Task: Find connections with filter location Pago Pago with filter topic #startupswith filter profile language Spanish with filter current company Swiss Re with filter school Lal Bahadur Shastri Institute of Management with filter industry Retail Office Supplies and Gifts with filter service category Labor and Employment Law with filter keywords title Over the Phone Interpreter
Action: Mouse moved to (622, 121)
Screenshot: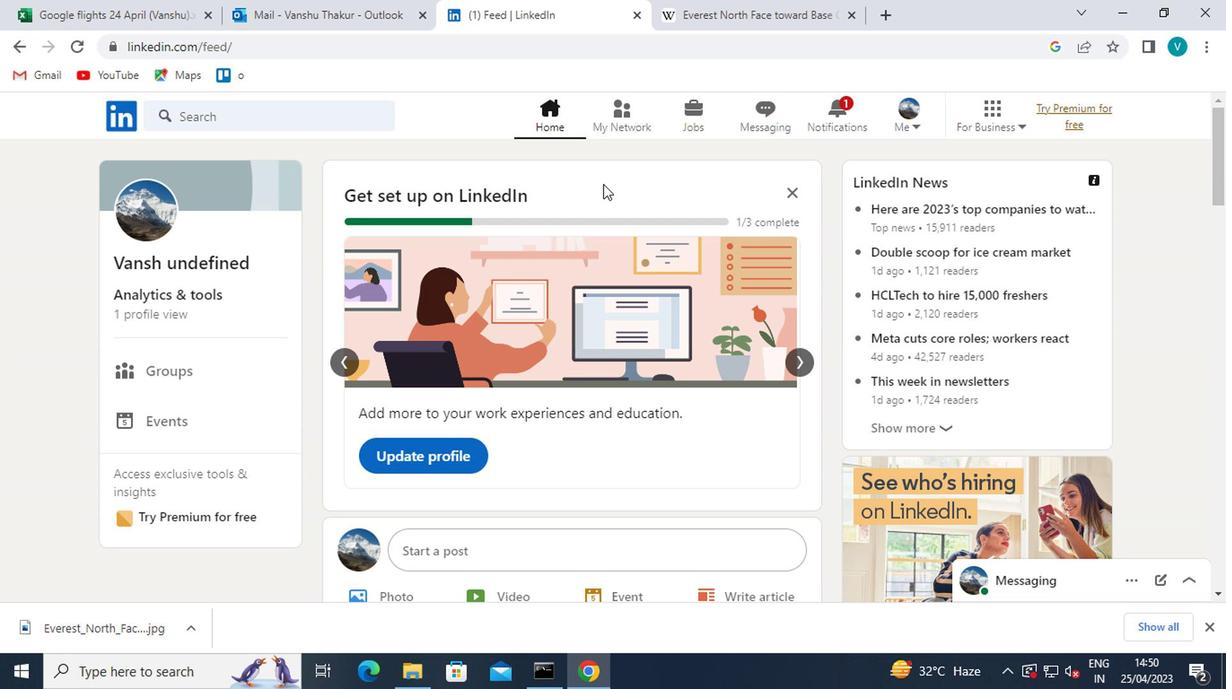 
Action: Mouse pressed left at (622, 121)
Screenshot: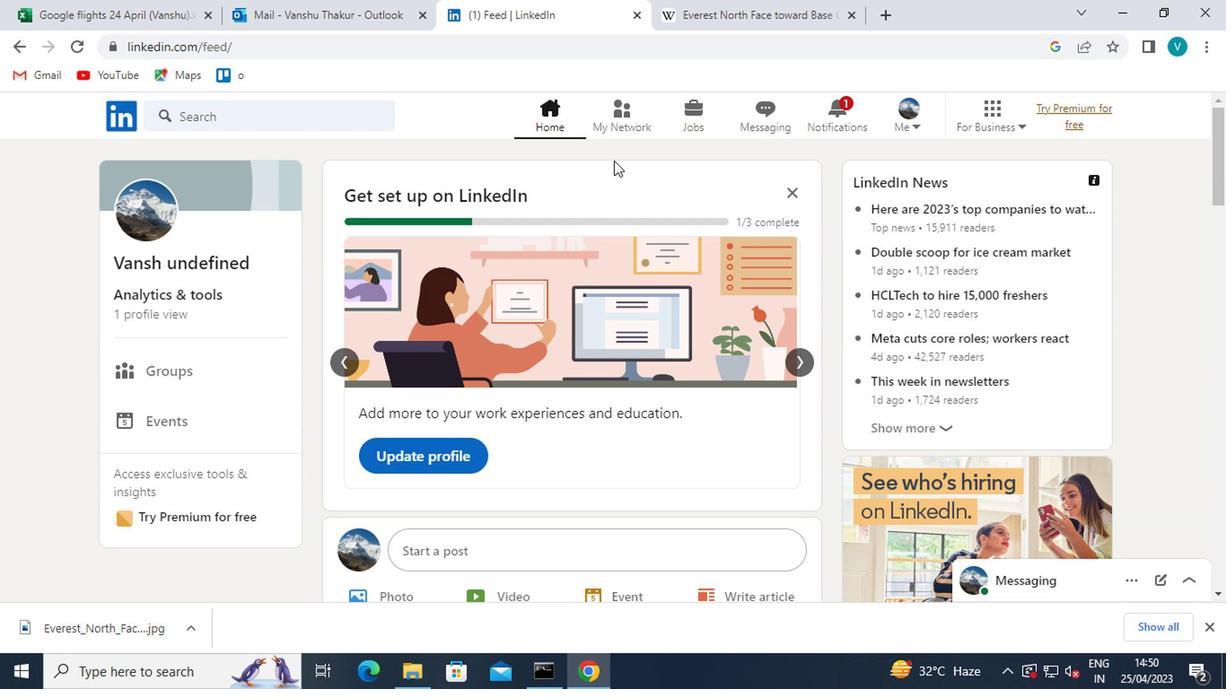 
Action: Mouse moved to (207, 215)
Screenshot: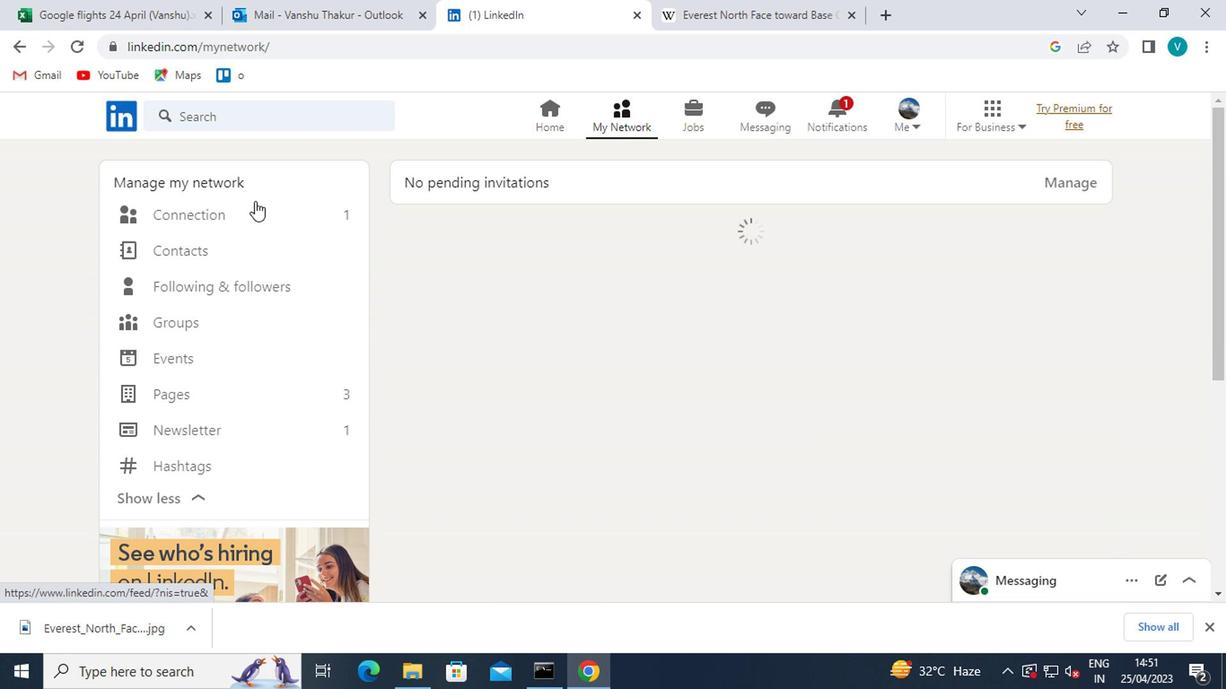 
Action: Mouse pressed left at (207, 215)
Screenshot: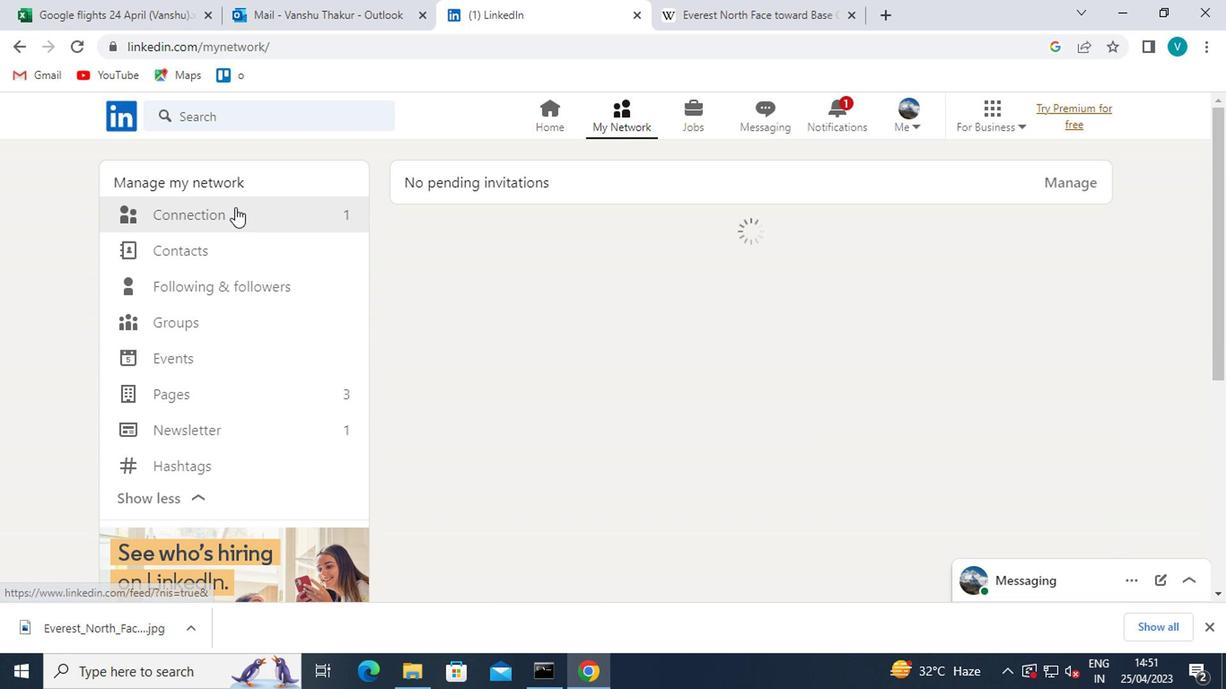 
Action: Mouse moved to (759, 217)
Screenshot: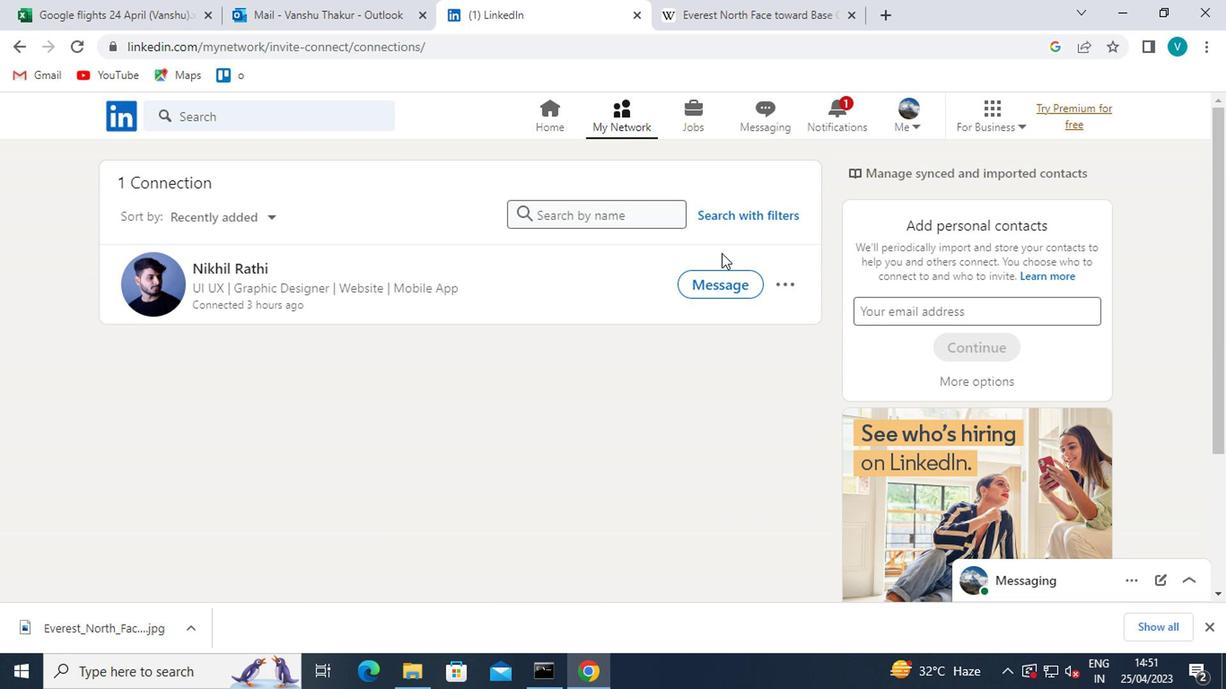 
Action: Mouse pressed left at (759, 217)
Screenshot: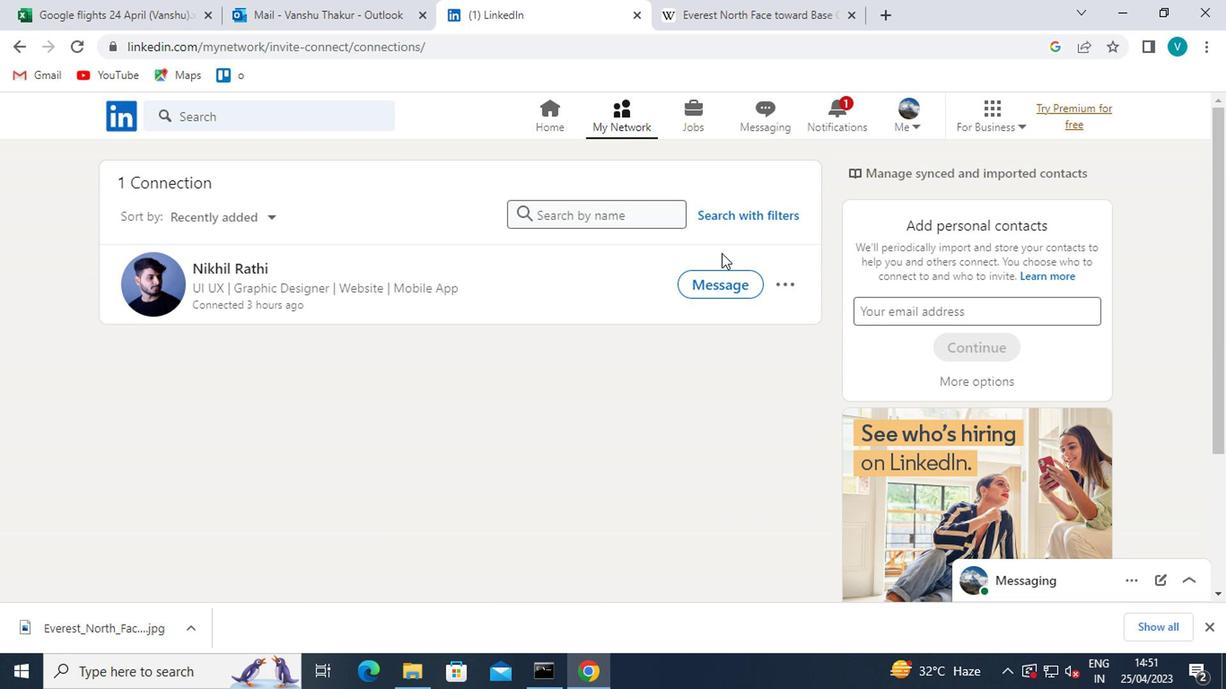 
Action: Mouse moved to (597, 166)
Screenshot: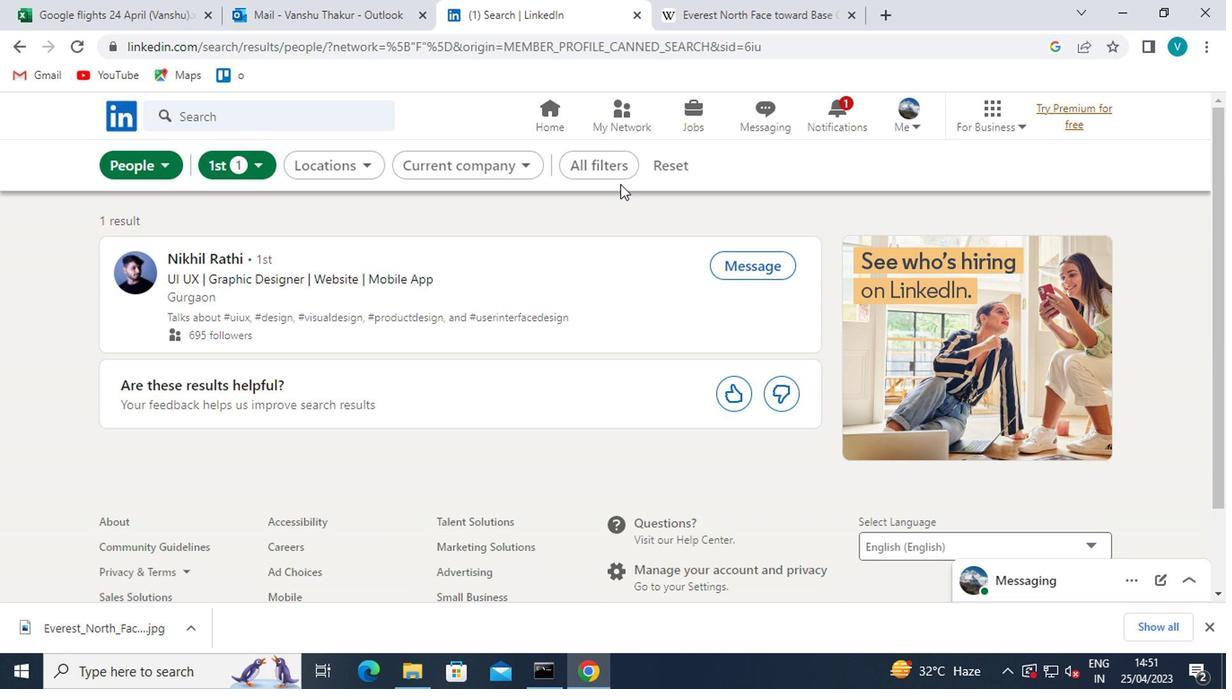 
Action: Mouse pressed left at (597, 166)
Screenshot: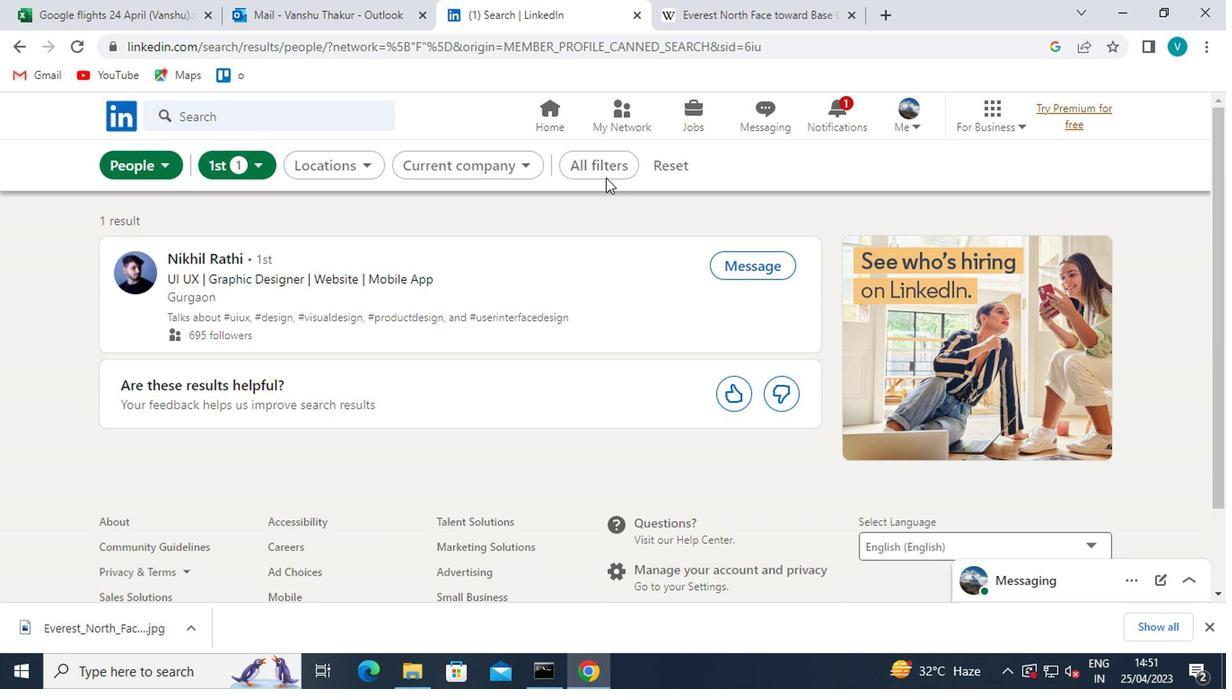 
Action: Mouse moved to (821, 367)
Screenshot: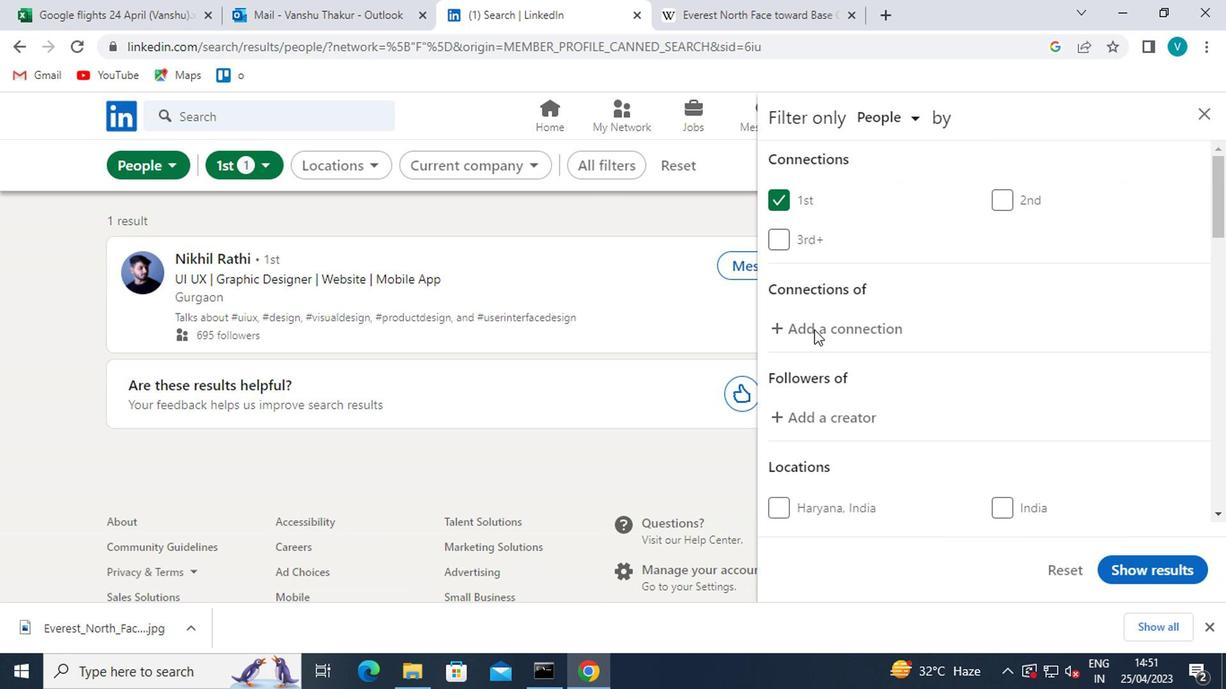
Action: Mouse scrolled (821, 367) with delta (0, 0)
Screenshot: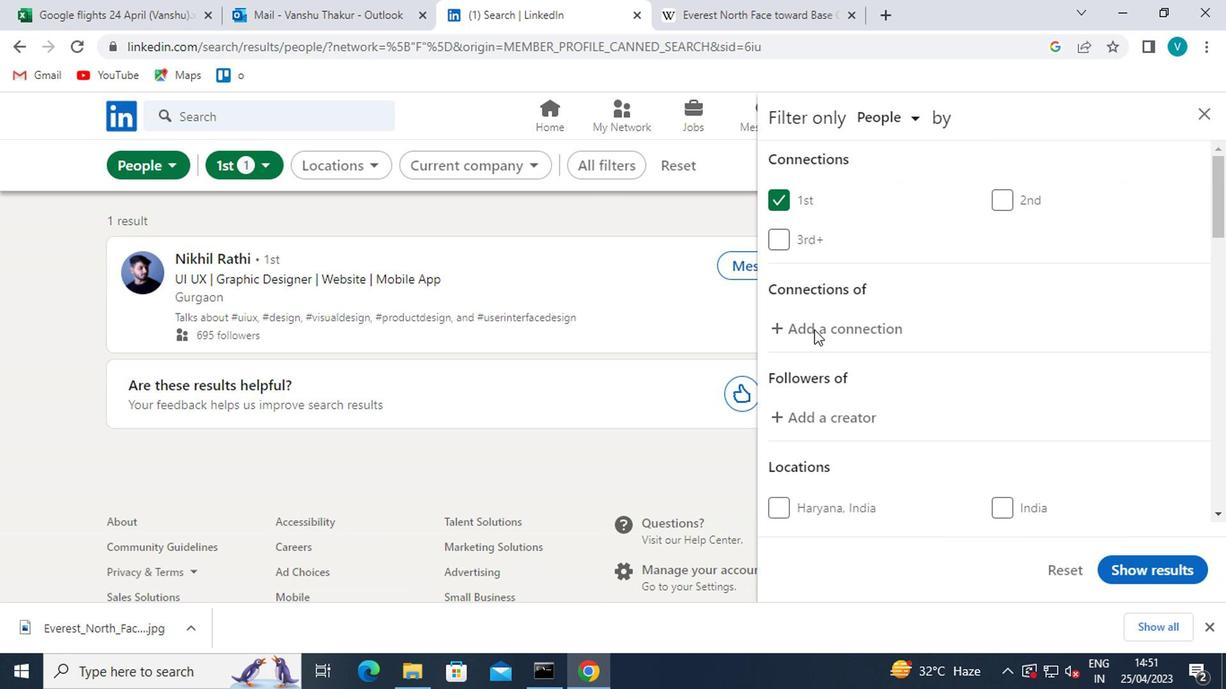 
Action: Mouse moved to (821, 369)
Screenshot: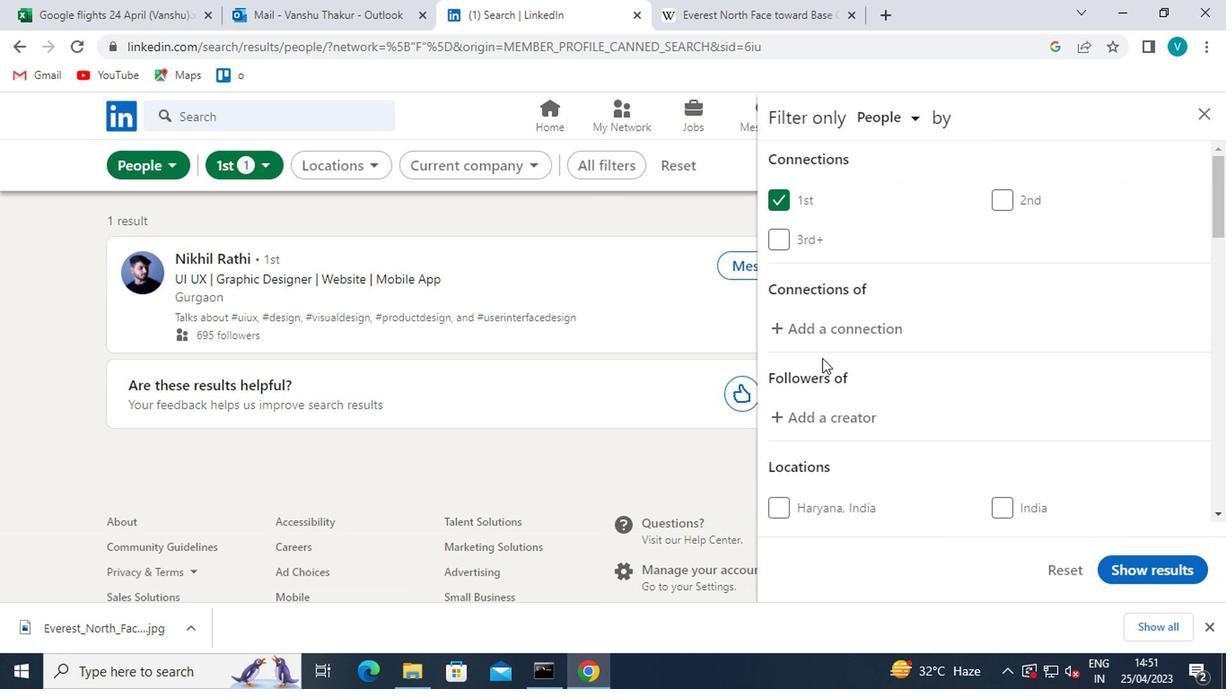 
Action: Mouse scrolled (821, 368) with delta (0, -1)
Screenshot: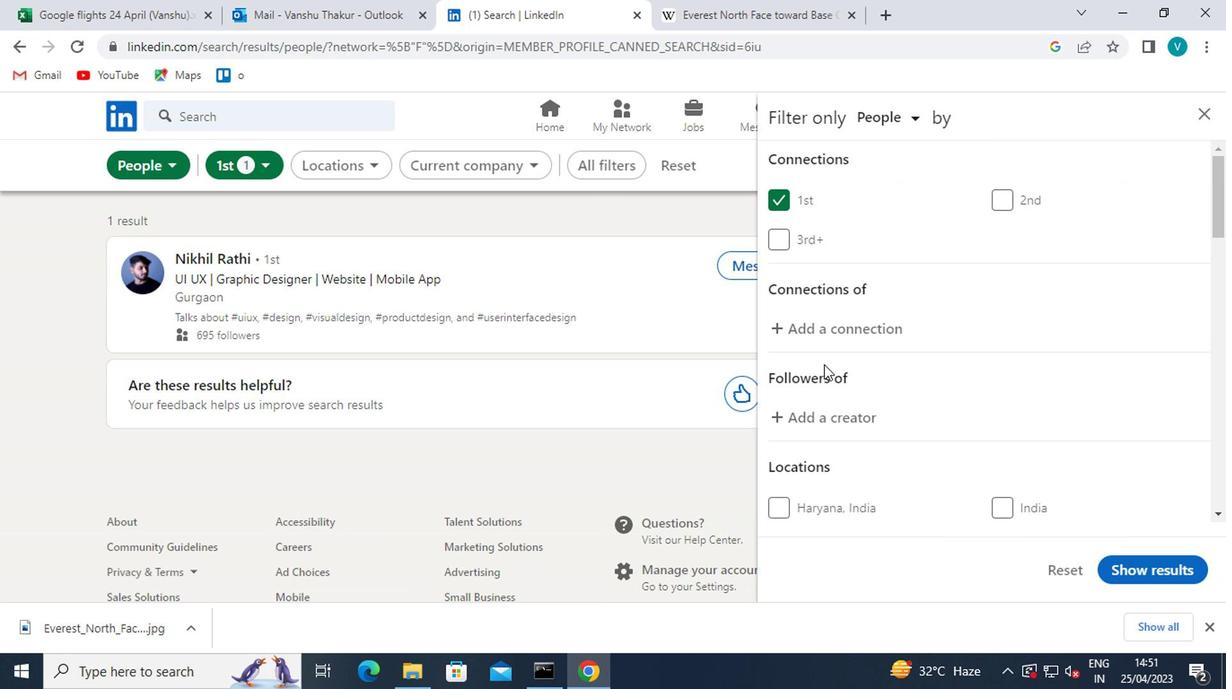 
Action: Mouse moved to (821, 398)
Screenshot: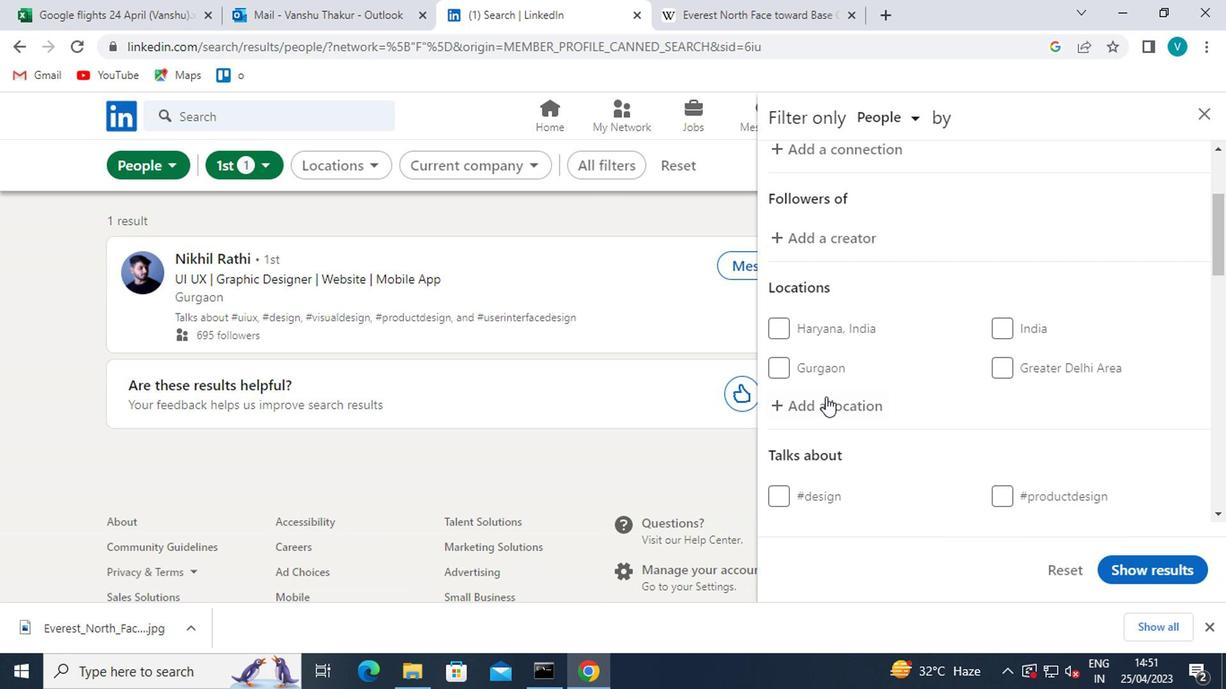 
Action: Mouse pressed left at (821, 398)
Screenshot: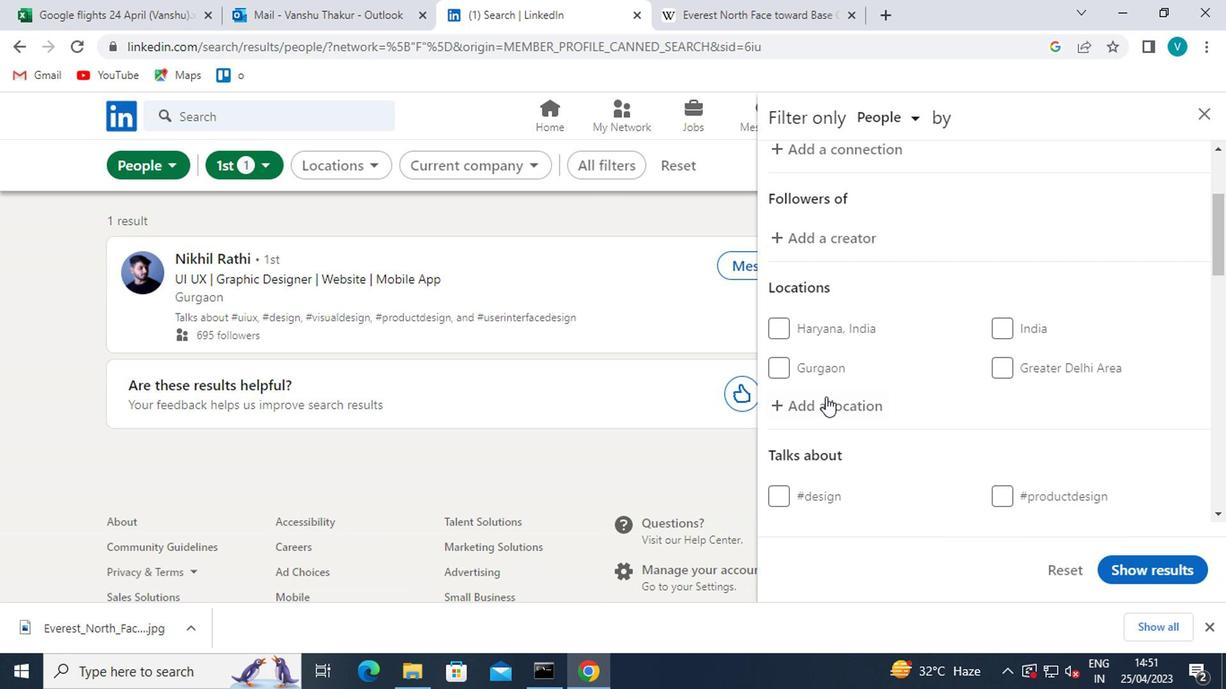 
Action: Mouse moved to (821, 399)
Screenshot: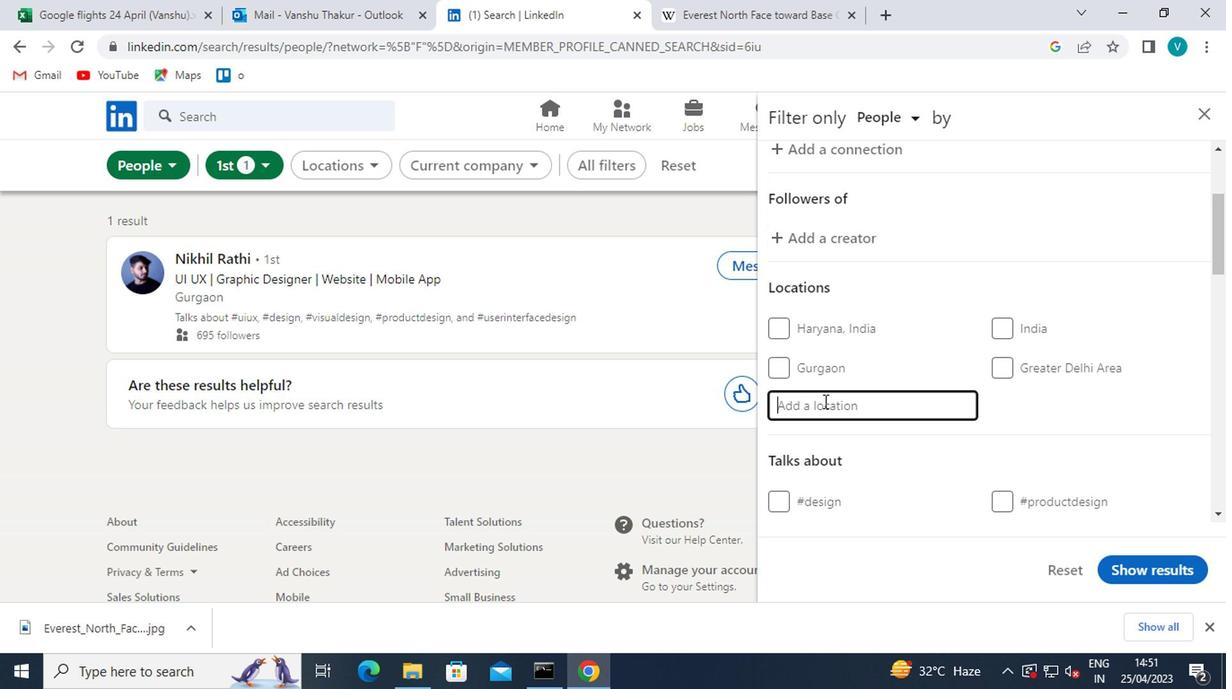 
Action: Key pressed <Key.shift>PAGO<Key.space><Key.shift>P
Screenshot: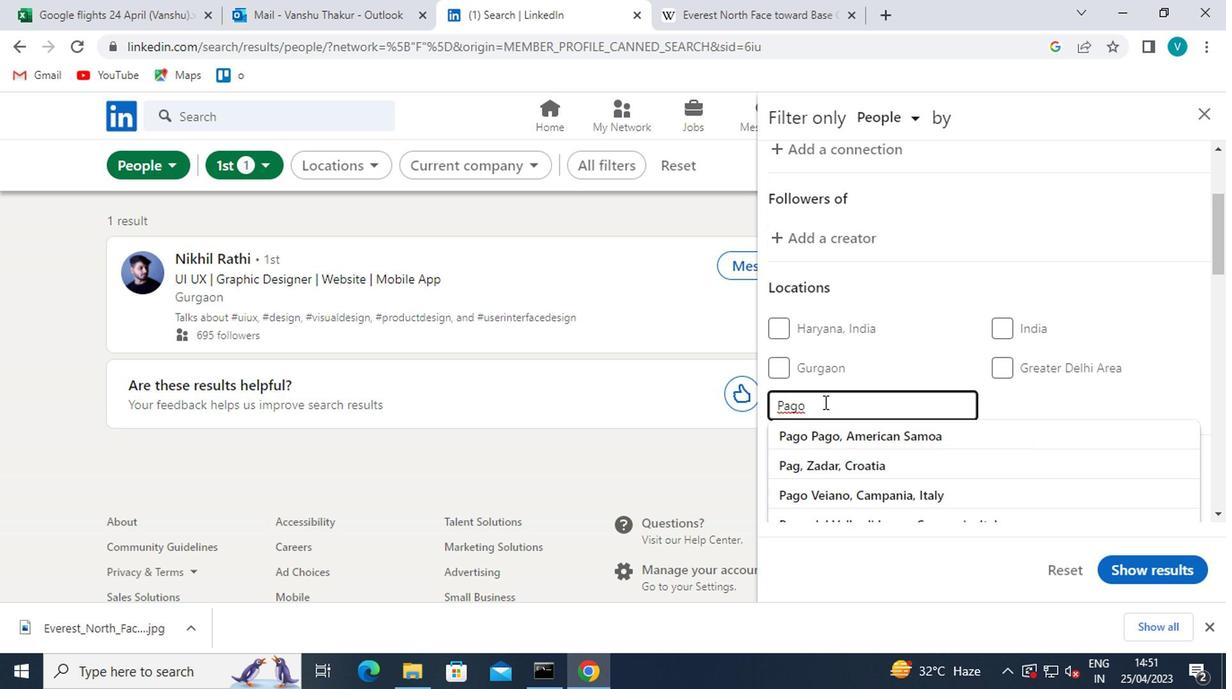 
Action: Mouse moved to (846, 425)
Screenshot: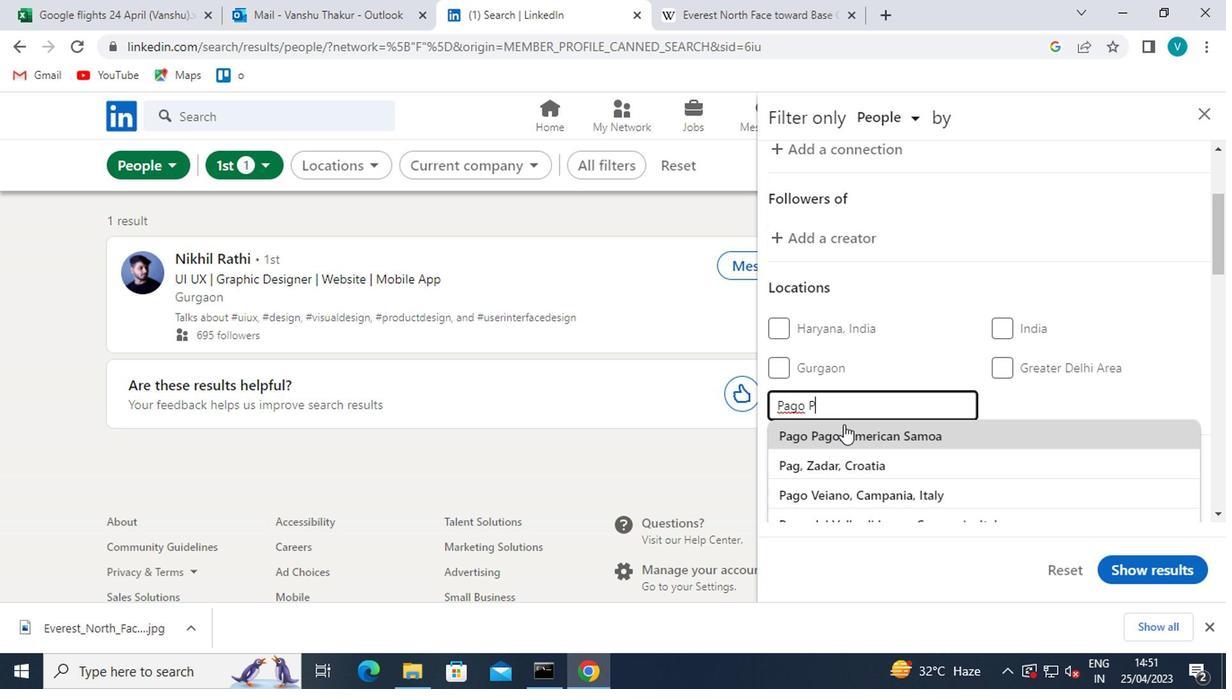 
Action: Mouse pressed left at (846, 425)
Screenshot: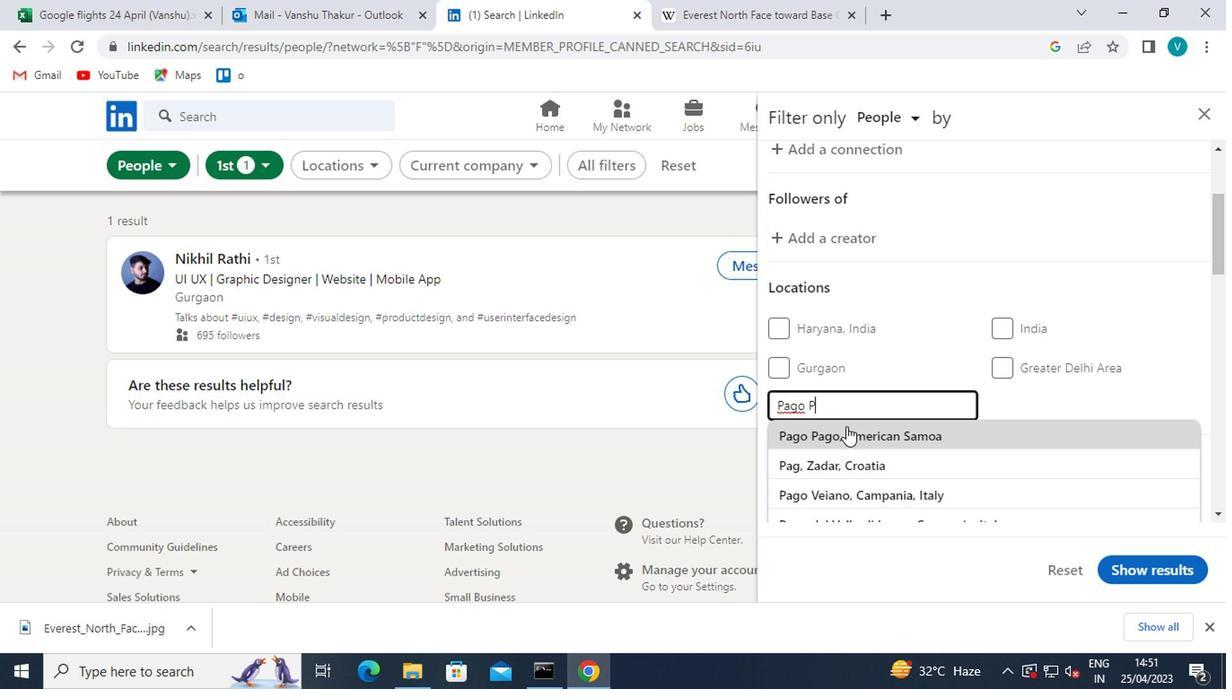 
Action: Mouse scrolled (846, 424) with delta (0, -1)
Screenshot: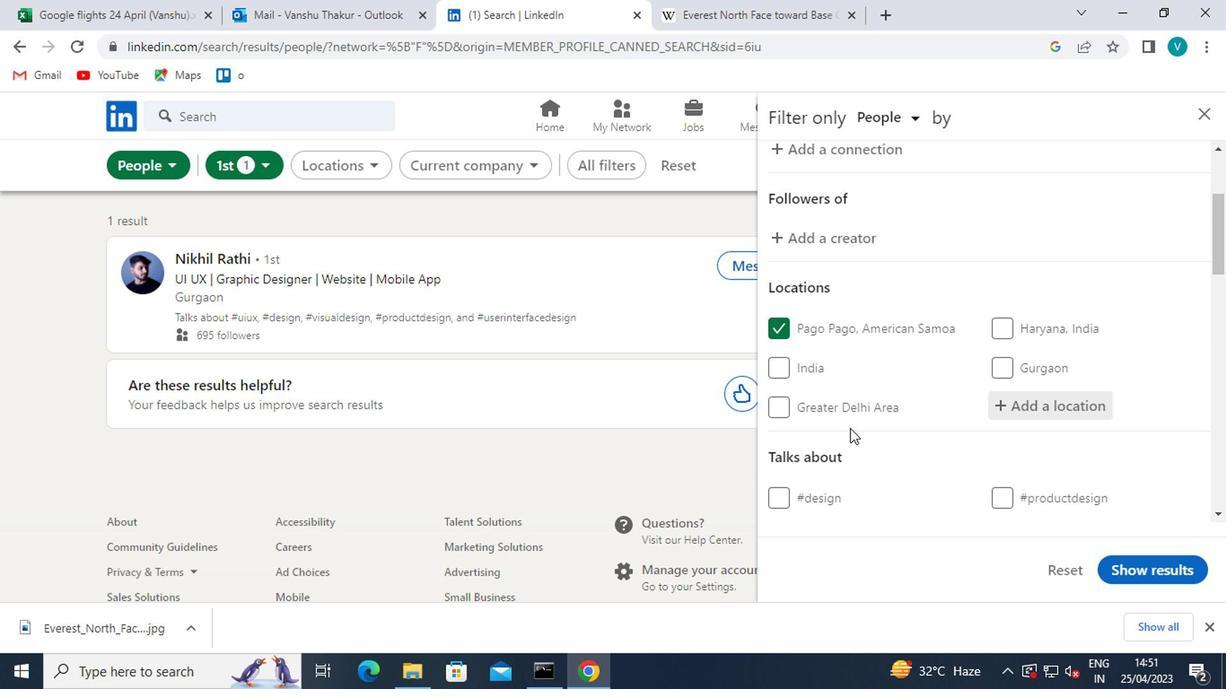 
Action: Mouse moved to (851, 427)
Screenshot: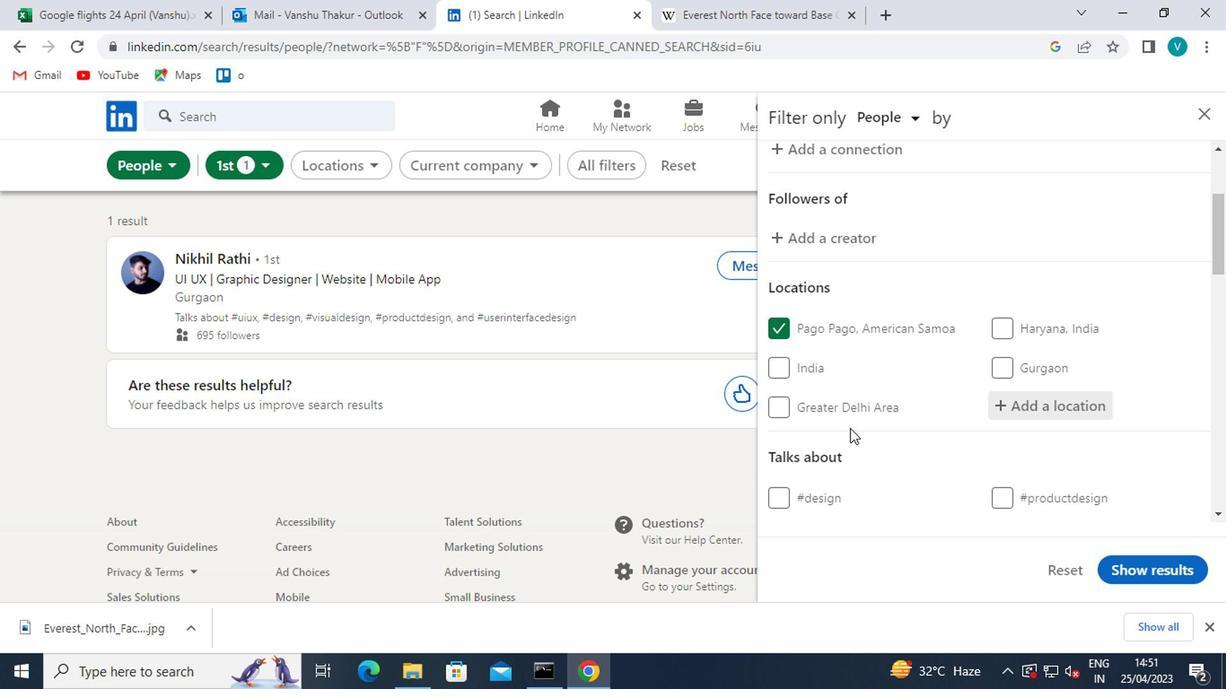 
Action: Mouse scrolled (851, 427) with delta (0, 0)
Screenshot: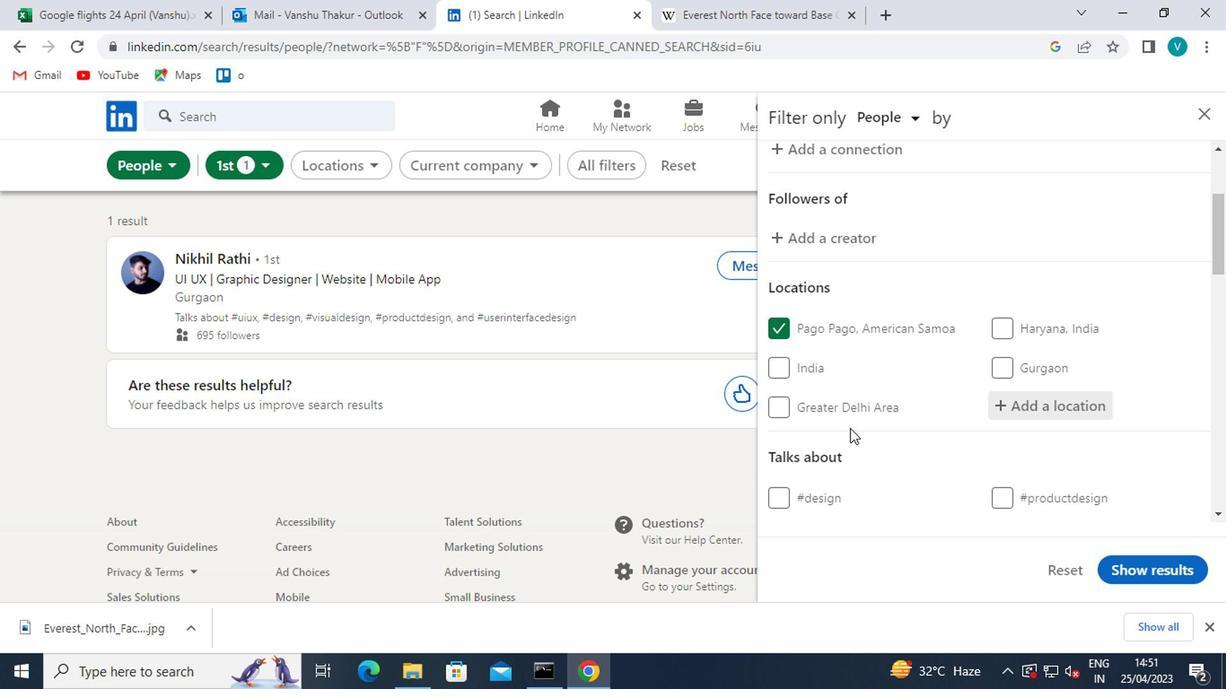 
Action: Mouse moved to (1079, 406)
Screenshot: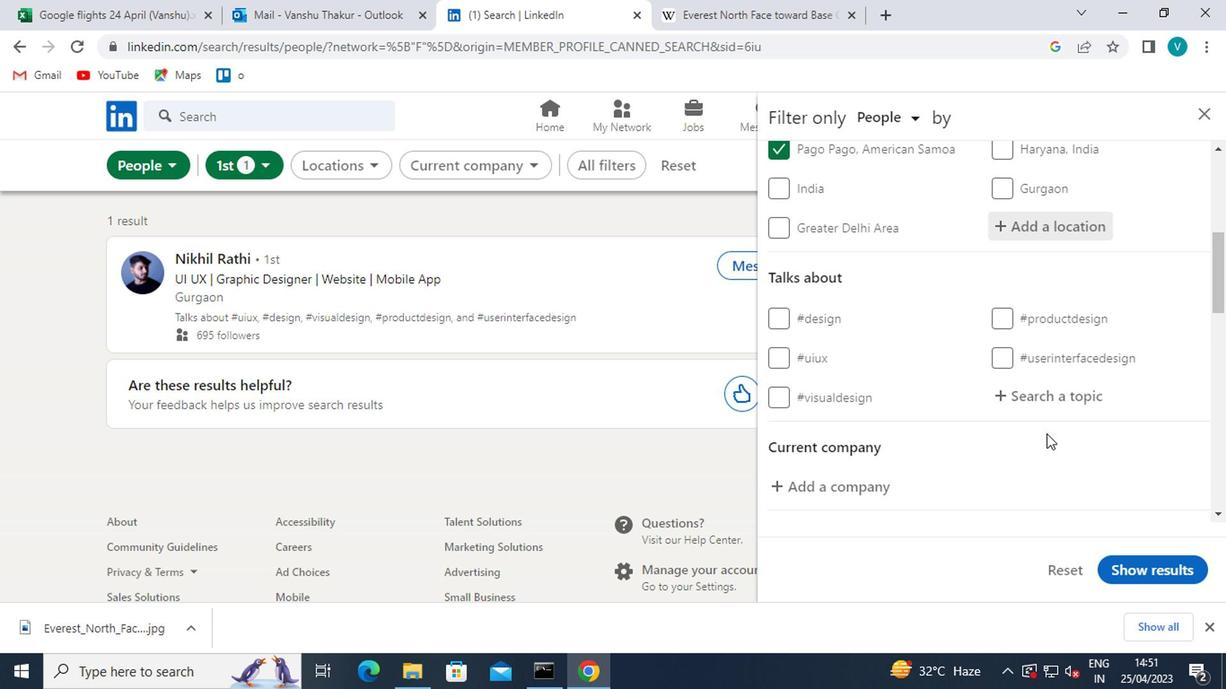 
Action: Mouse pressed left at (1079, 406)
Screenshot: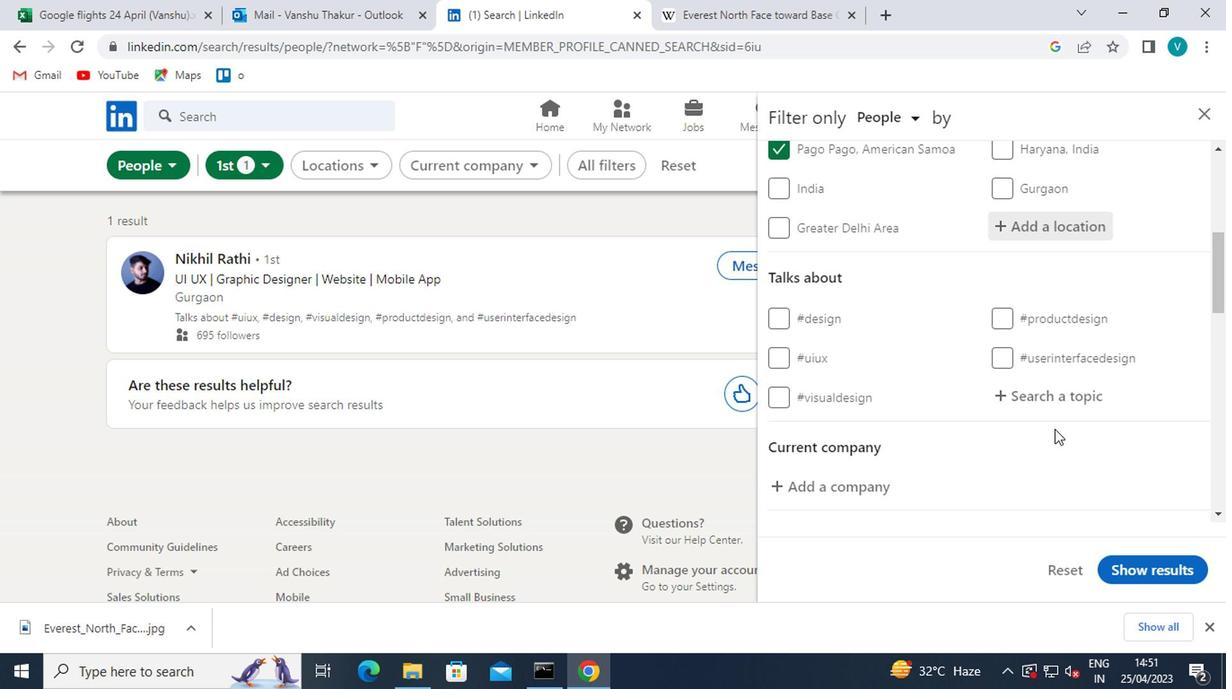 
Action: Mouse moved to (1074, 397)
Screenshot: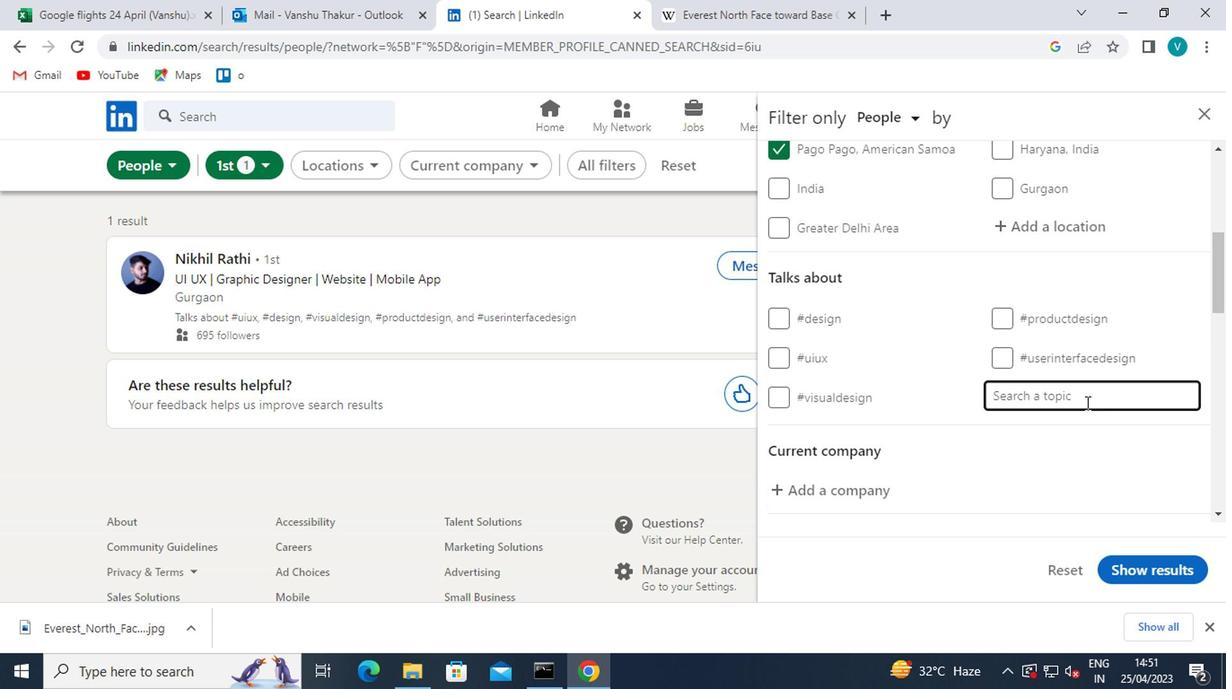 
Action: Key pressed <Key.shift>#
Screenshot: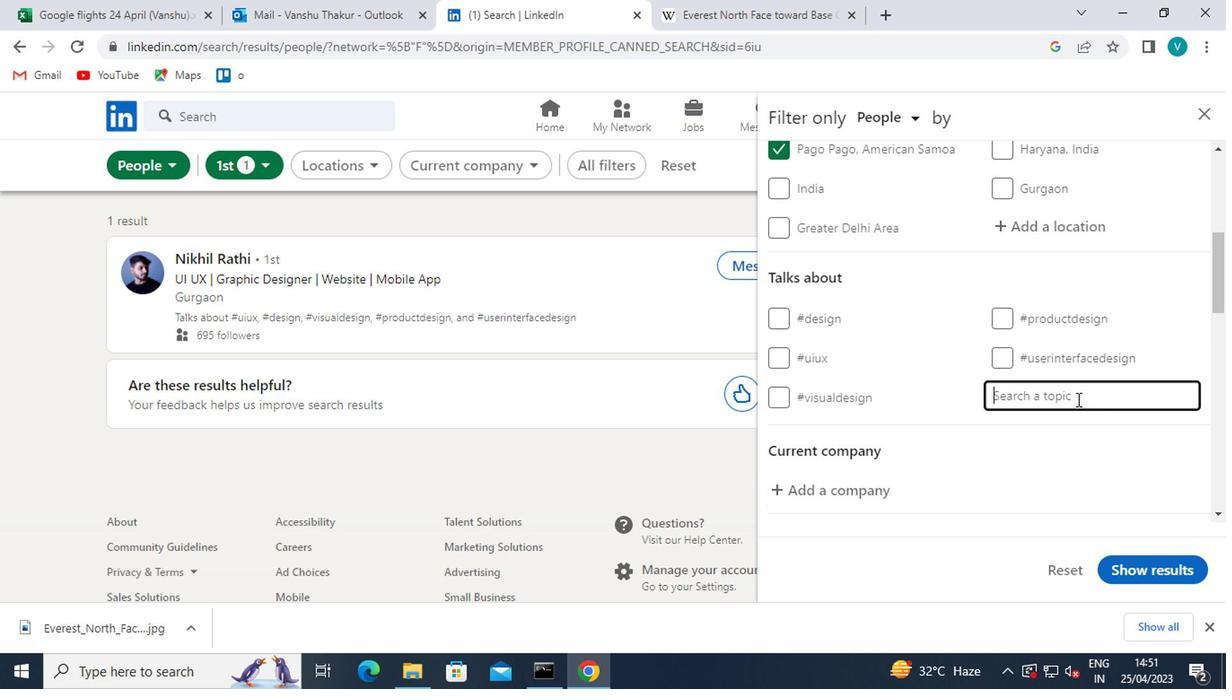 
Action: Mouse moved to (1073, 395)
Screenshot: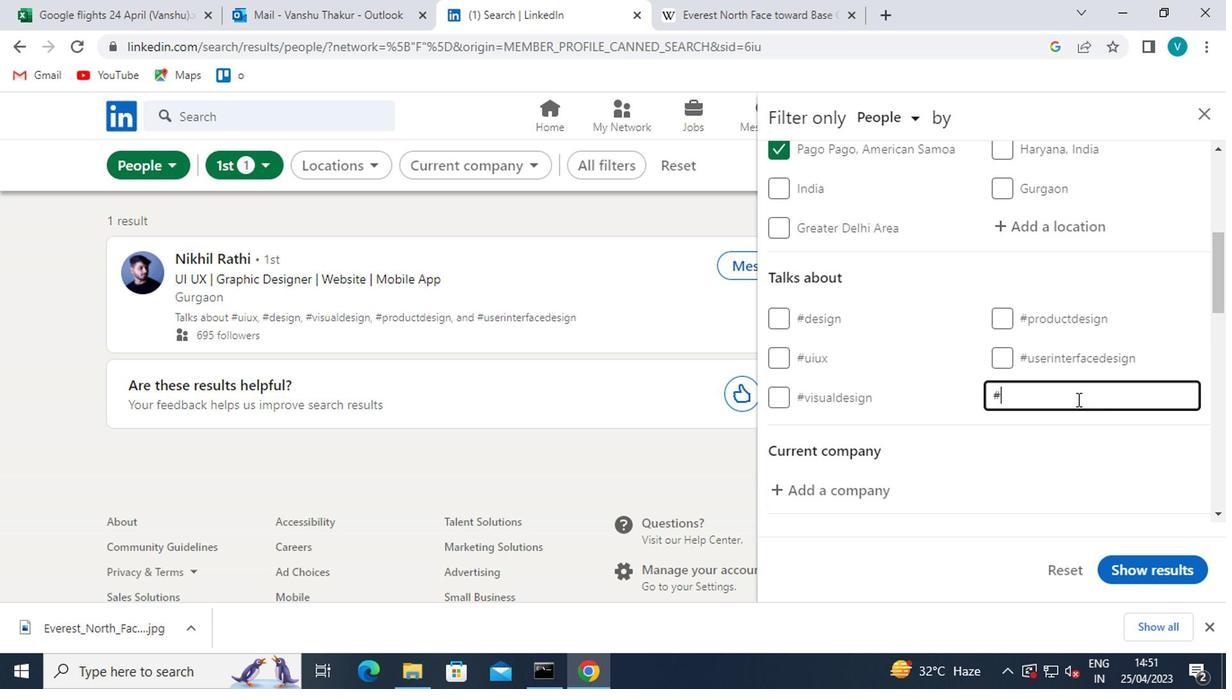 
Action: Key pressed STARTUPS
Screenshot: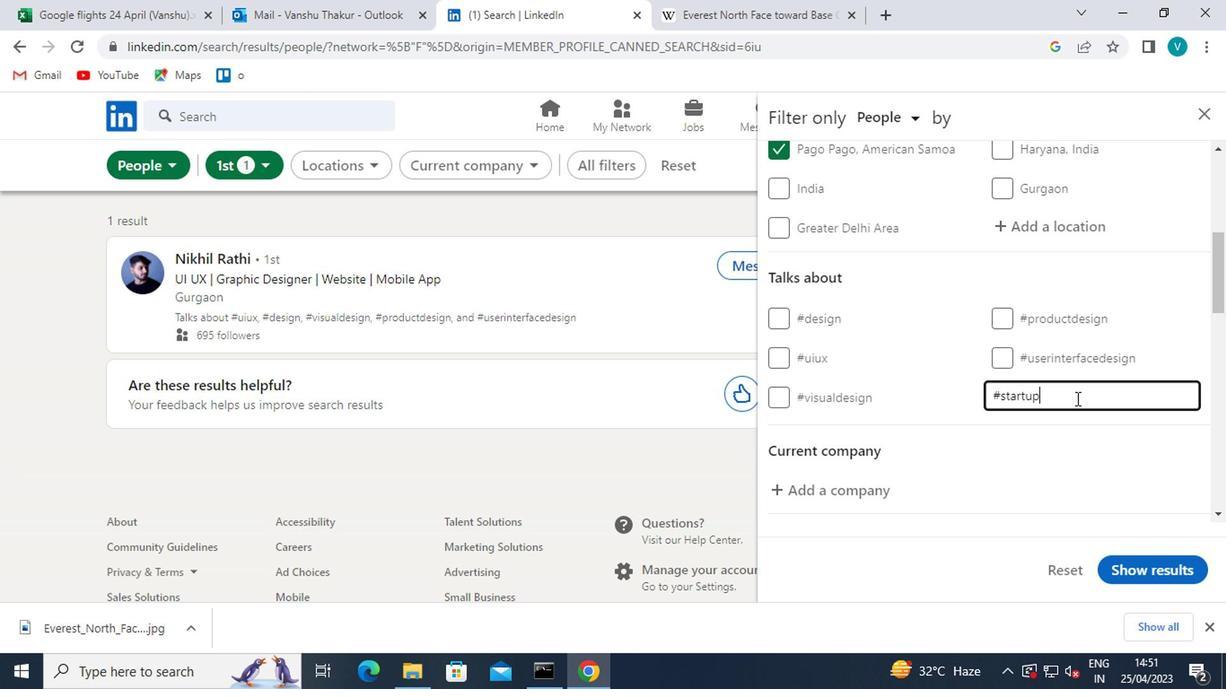 
Action: Mouse moved to (1062, 432)
Screenshot: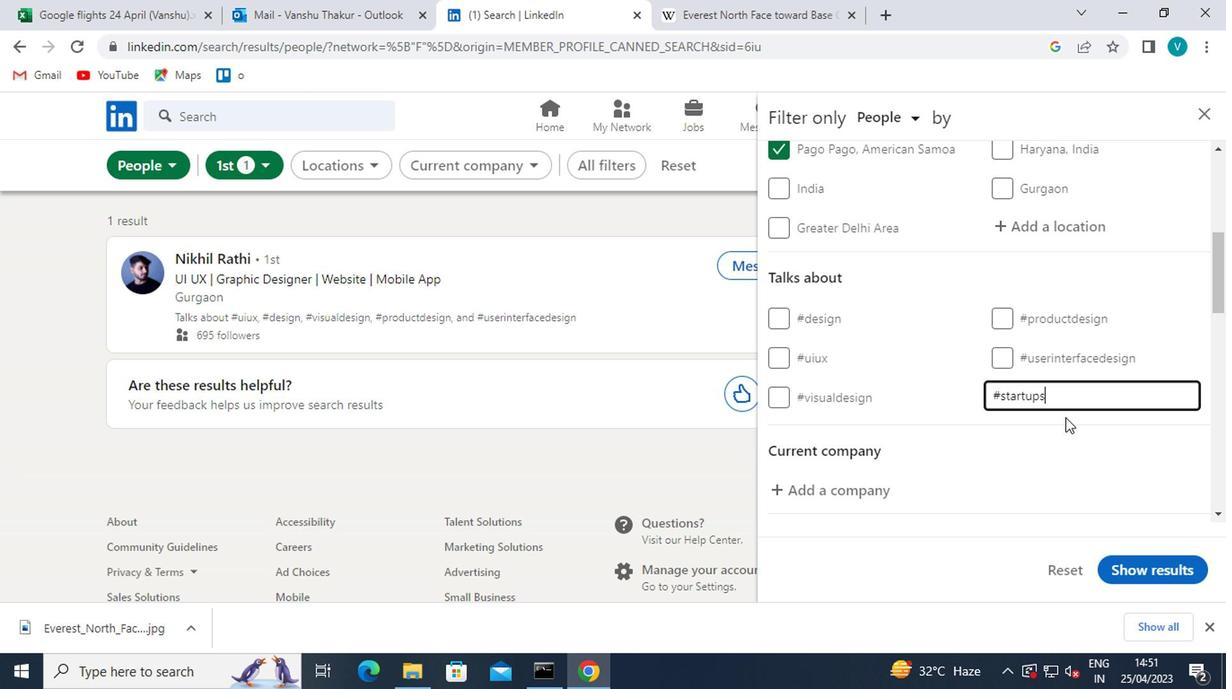 
Action: Mouse pressed left at (1062, 432)
Screenshot: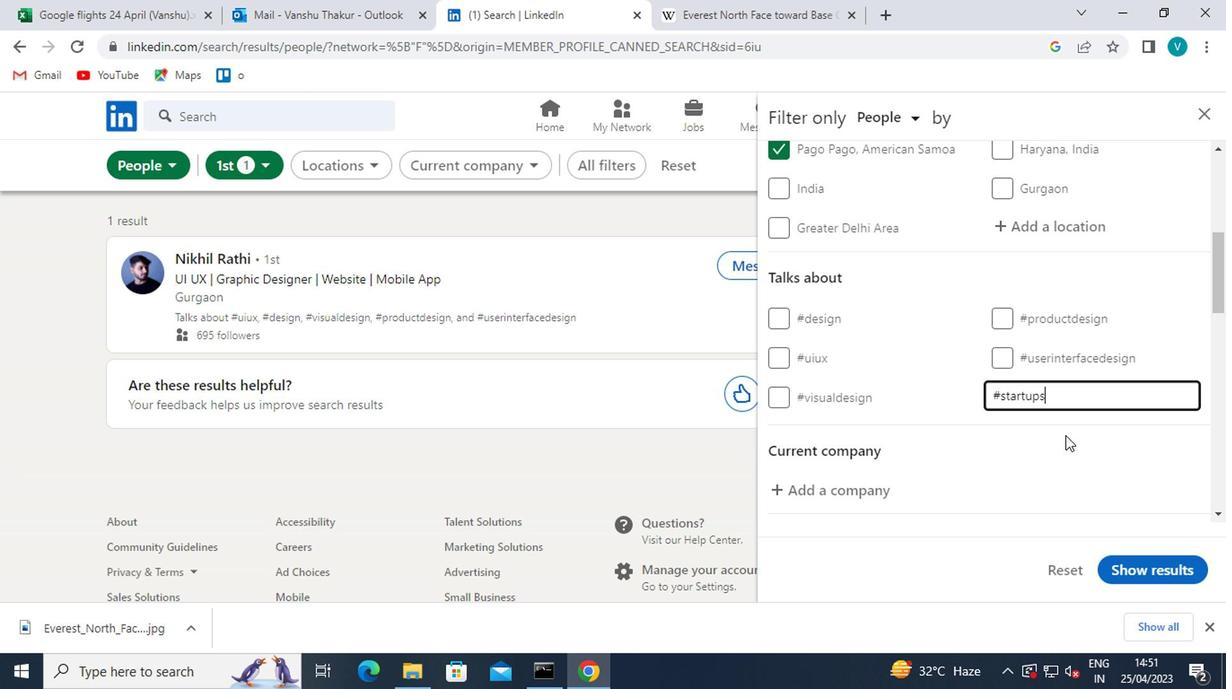 
Action: Mouse scrolled (1062, 431) with delta (0, -1)
Screenshot: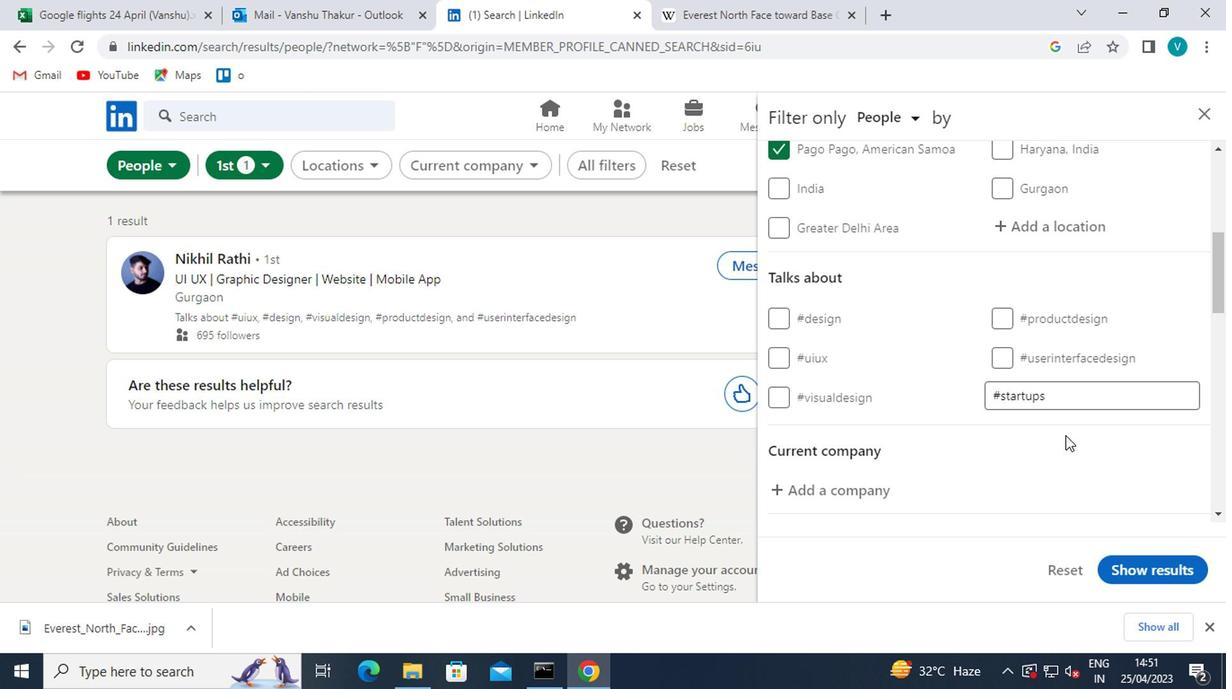 
Action: Mouse scrolled (1062, 431) with delta (0, -1)
Screenshot: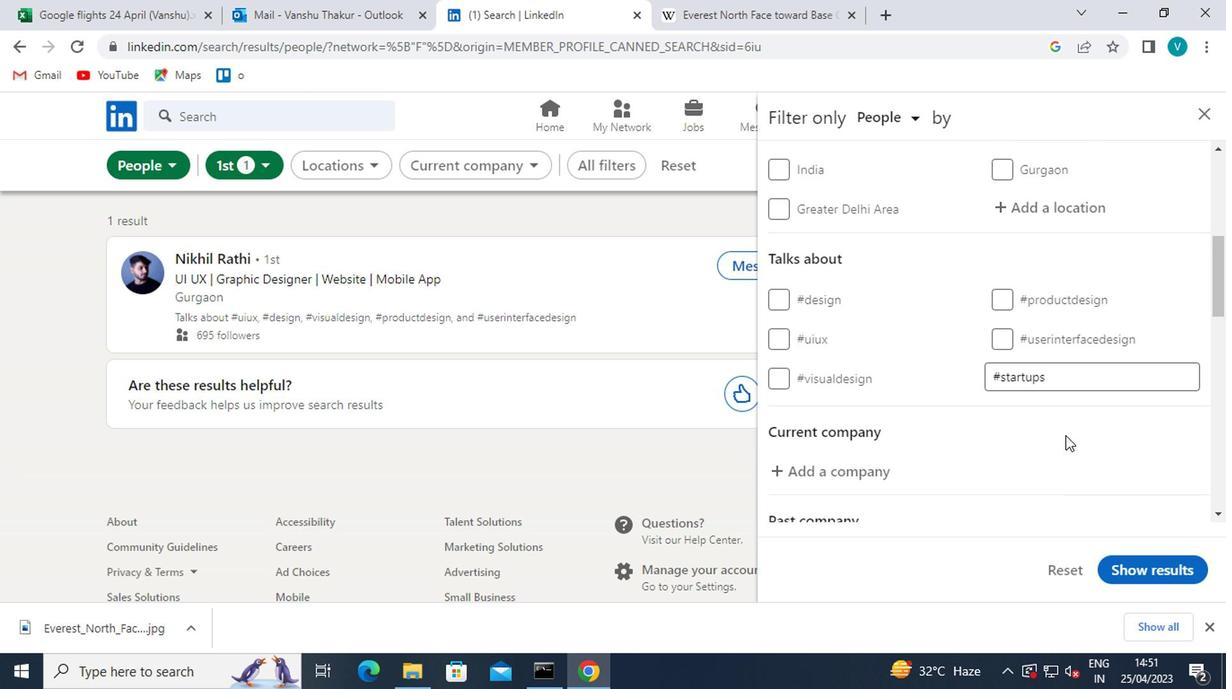 
Action: Mouse scrolled (1062, 431) with delta (0, -1)
Screenshot: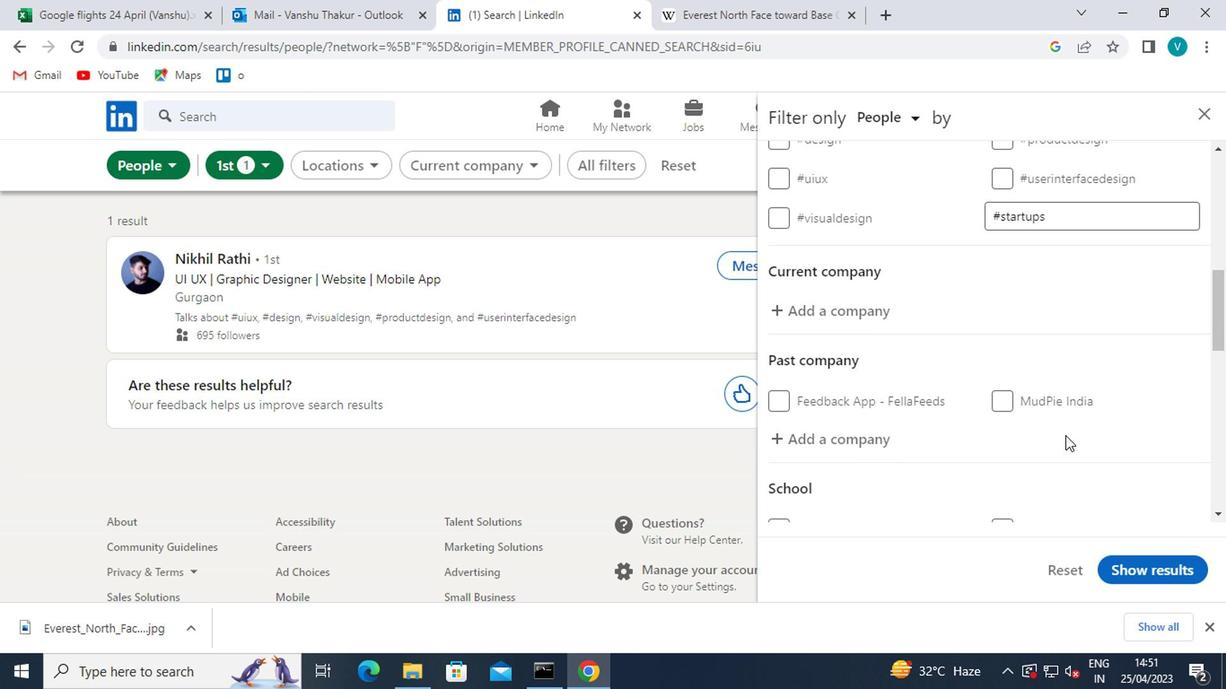 
Action: Mouse scrolled (1062, 431) with delta (0, -1)
Screenshot: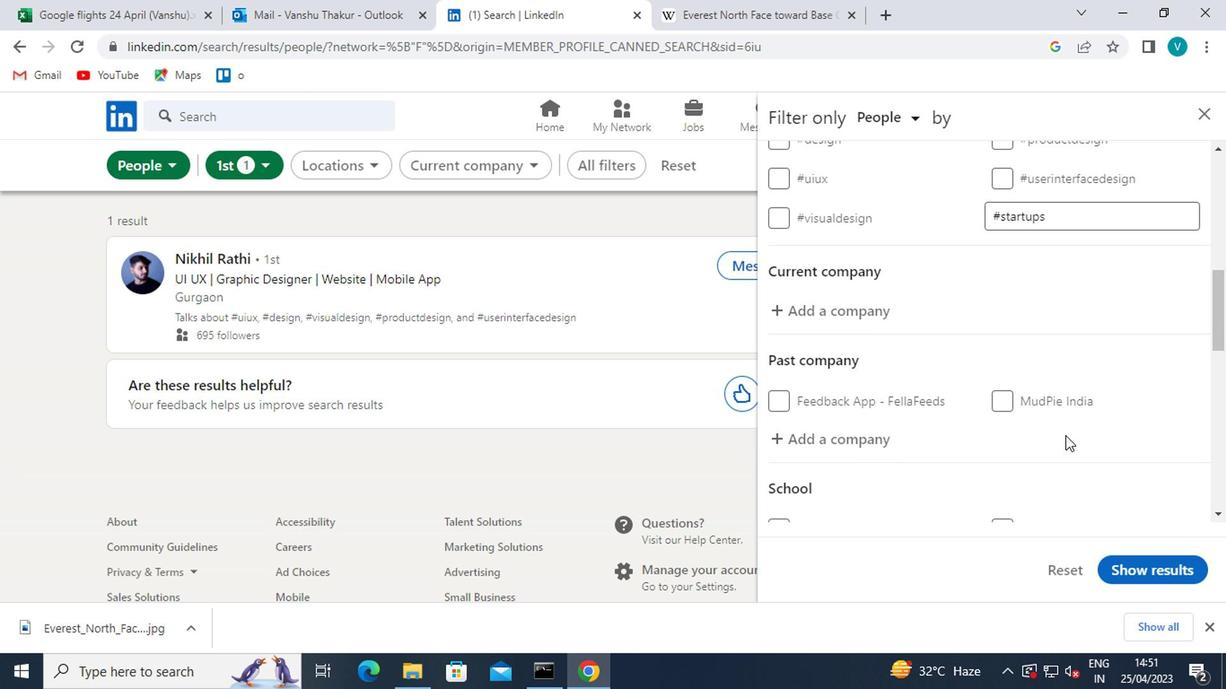 
Action: Mouse scrolled (1062, 432) with delta (0, 0)
Screenshot: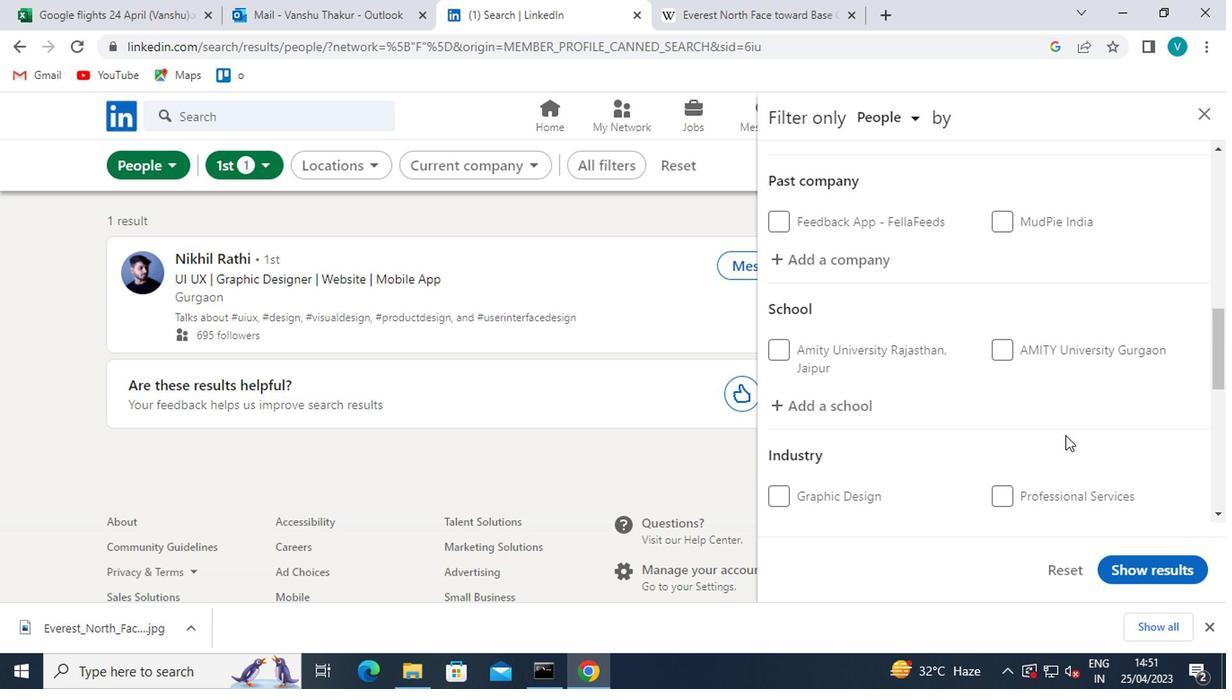
Action: Mouse scrolled (1062, 432) with delta (0, 0)
Screenshot: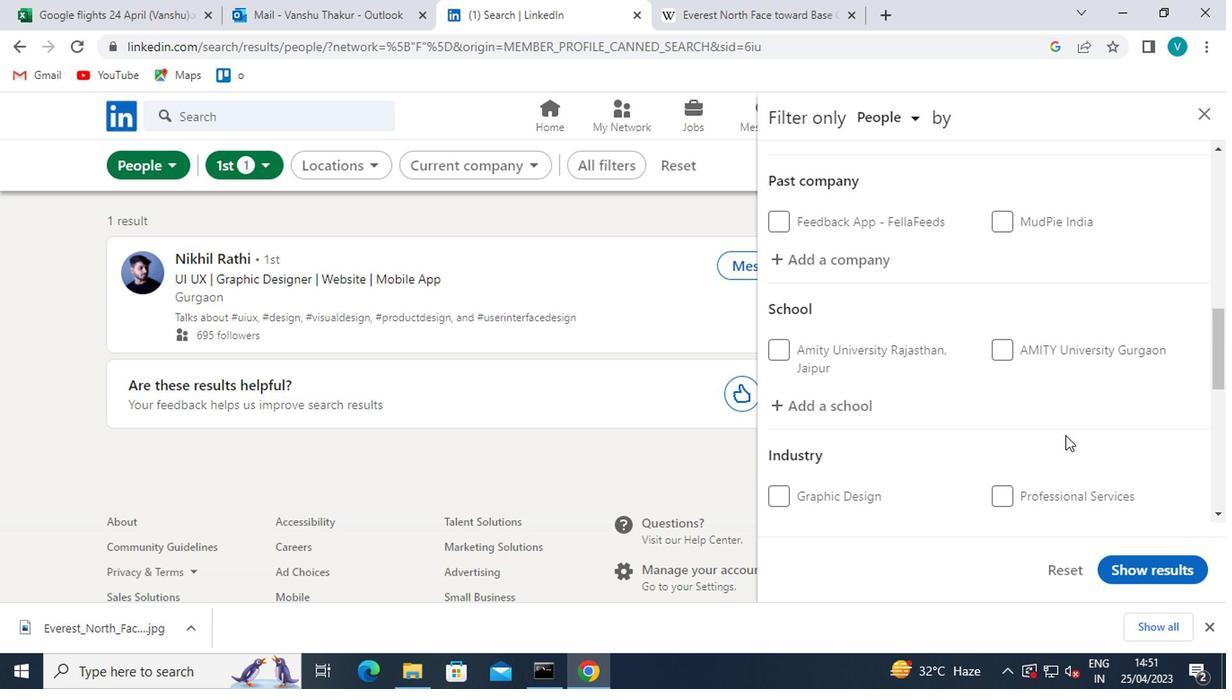 
Action: Mouse scrolled (1062, 431) with delta (0, -1)
Screenshot: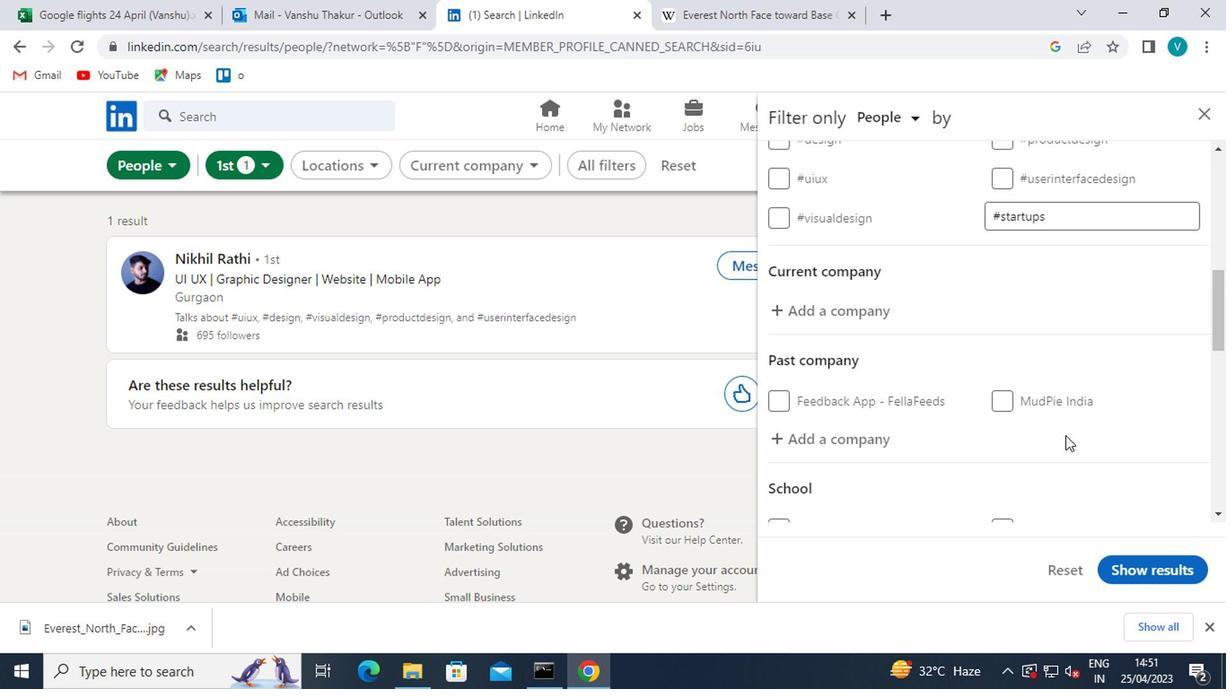 
Action: Mouse scrolled (1062, 431) with delta (0, -1)
Screenshot: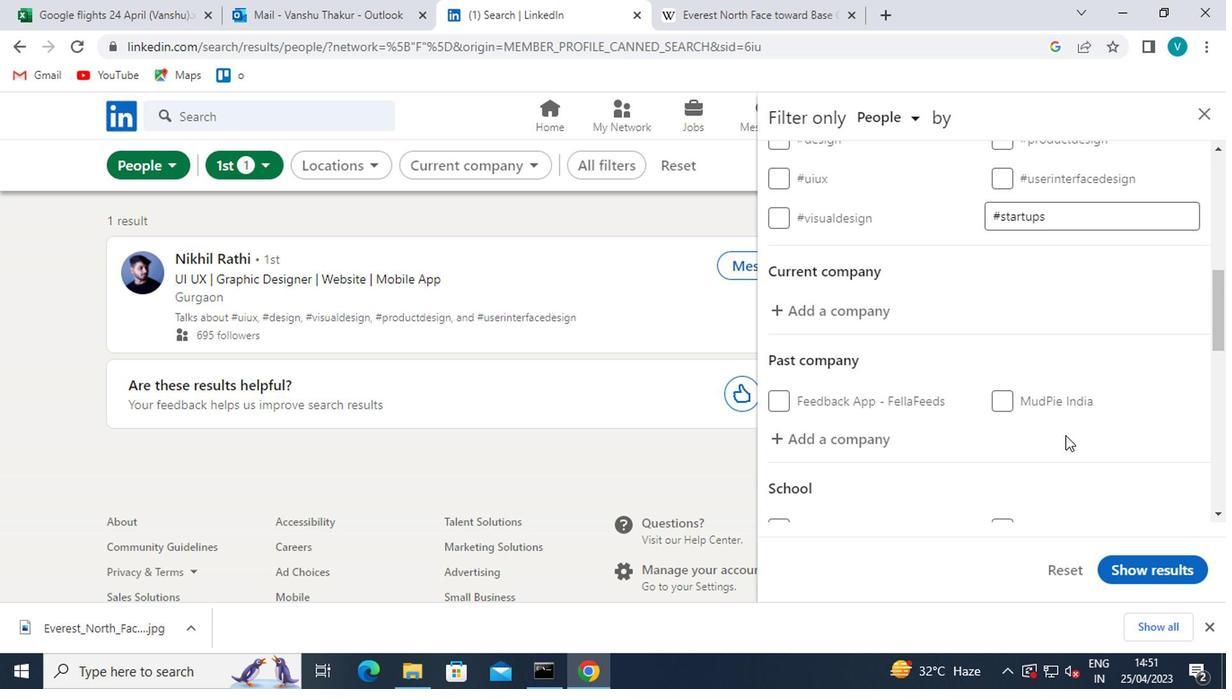 
Action: Mouse scrolled (1062, 431) with delta (0, -1)
Screenshot: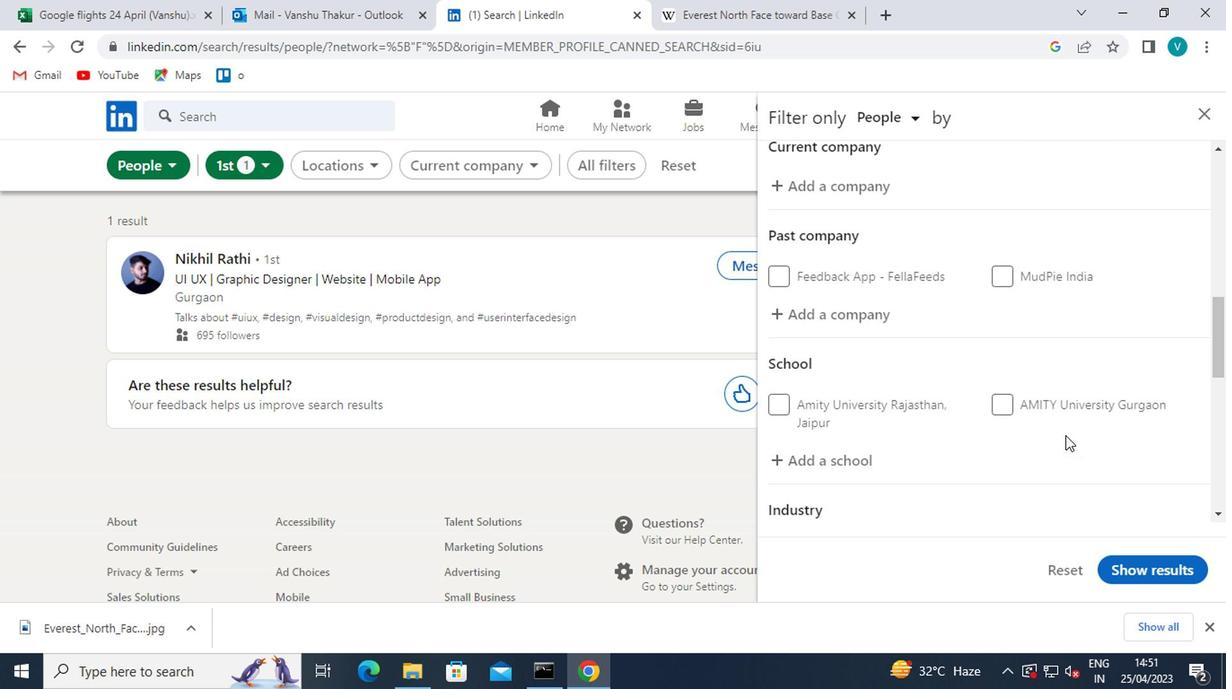 
Action: Mouse scrolled (1062, 431) with delta (0, -1)
Screenshot: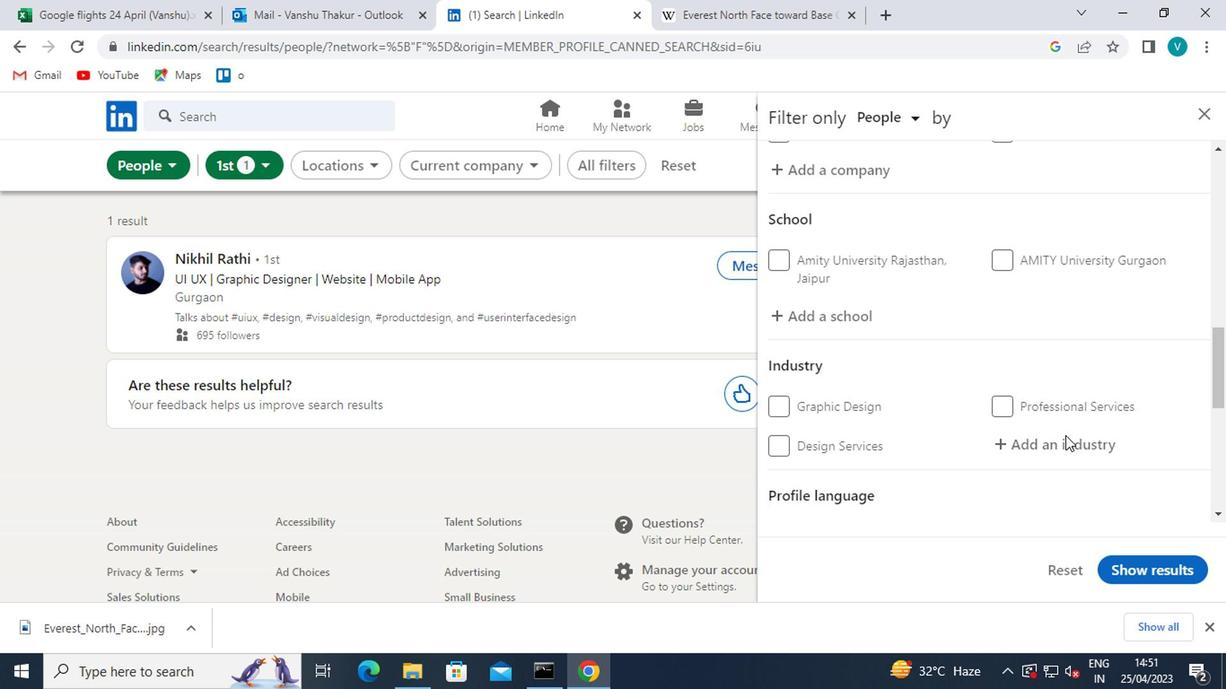 
Action: Mouse scrolled (1062, 432) with delta (0, 0)
Screenshot: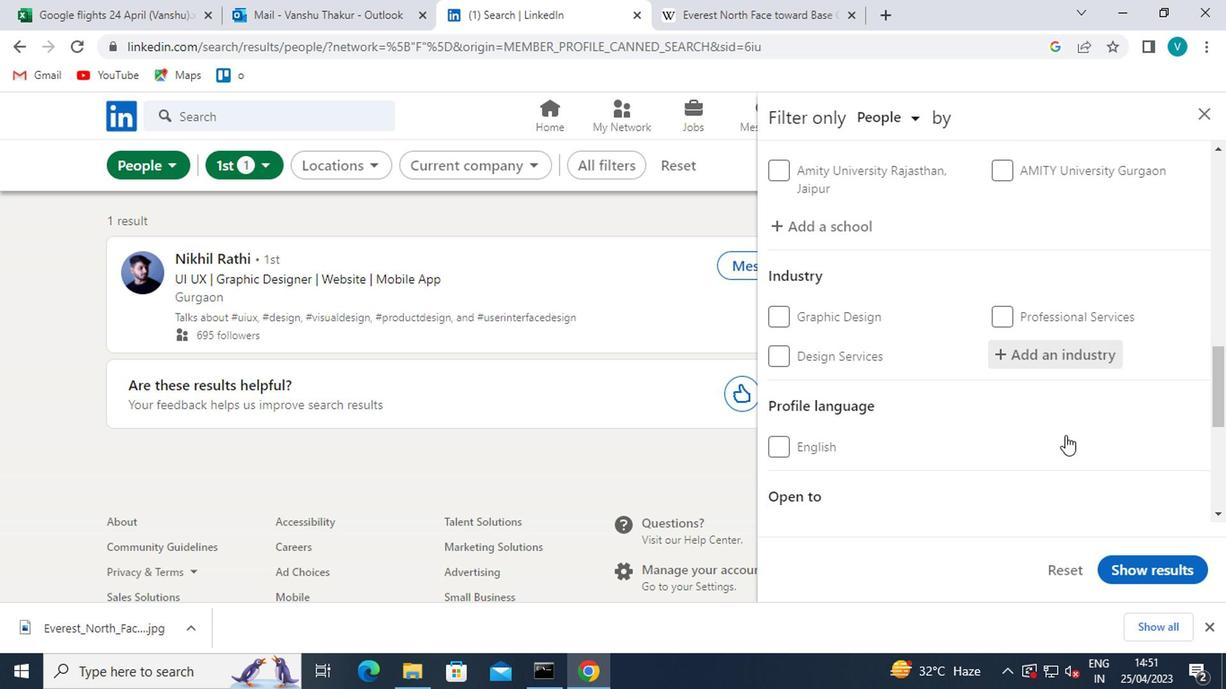 
Action: Mouse scrolled (1062, 432) with delta (0, 0)
Screenshot: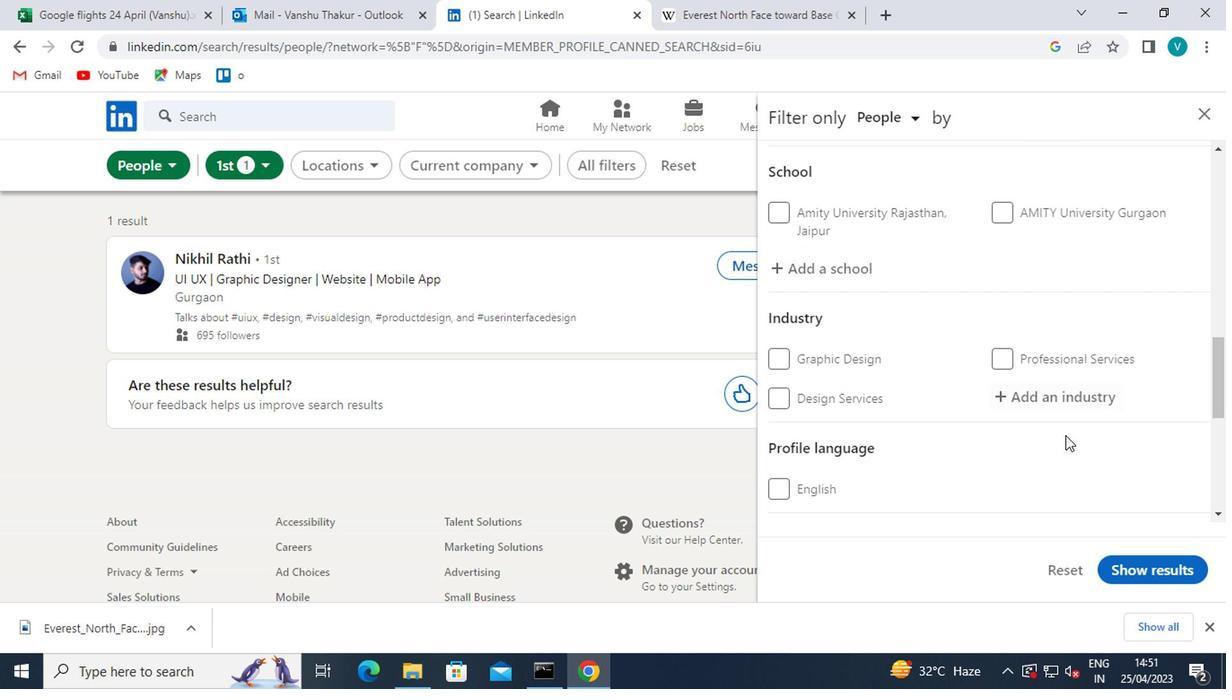 
Action: Mouse scrolled (1062, 432) with delta (0, 0)
Screenshot: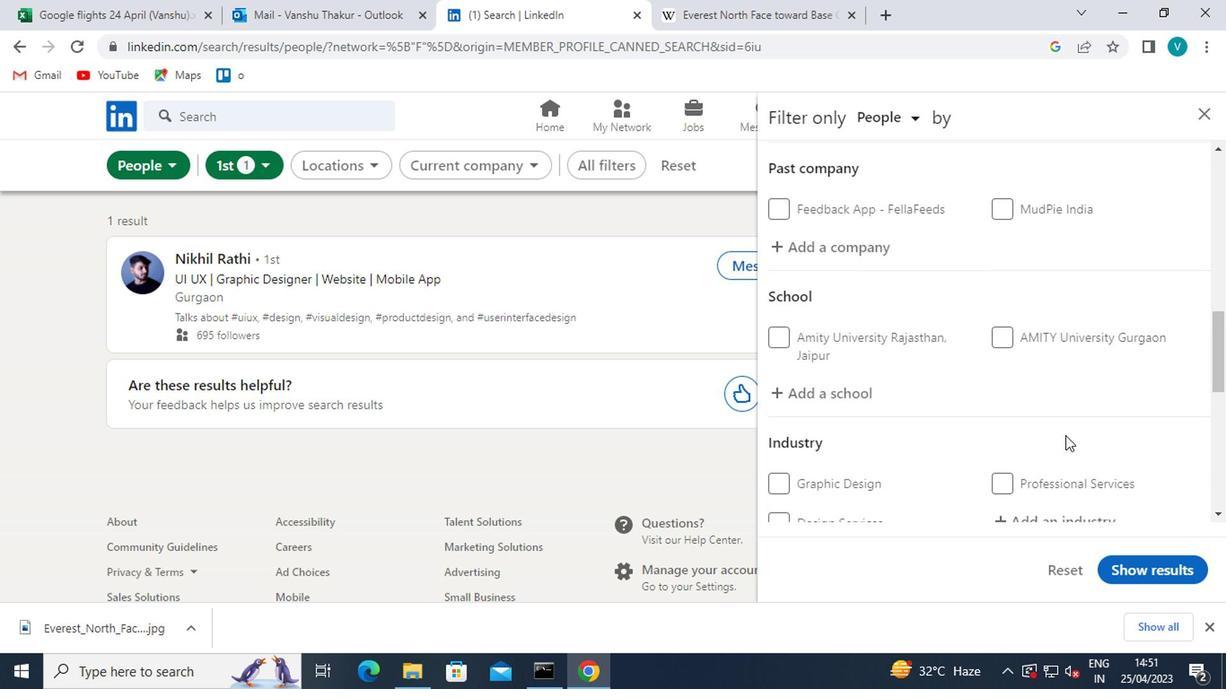 
Action: Mouse scrolled (1062, 432) with delta (0, 0)
Screenshot: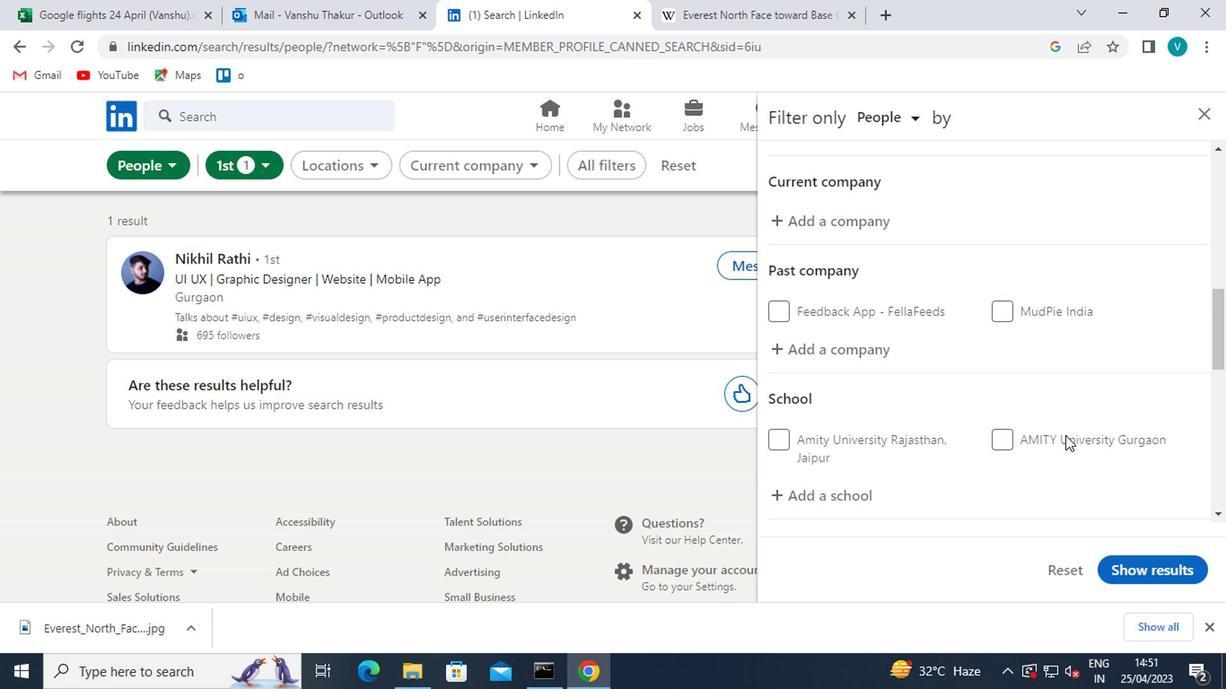 
Action: Mouse moved to (846, 314)
Screenshot: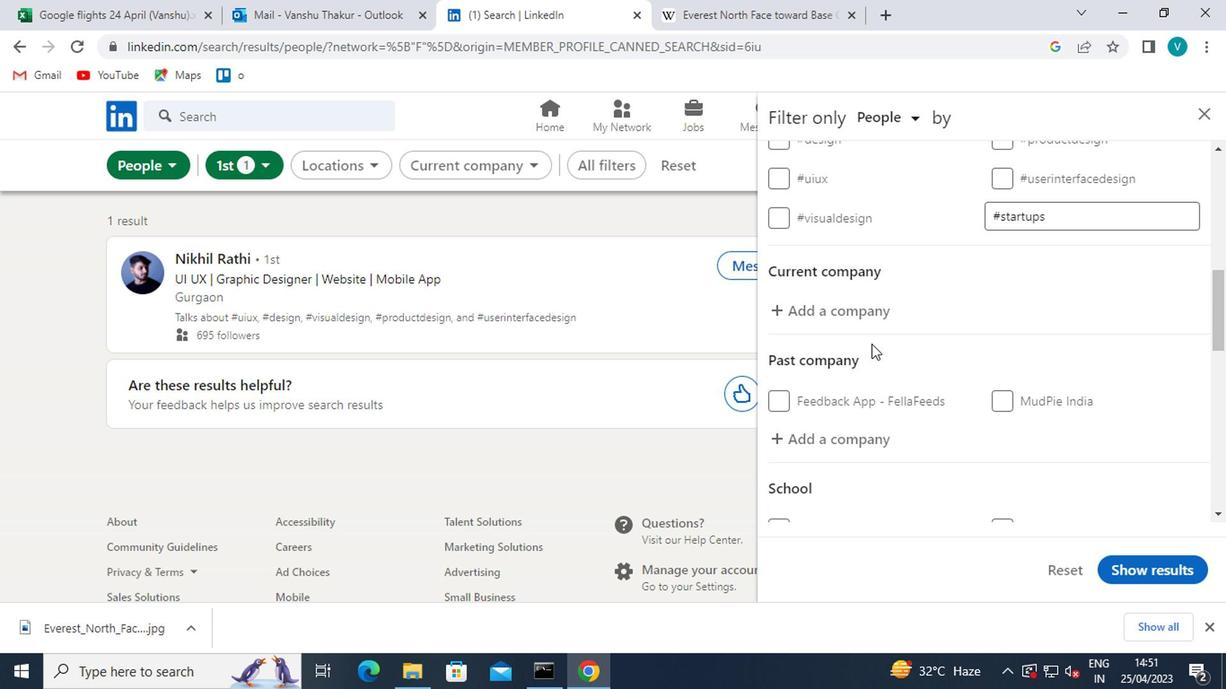 
Action: Mouse pressed left at (846, 314)
Screenshot: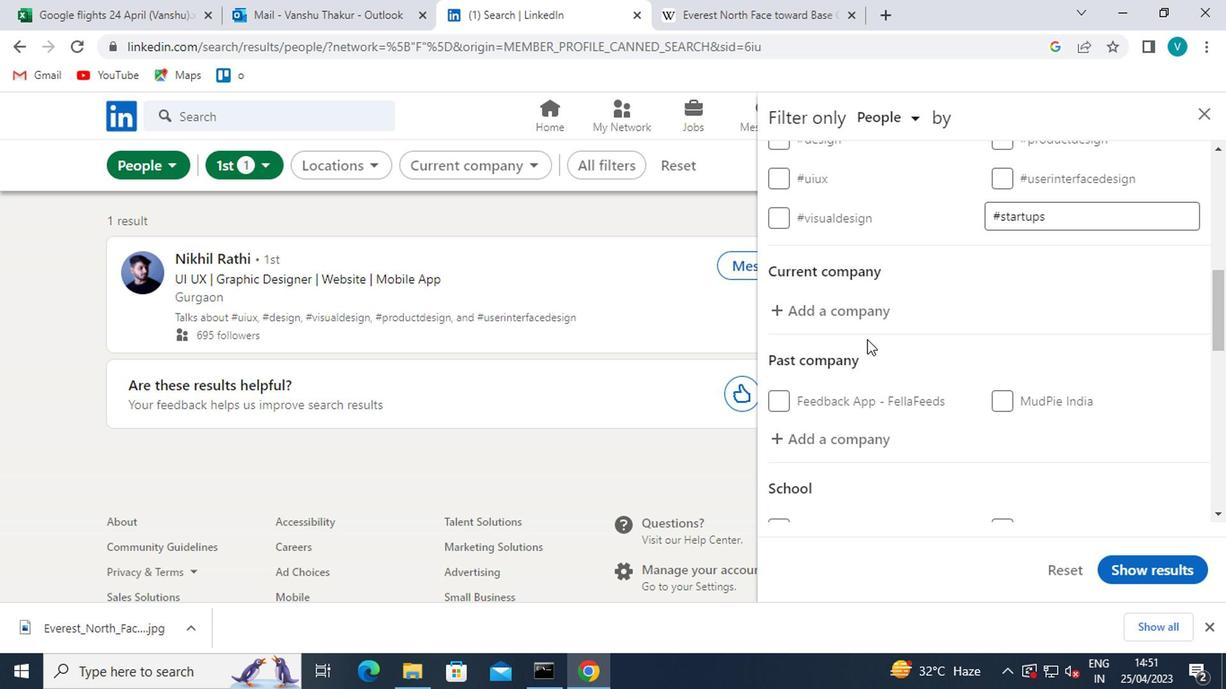 
Action: Key pressed <Key.shift>SWISS<Key.space><Key.shift>RE
Screenshot: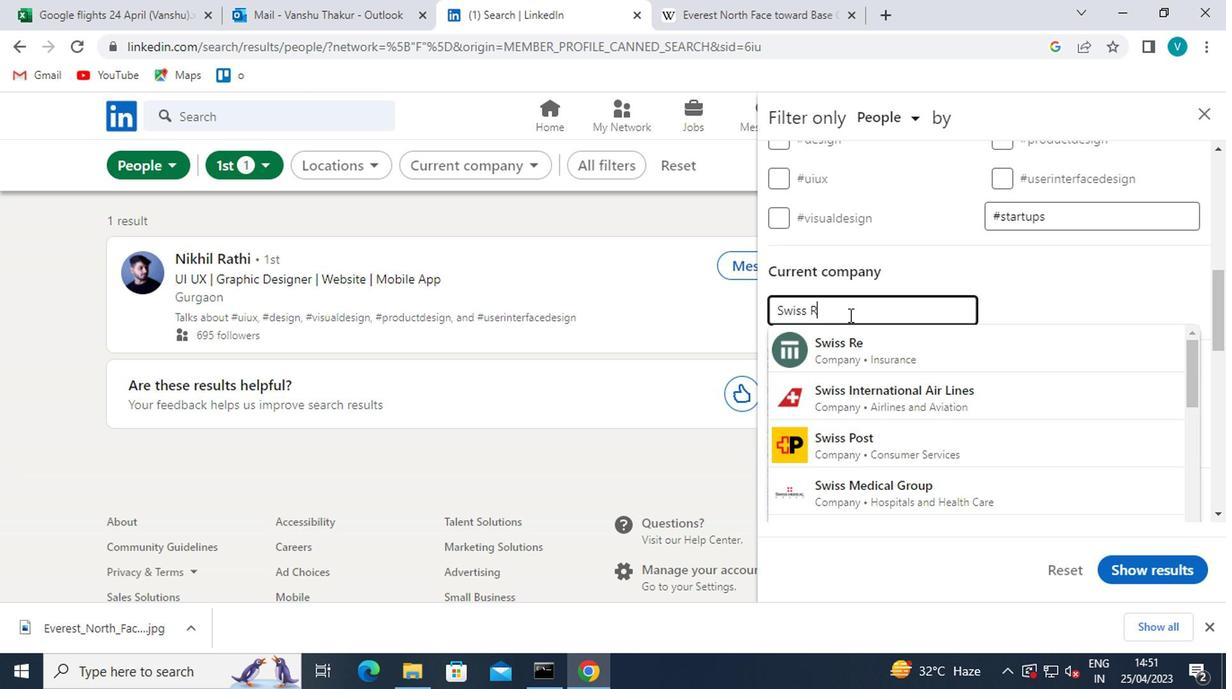 
Action: Mouse moved to (872, 342)
Screenshot: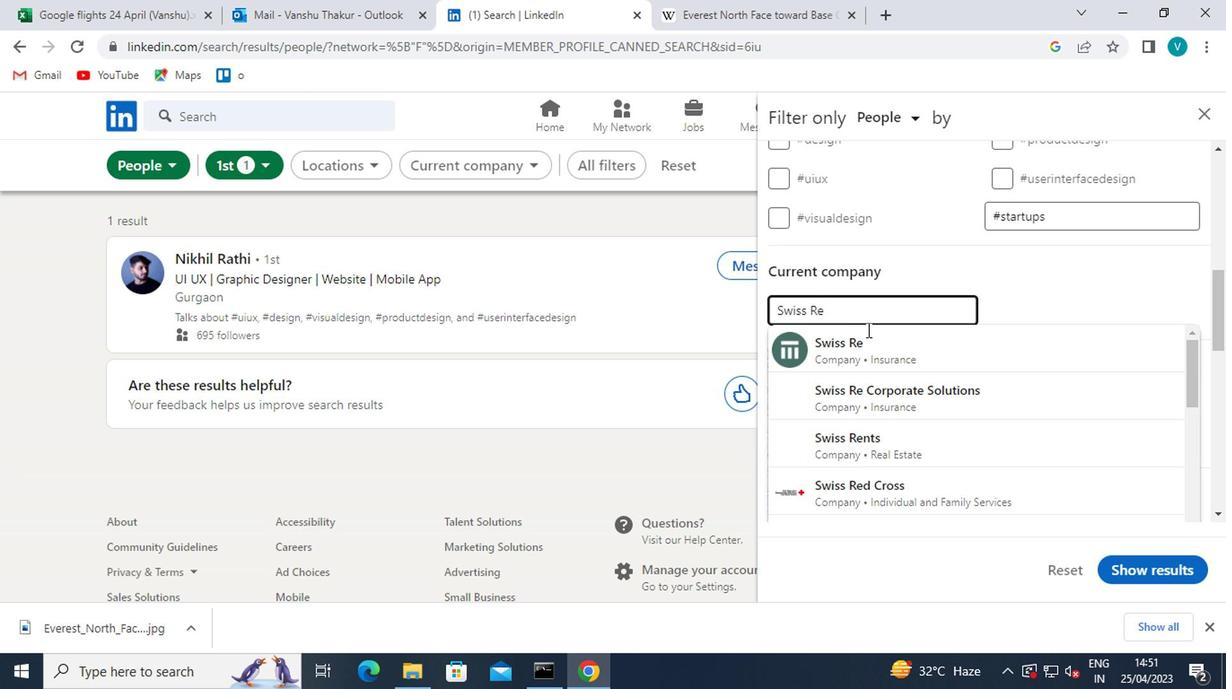 
Action: Mouse pressed left at (872, 342)
Screenshot: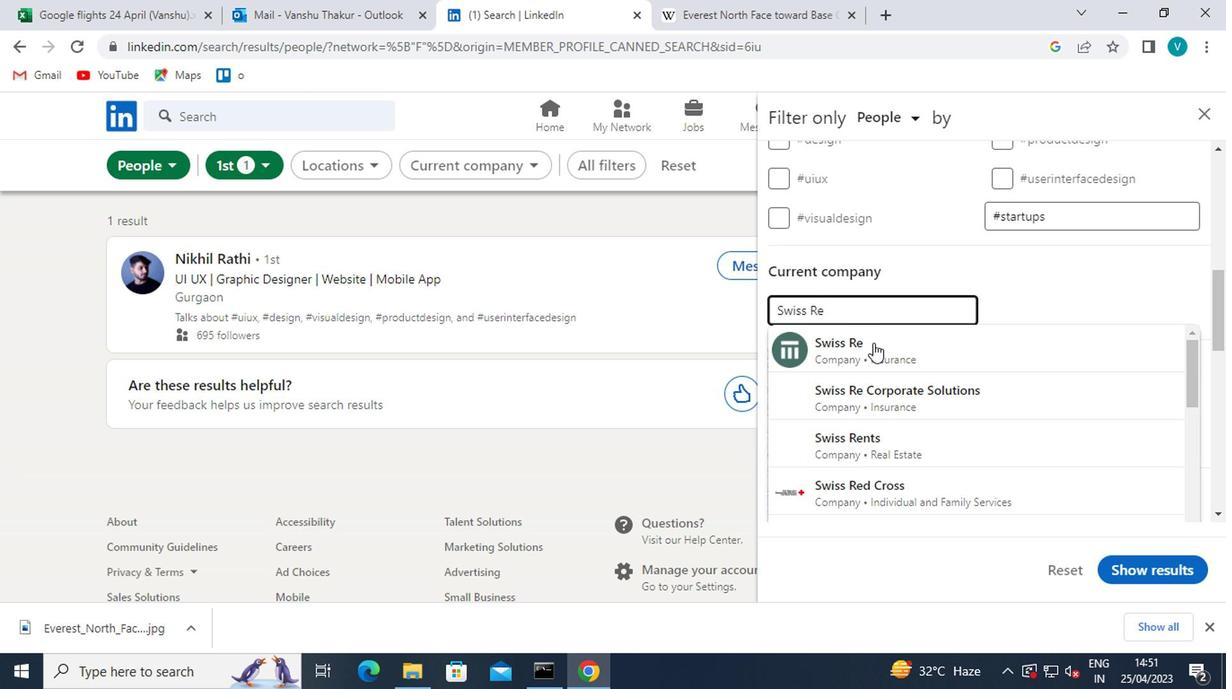 
Action: Mouse moved to (905, 351)
Screenshot: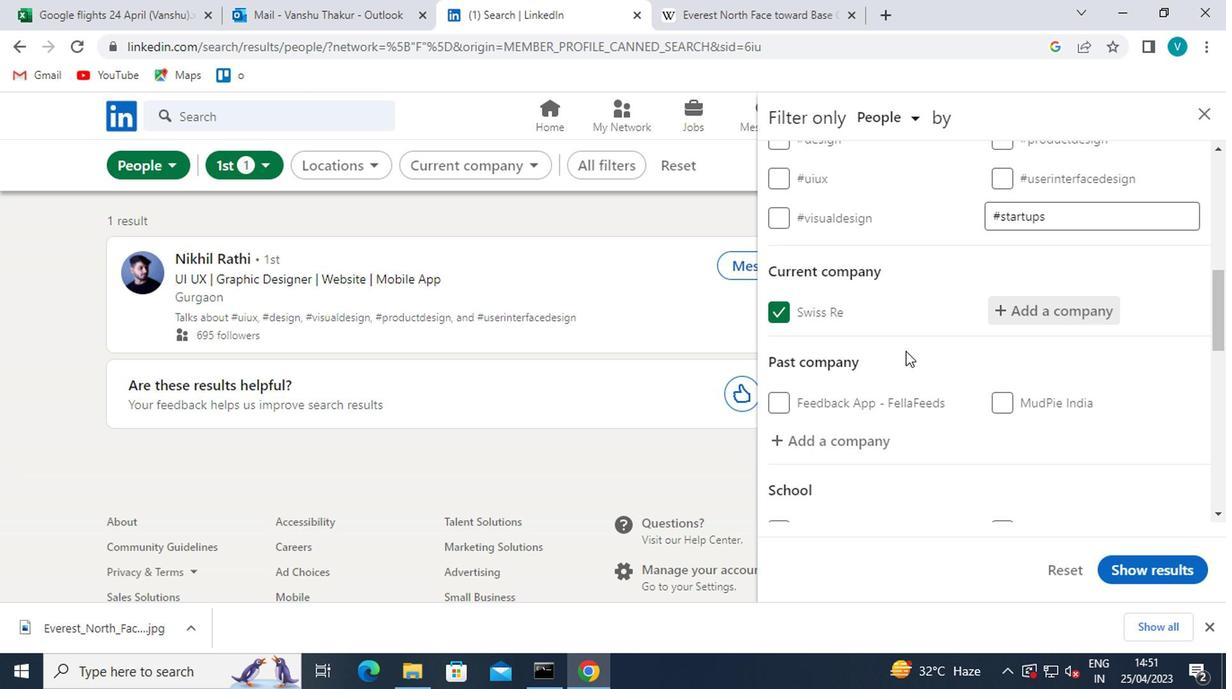 
Action: Mouse scrolled (905, 351) with delta (0, 0)
Screenshot: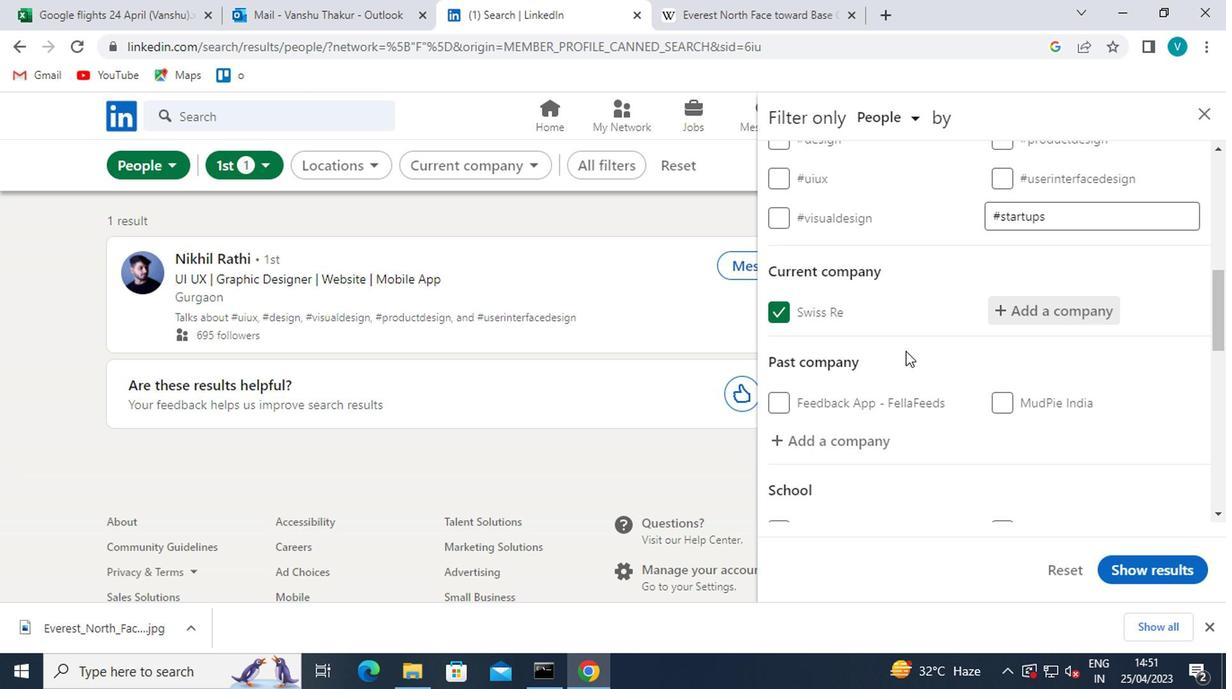 
Action: Mouse scrolled (905, 351) with delta (0, 0)
Screenshot: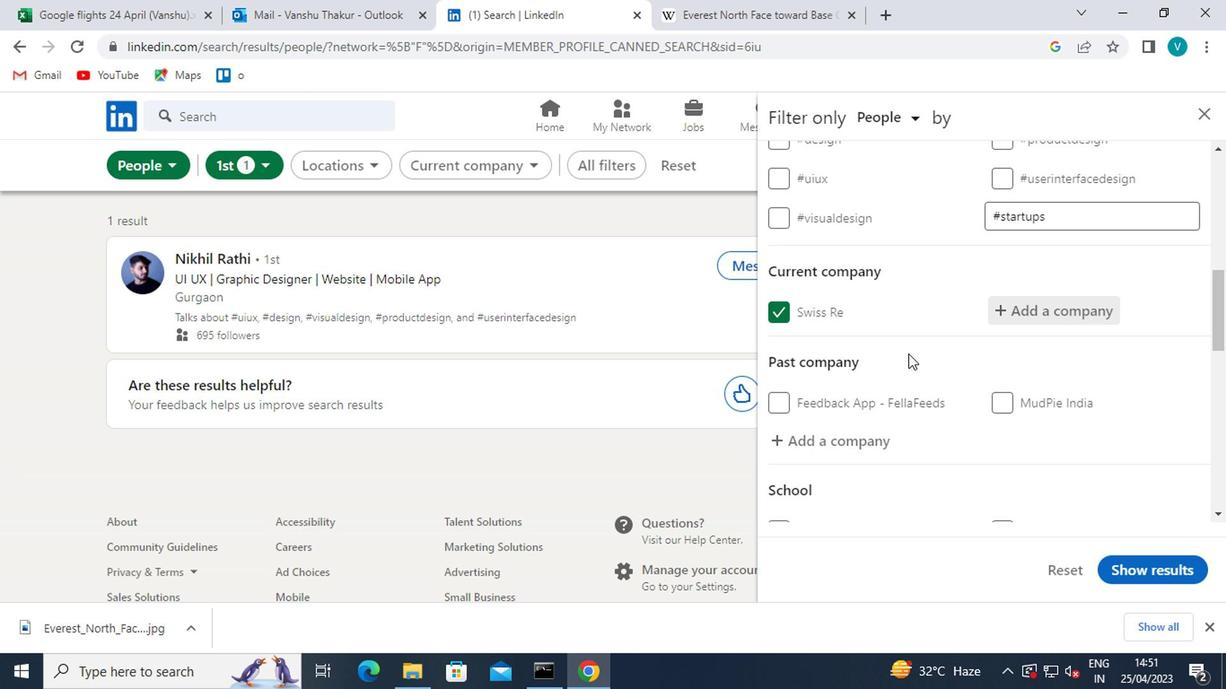 
Action: Mouse moved to (839, 402)
Screenshot: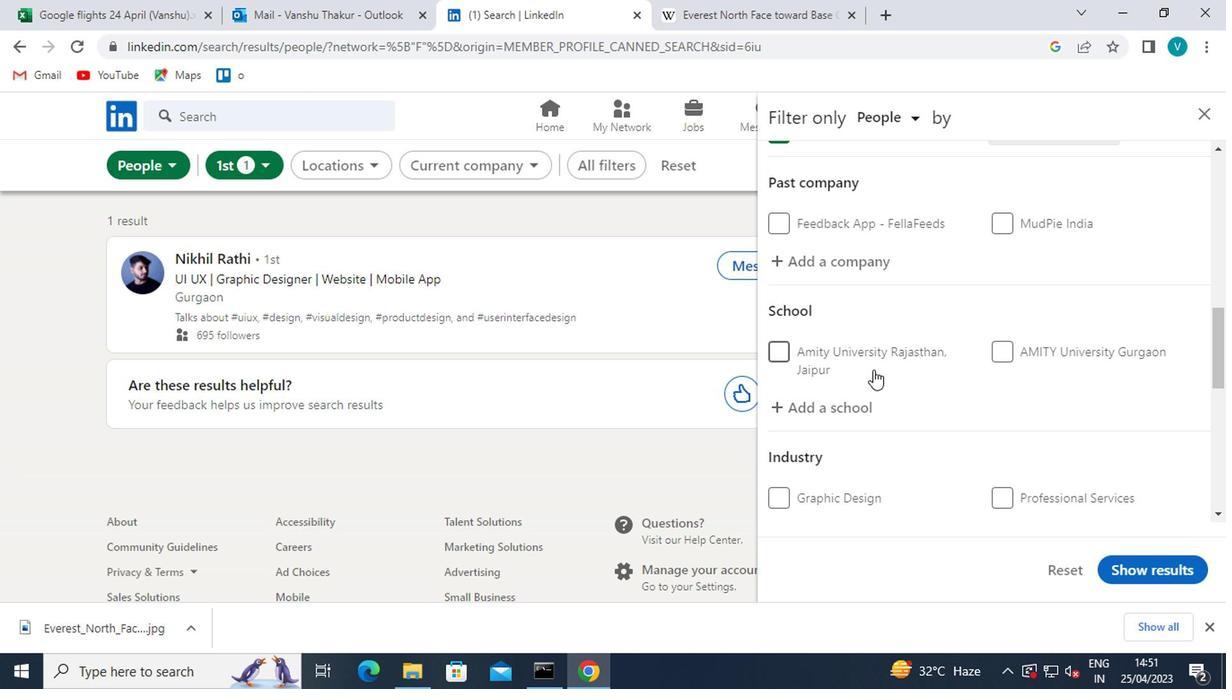 
Action: Mouse pressed left at (839, 402)
Screenshot: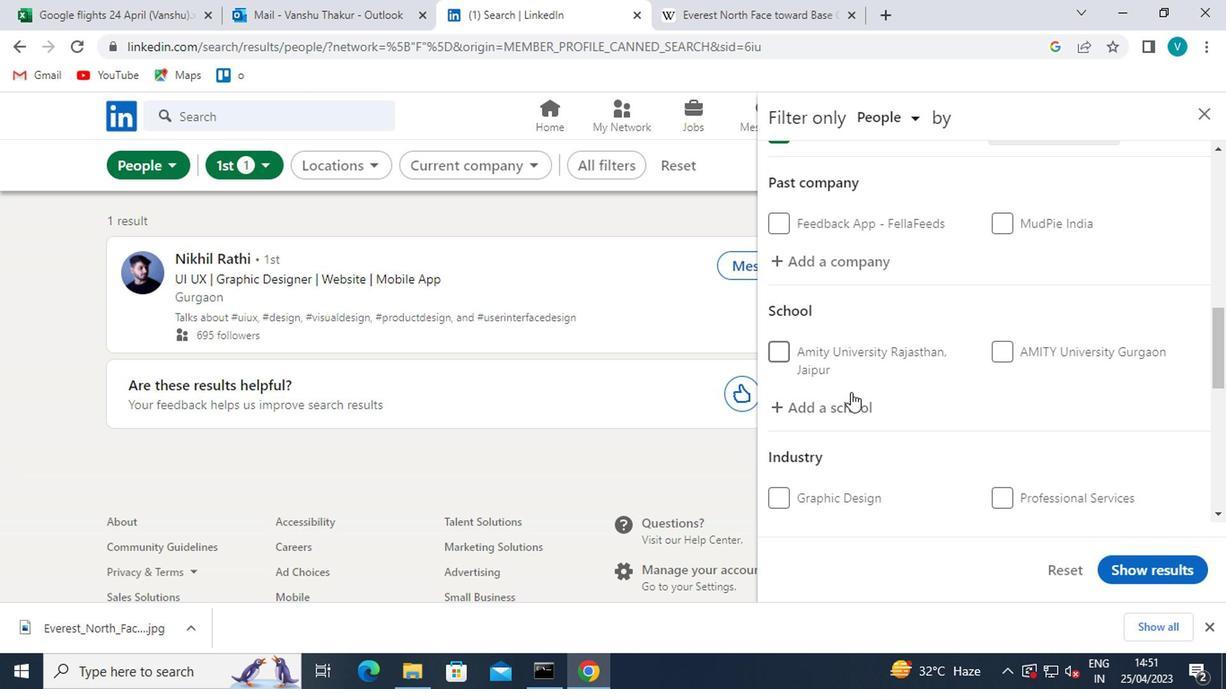 
Action: Key pressed <Key.shift>LAL<Key.backspace><Key.backspace><Key.backspace><Key.backspace><Key.shift>LAL<Key.space>
Screenshot: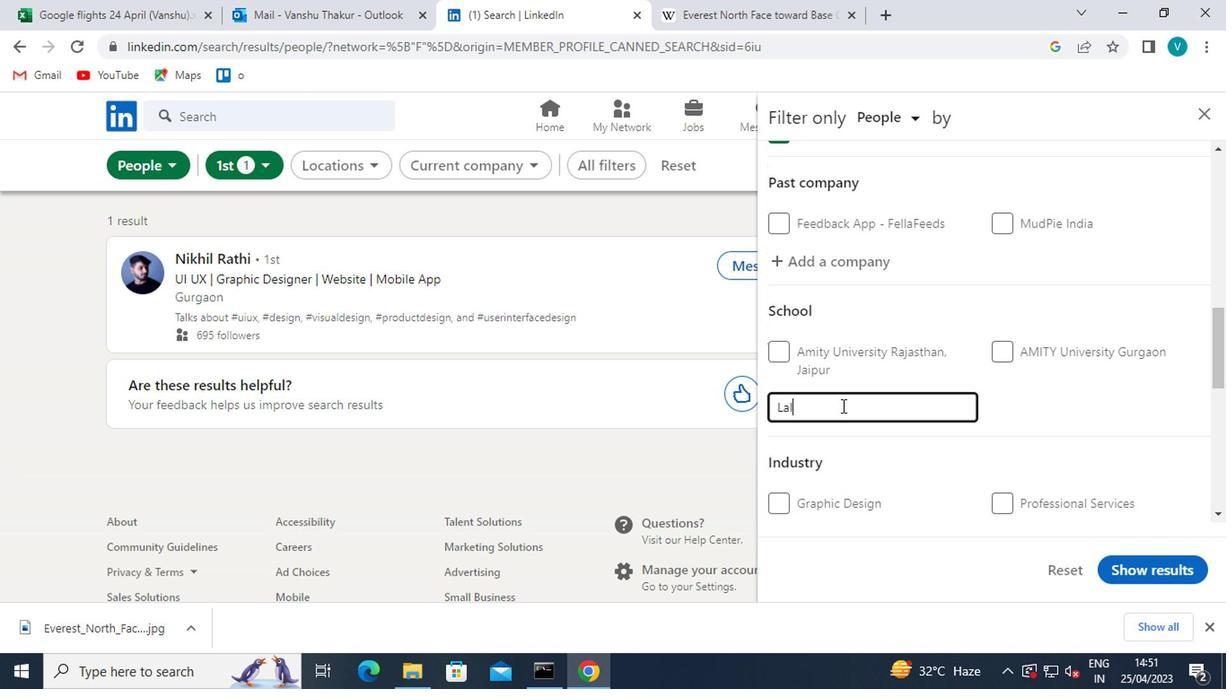 
Action: Mouse moved to (839, 402)
Screenshot: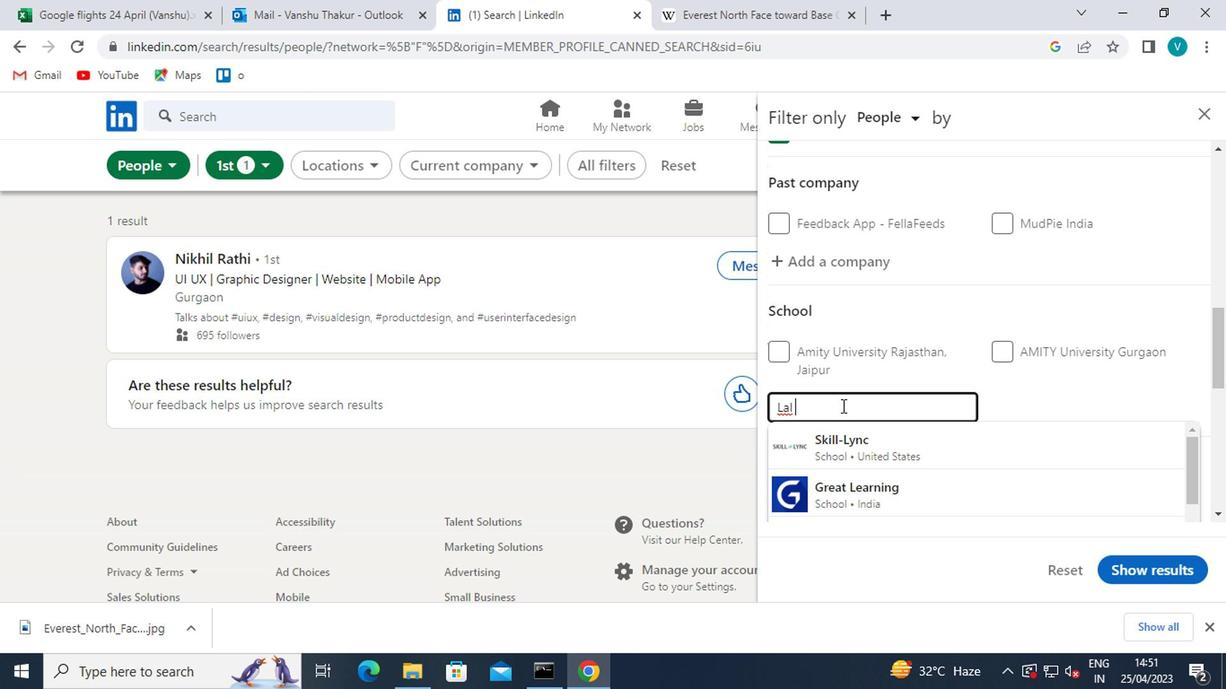 
Action: Key pressed <Key.shift>BAHADUR
Screenshot: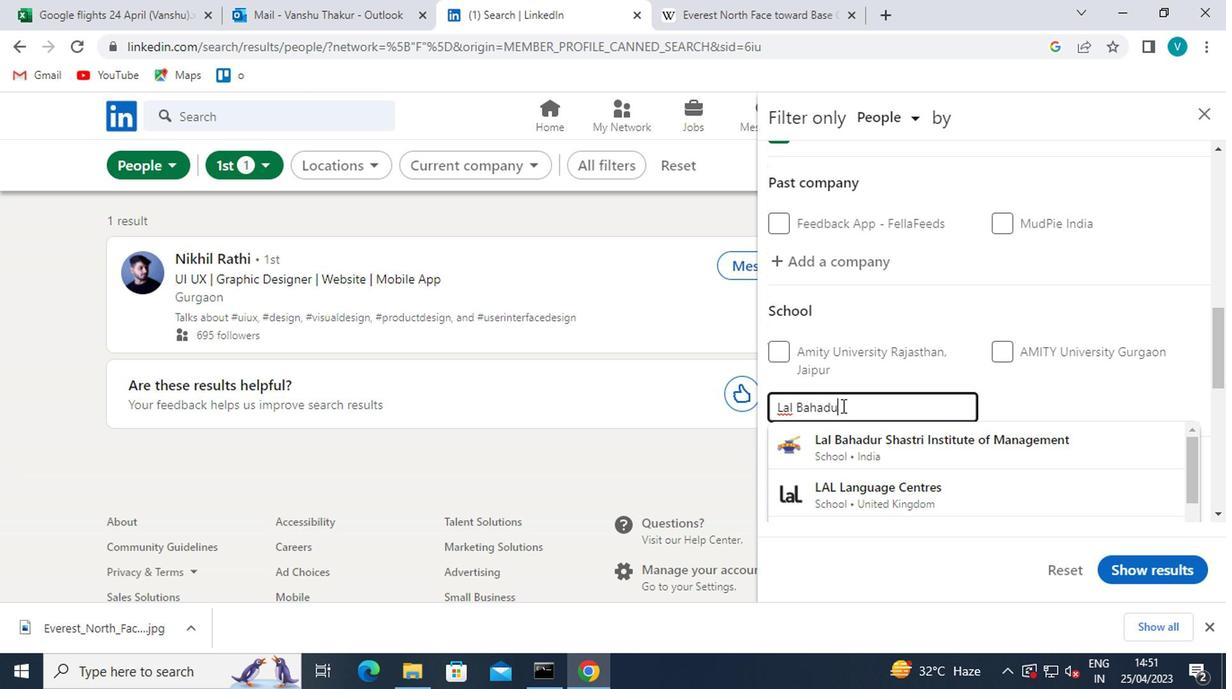 
Action: Mouse moved to (930, 452)
Screenshot: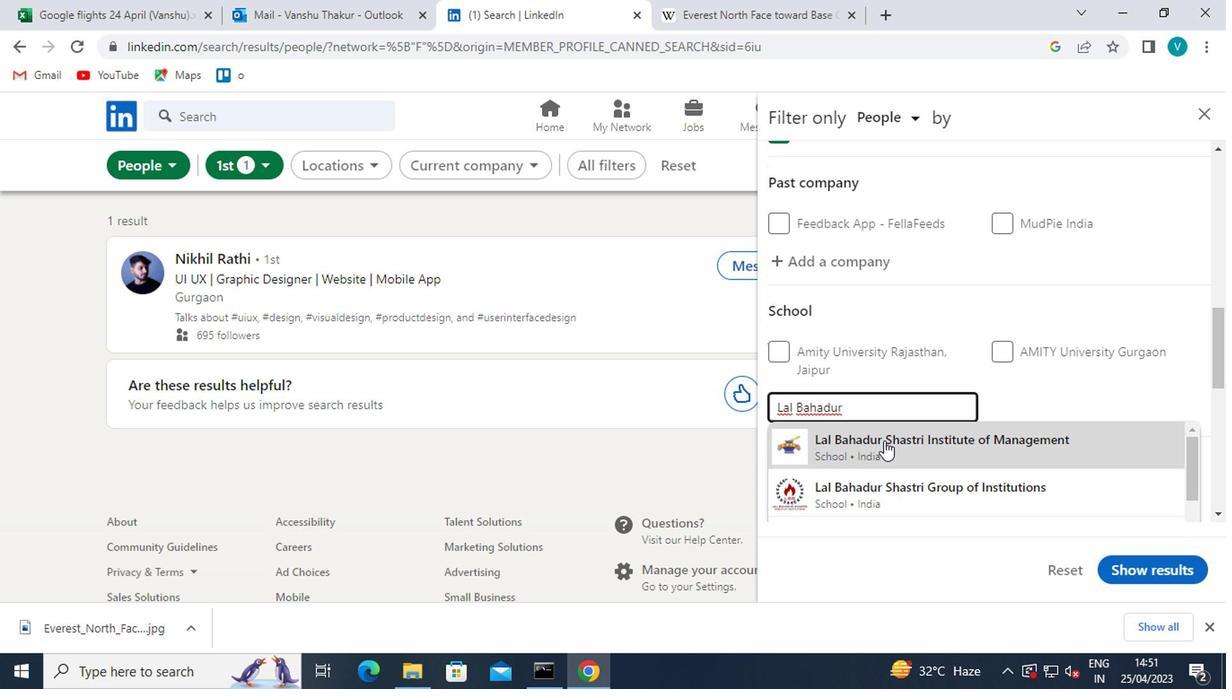 
Action: Mouse pressed left at (930, 452)
Screenshot: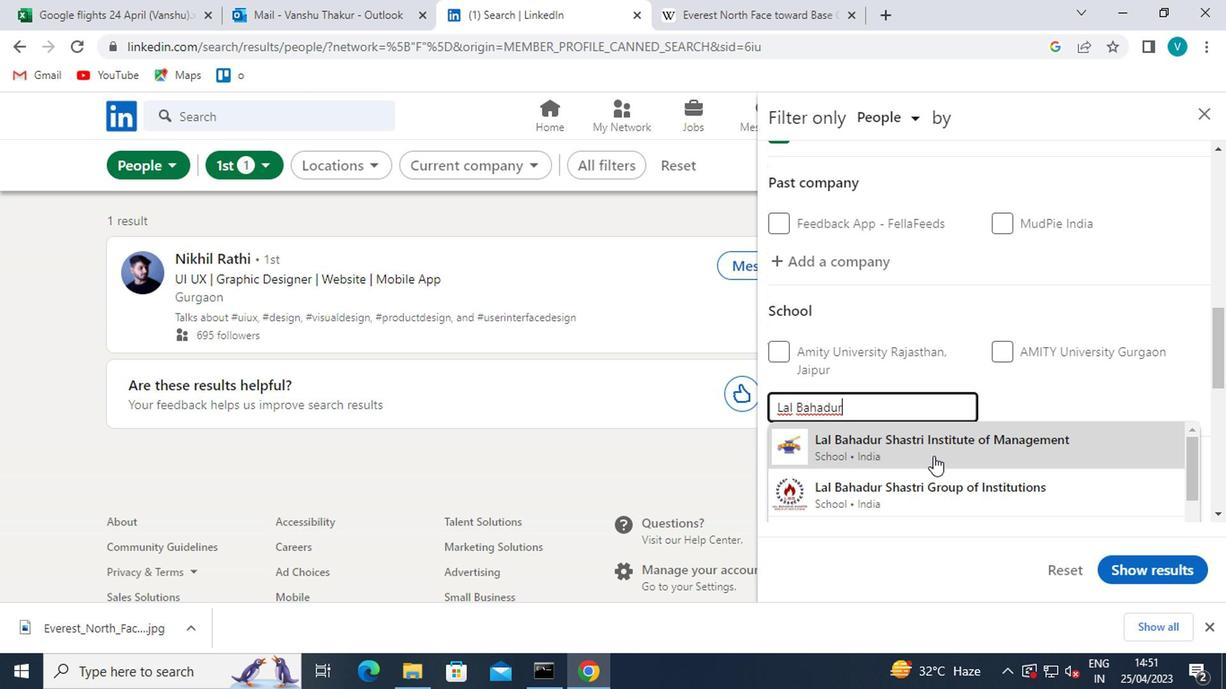 
Action: Mouse scrolled (930, 451) with delta (0, -1)
Screenshot: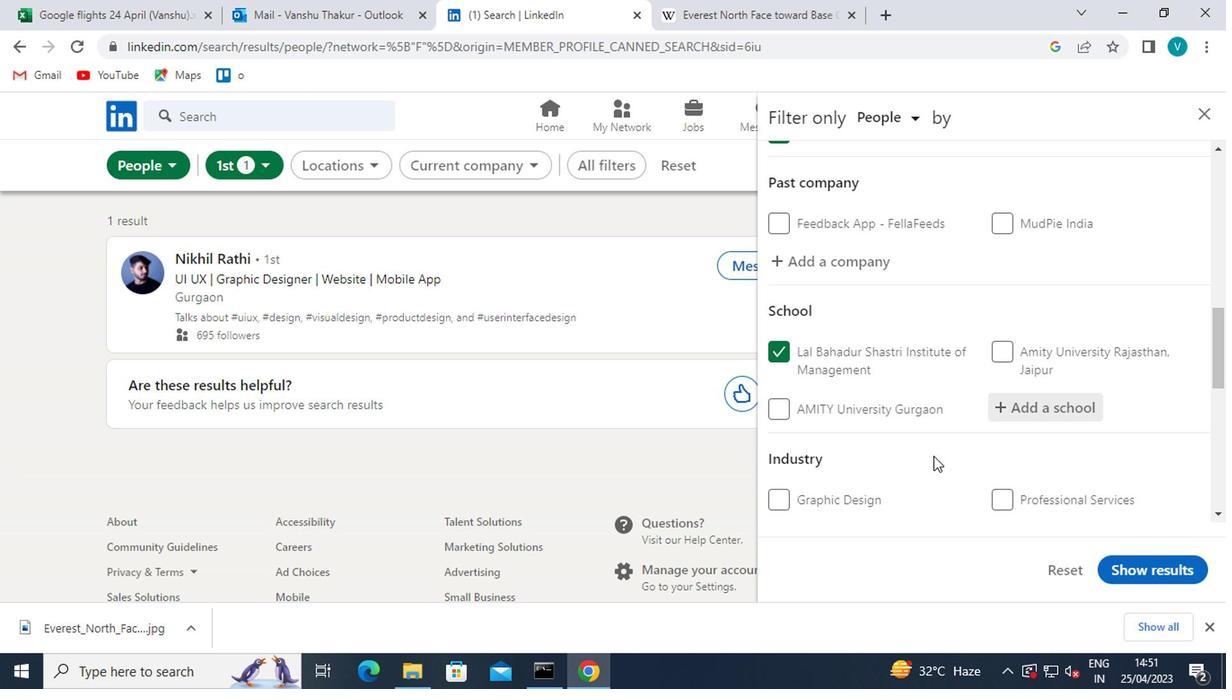 
Action: Mouse scrolled (930, 451) with delta (0, -1)
Screenshot: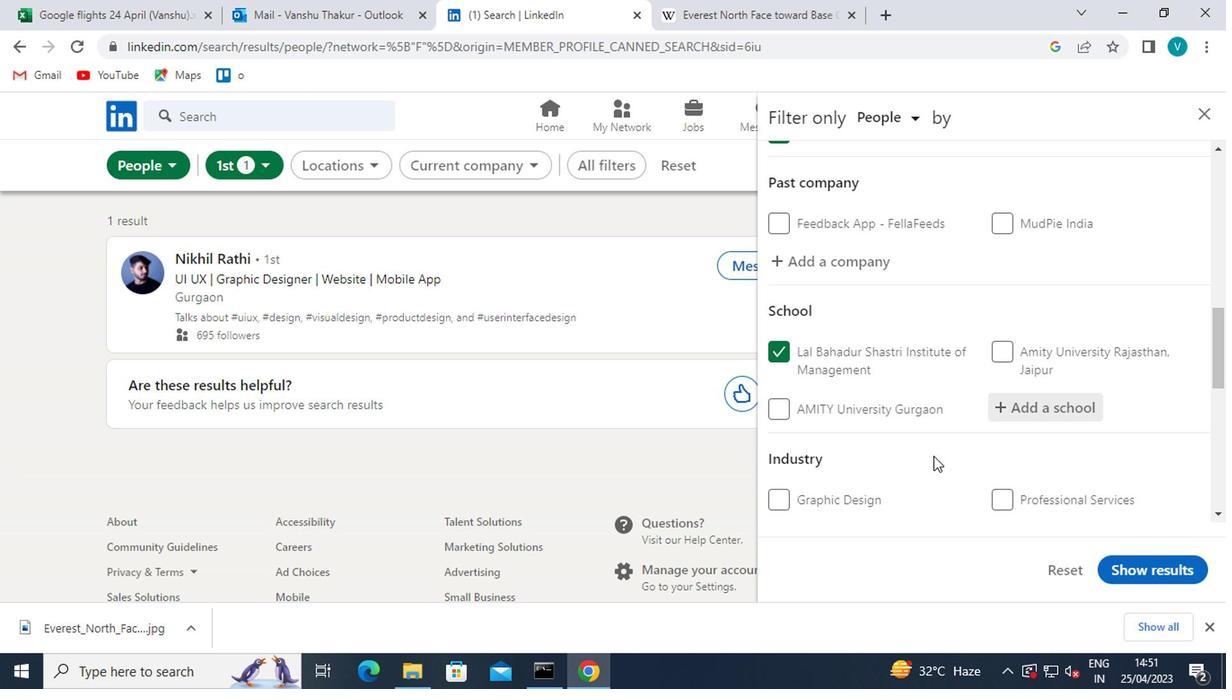 
Action: Mouse moved to (1058, 351)
Screenshot: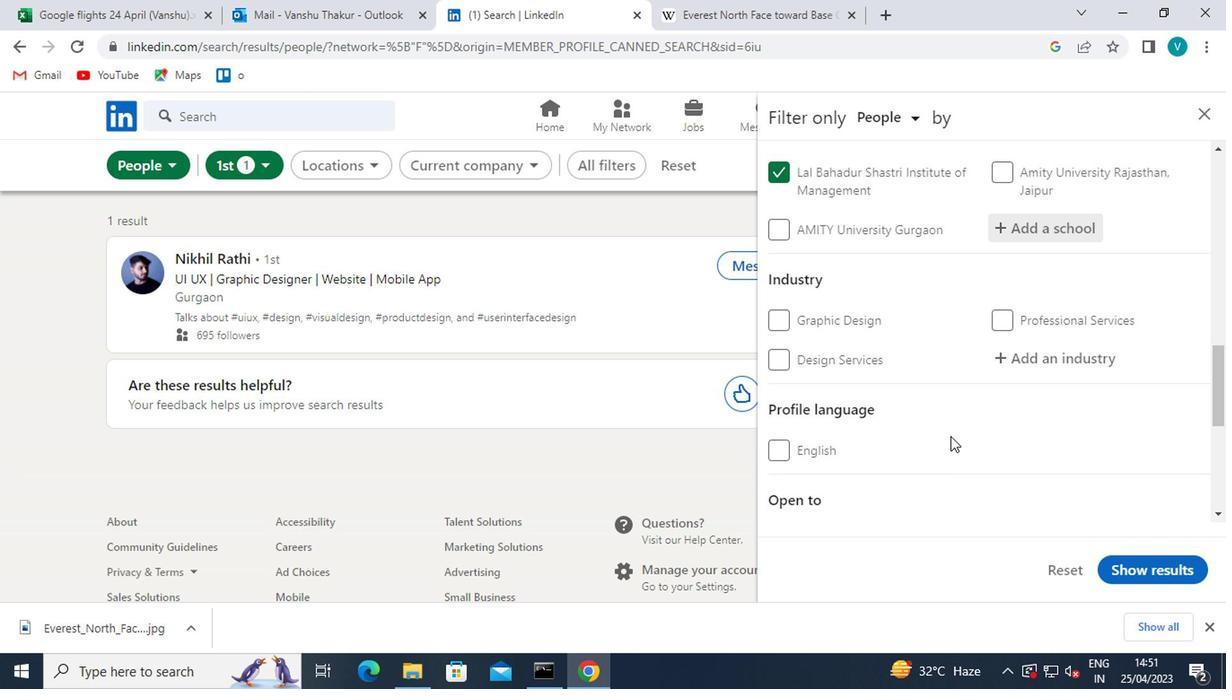 
Action: Mouse pressed left at (1058, 351)
Screenshot: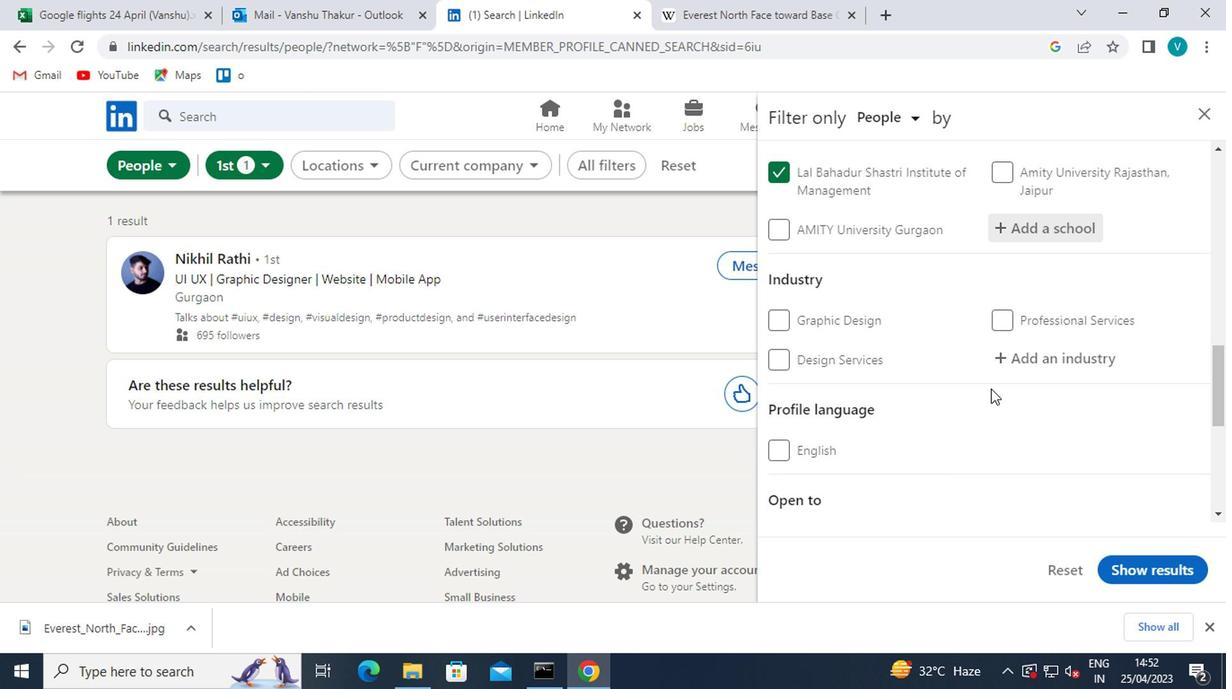 
Action: Mouse moved to (1059, 349)
Screenshot: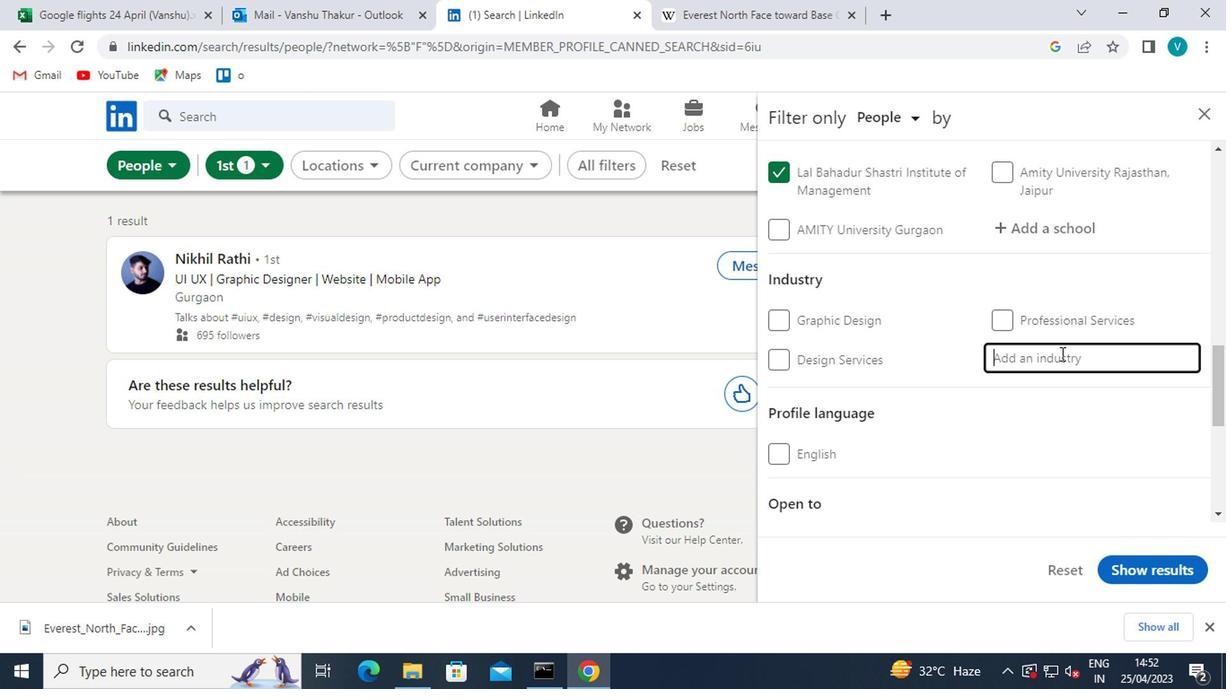 
Action: Key pressed <Key.shift>RETAI
Screenshot: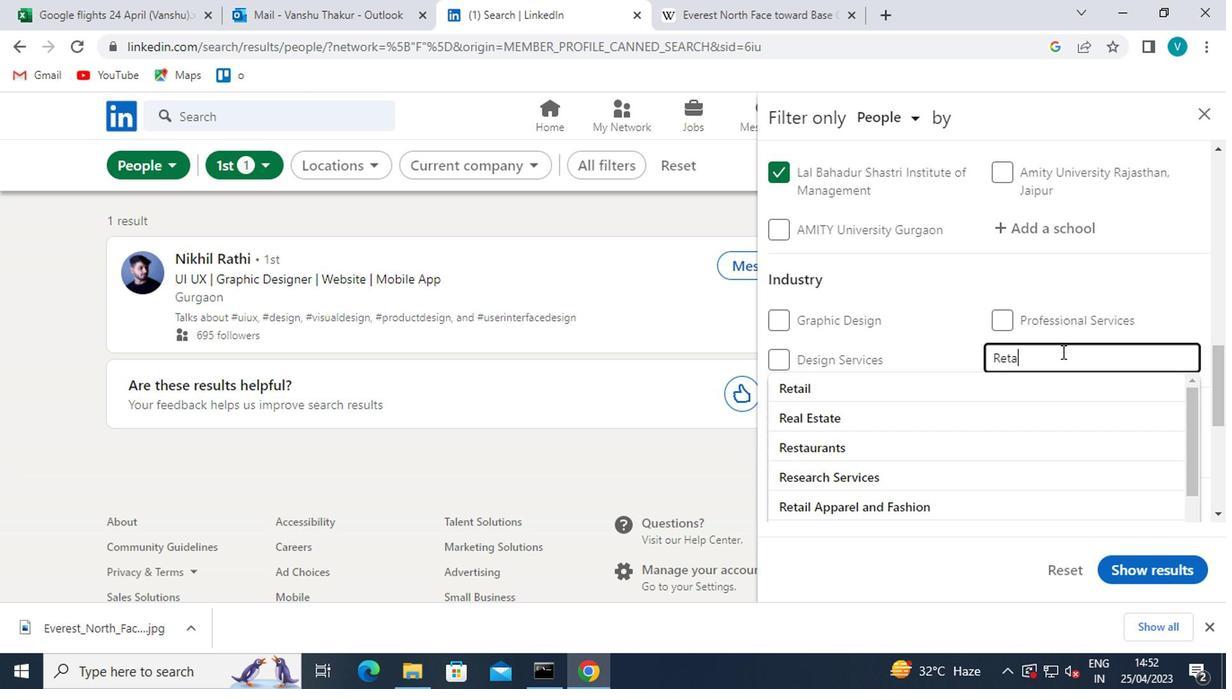 
Action: Mouse moved to (1058, 349)
Screenshot: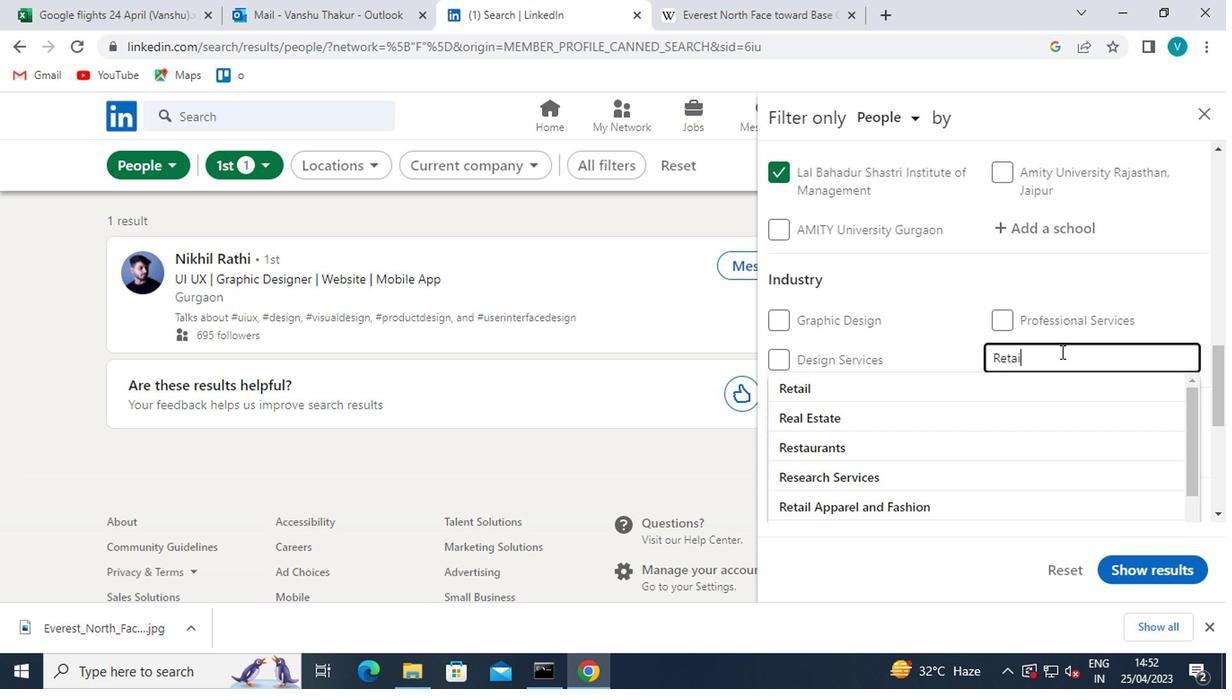 
Action: Key pressed L<Key.space>
Screenshot: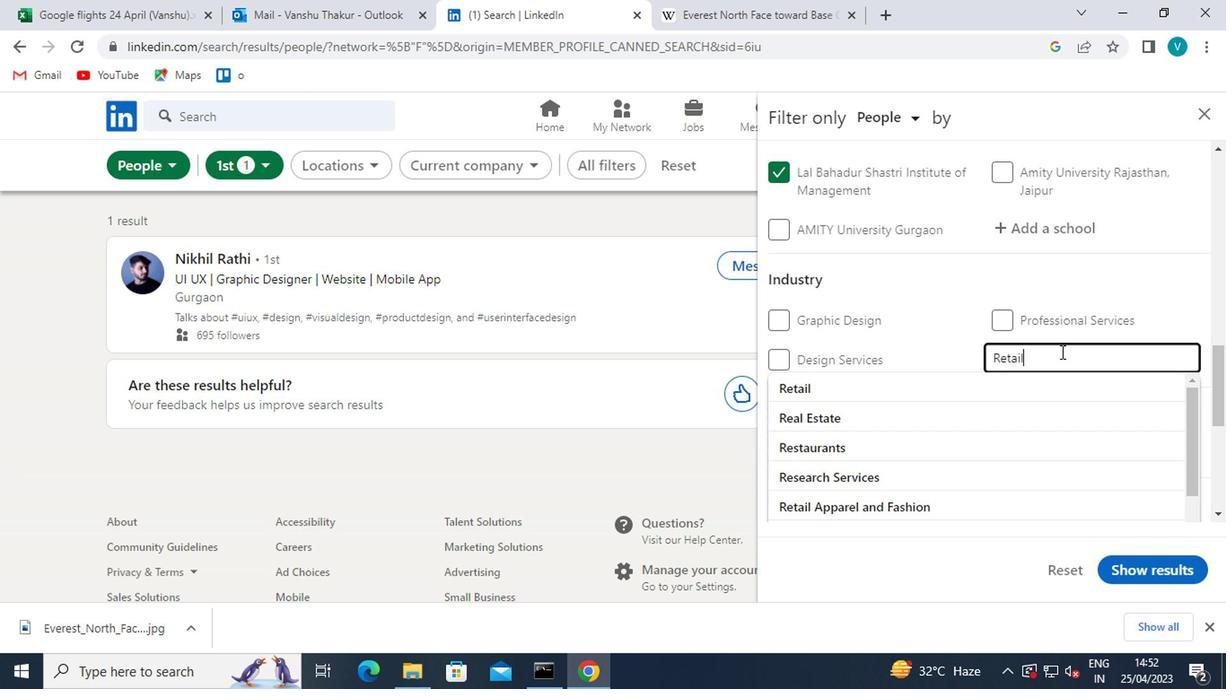 
Action: Mouse moved to (1057, 349)
Screenshot: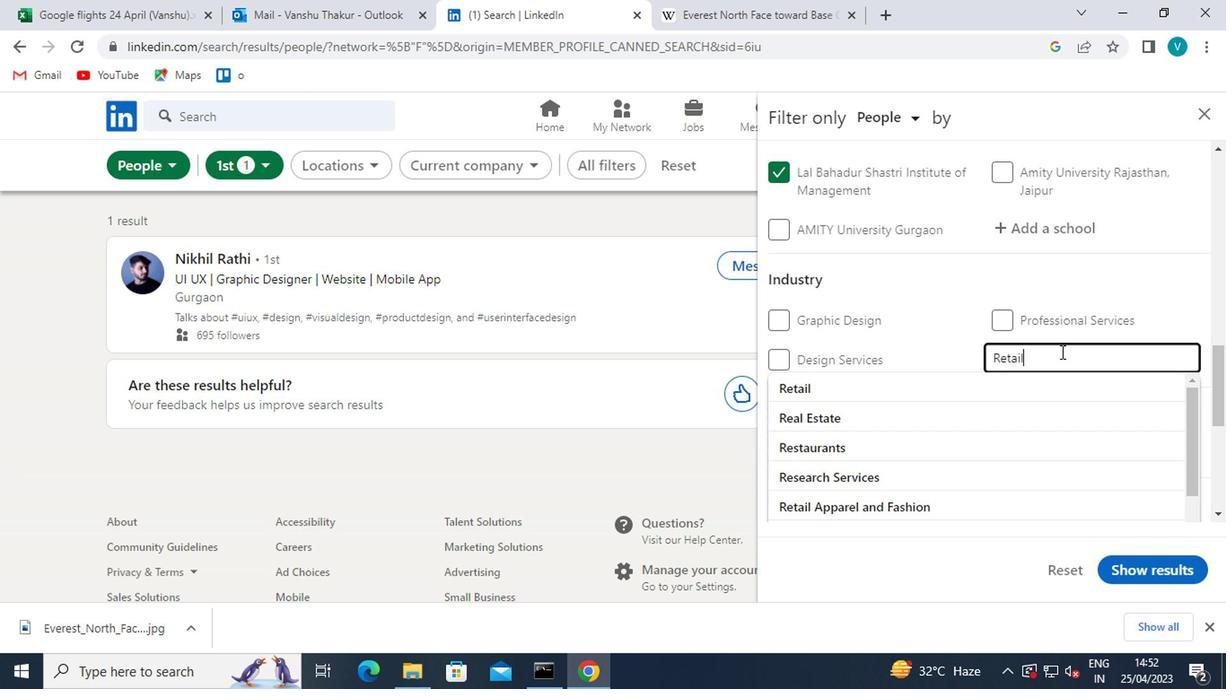 
Action: Key pressed <Key.shift>OFFICE
Screenshot: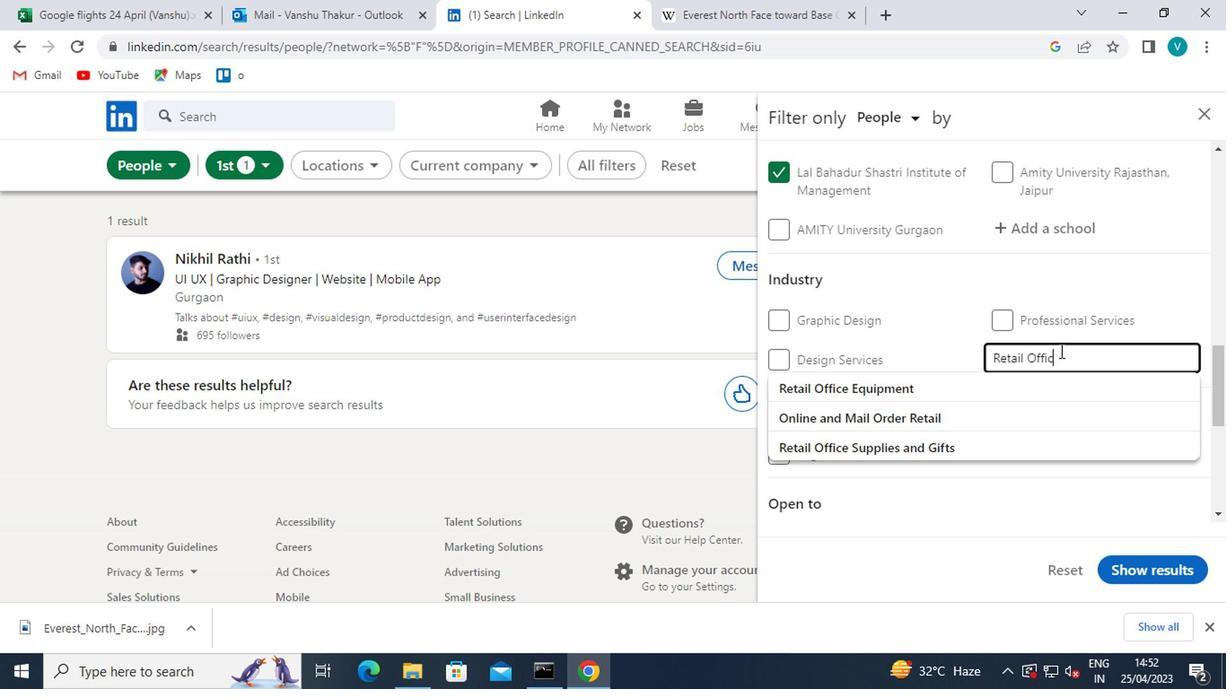 
Action: Mouse moved to (957, 405)
Screenshot: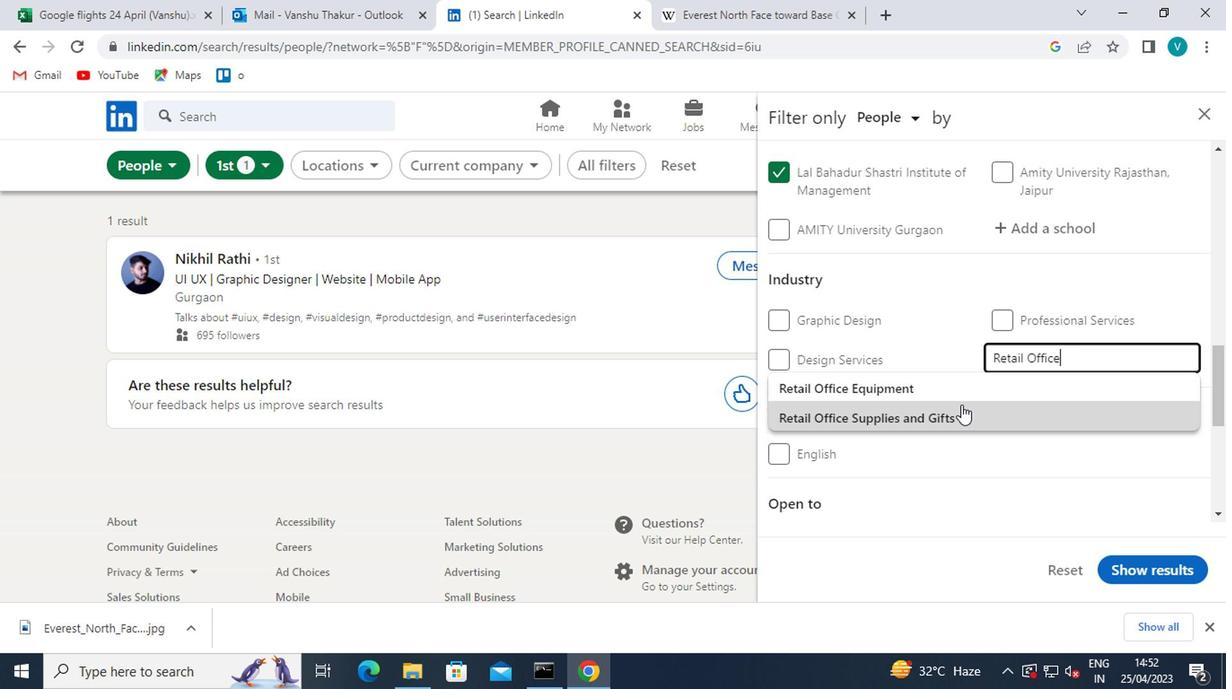 
Action: Mouse pressed left at (957, 405)
Screenshot: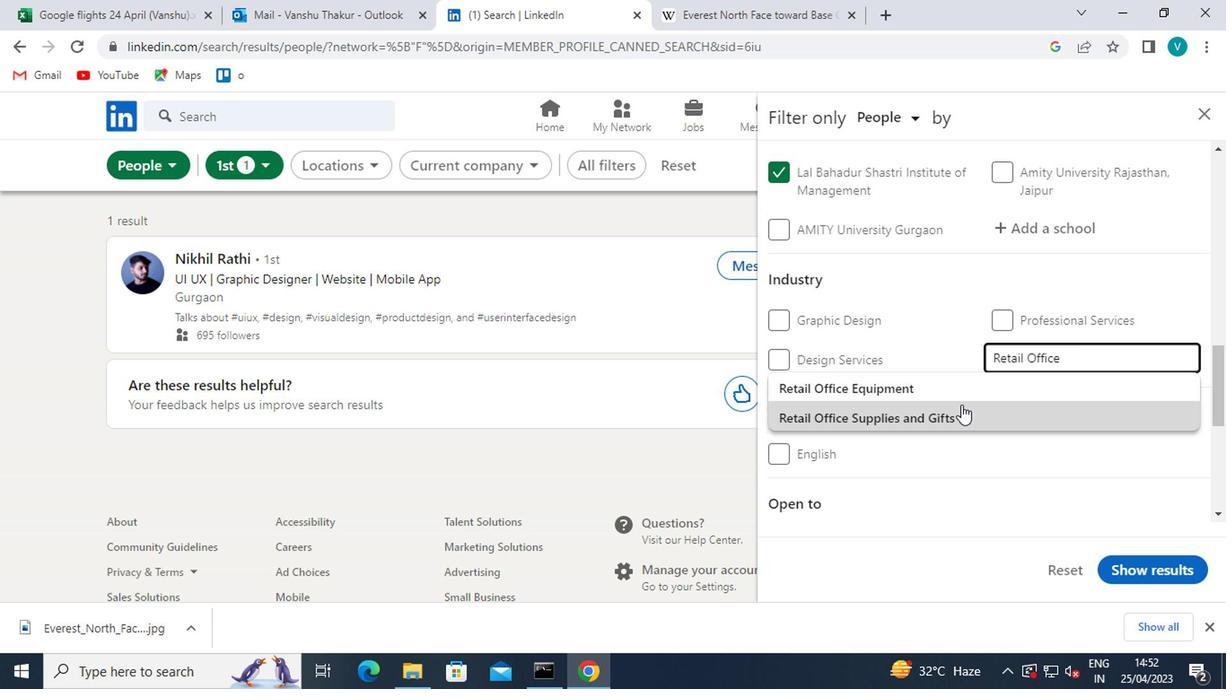 
Action: Mouse scrolled (957, 404) with delta (0, 0)
Screenshot: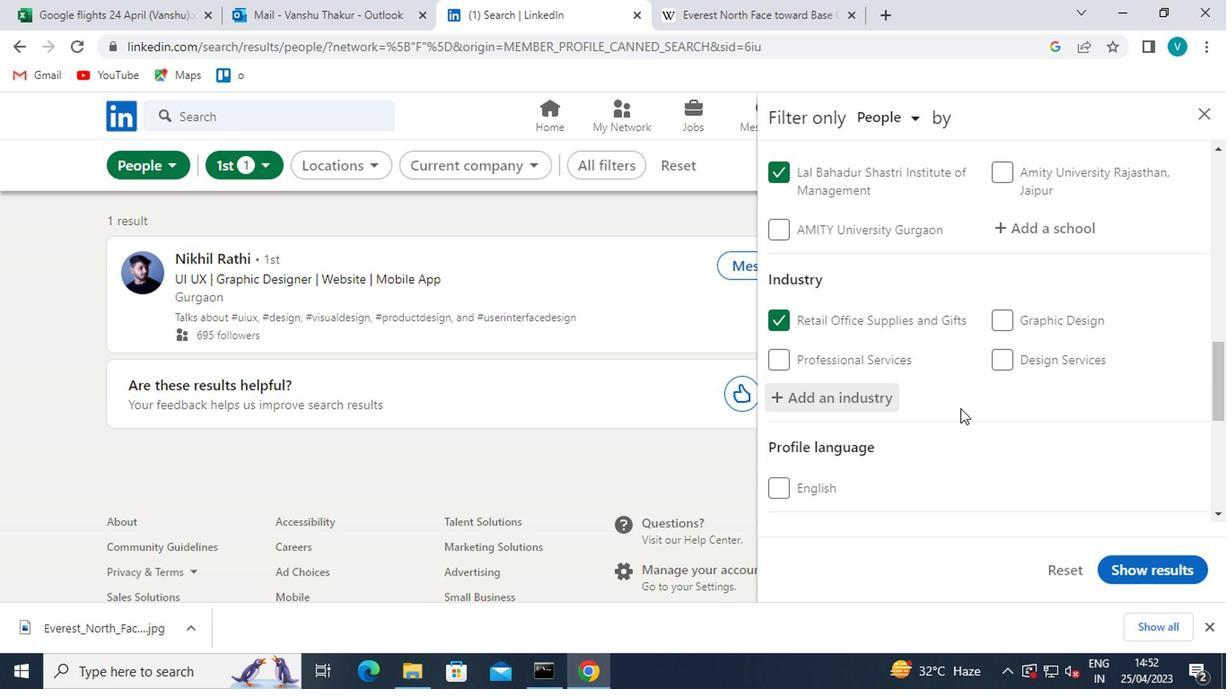 
Action: Mouse scrolled (957, 404) with delta (0, 0)
Screenshot: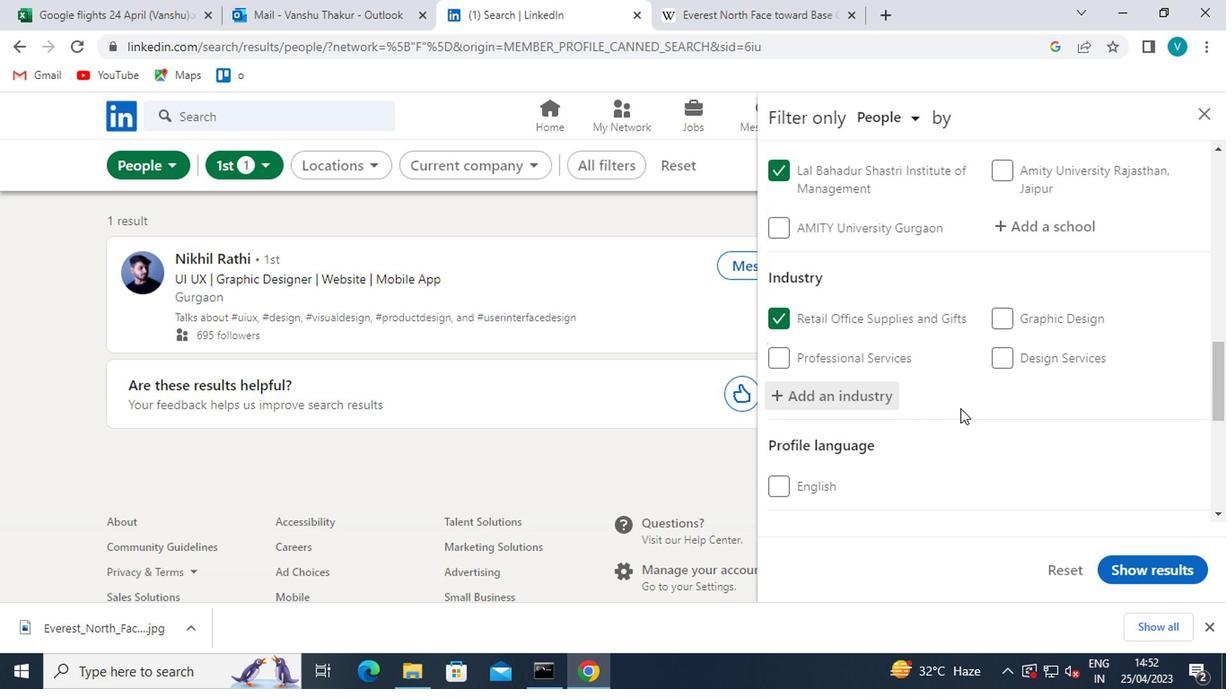 
Action: Mouse scrolled (957, 404) with delta (0, 0)
Screenshot: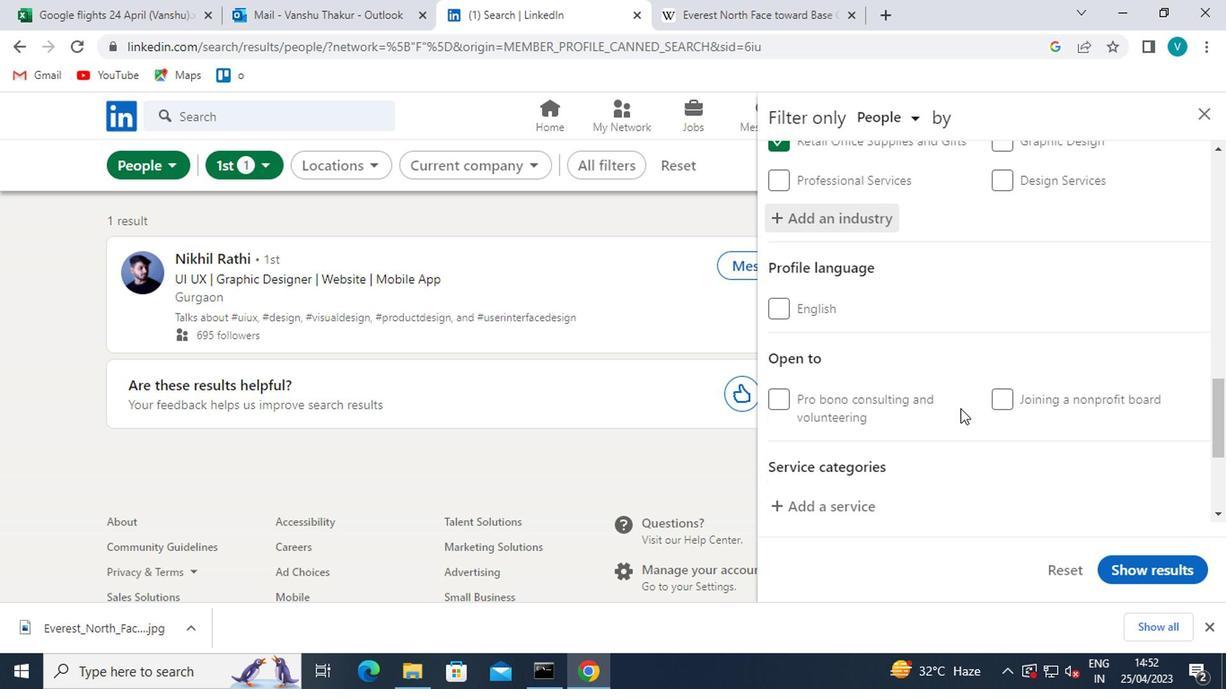 
Action: Mouse scrolled (957, 404) with delta (0, 0)
Screenshot: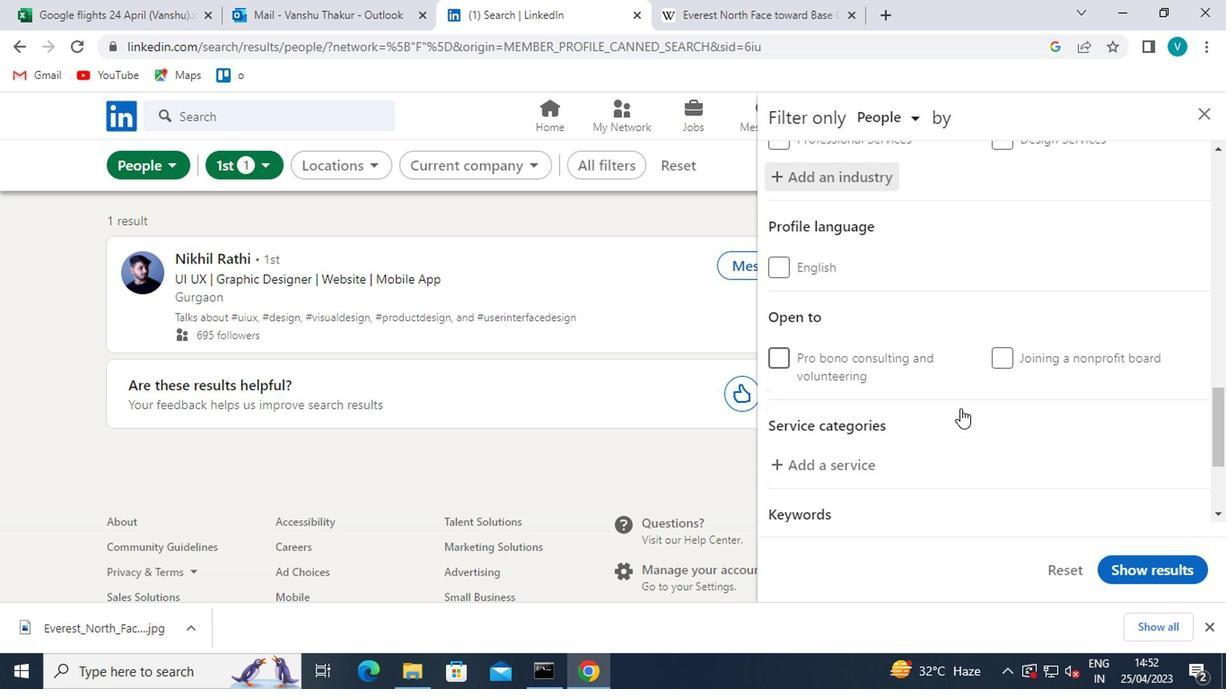 
Action: Mouse moved to (827, 321)
Screenshot: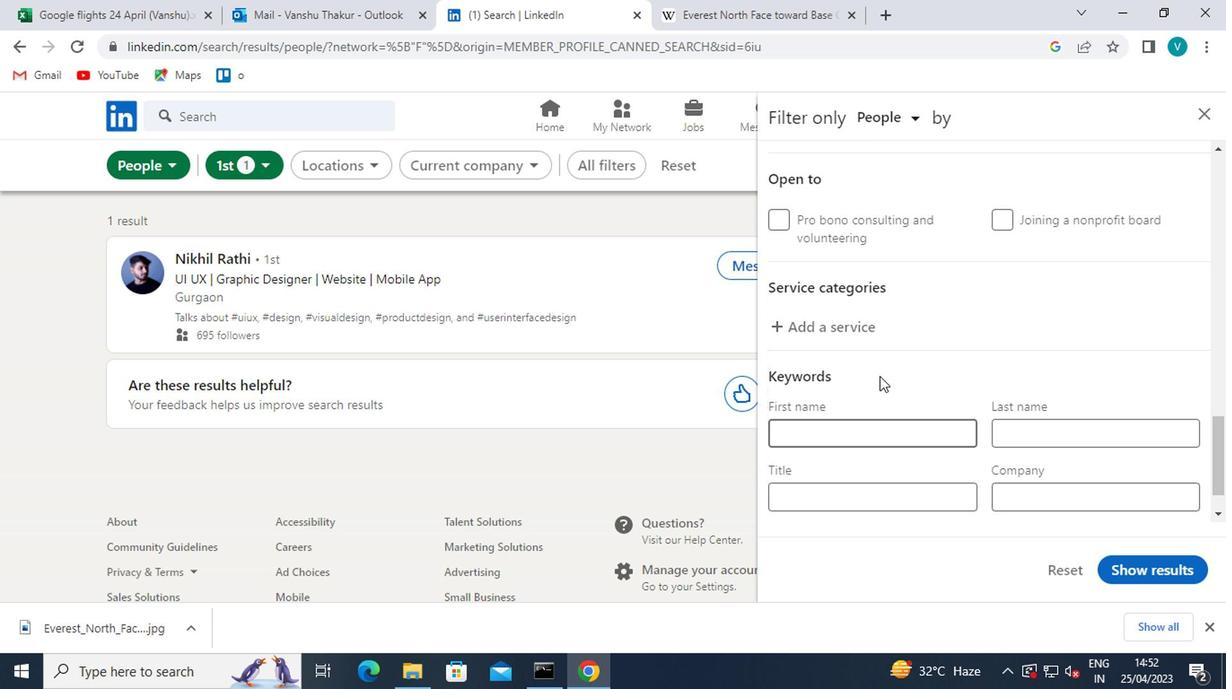 
Action: Mouse pressed left at (827, 321)
Screenshot: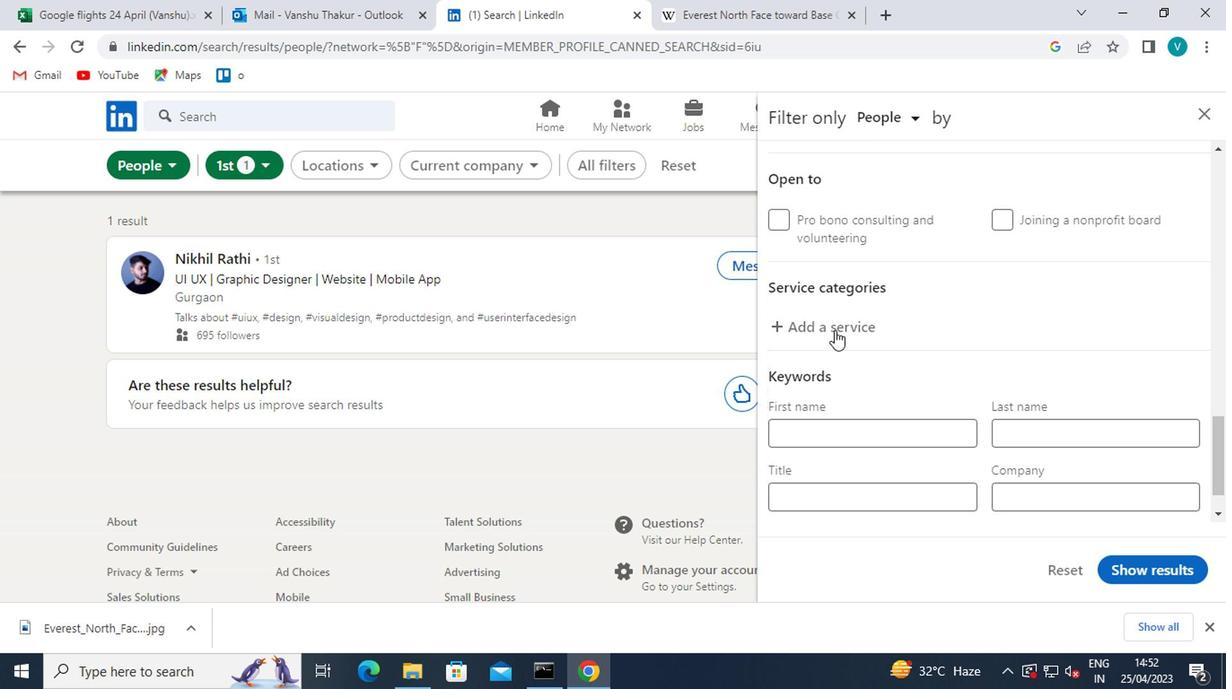
Action: Mouse moved to (827, 321)
Screenshot: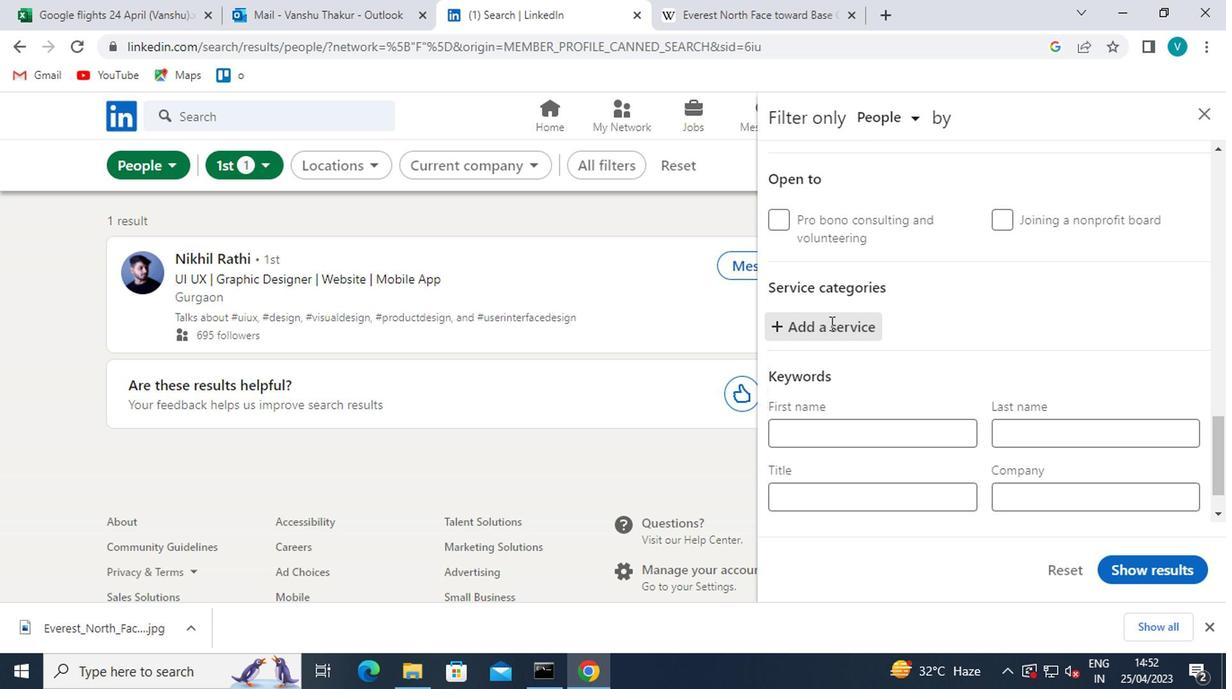 
Action: Key pressed <Key.shift>LABOR<Key.space>
Screenshot: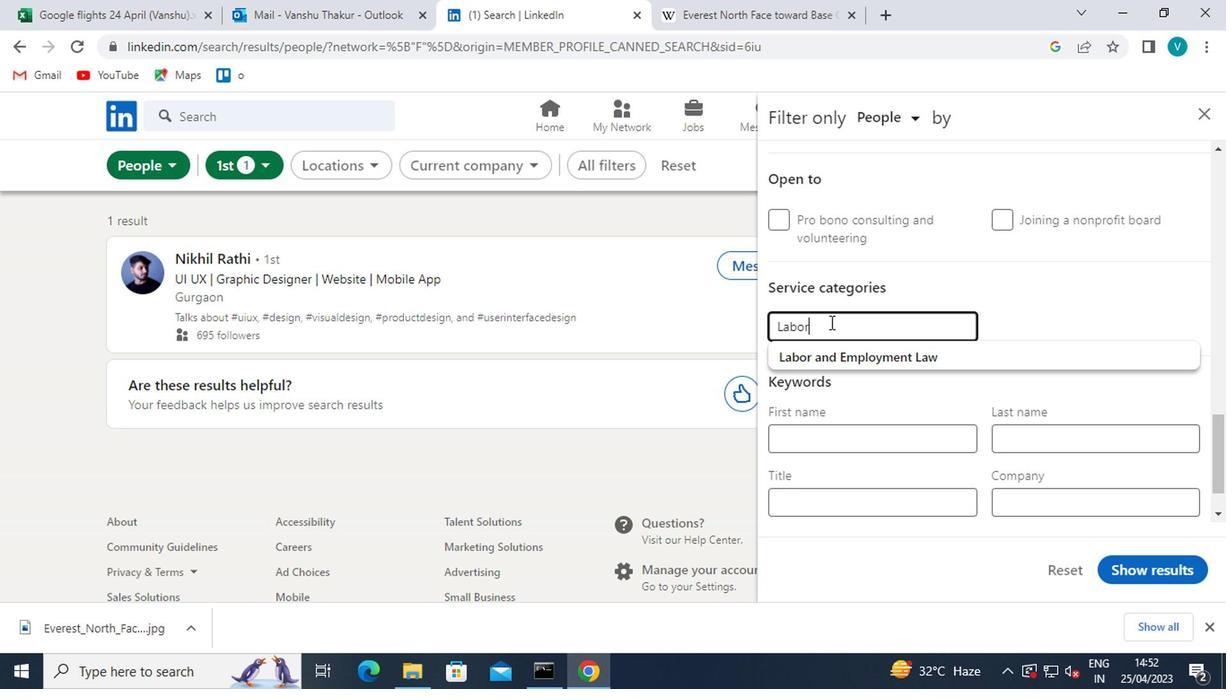 
Action: Mouse moved to (850, 358)
Screenshot: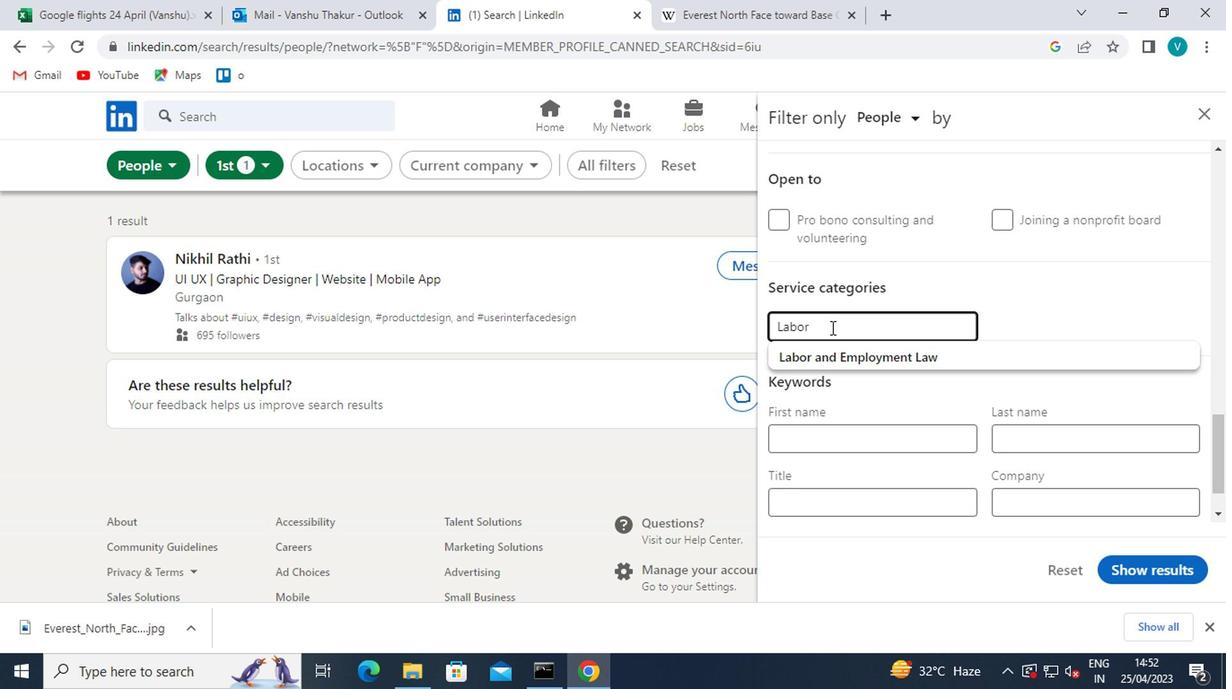 
Action: Mouse pressed left at (850, 358)
Screenshot: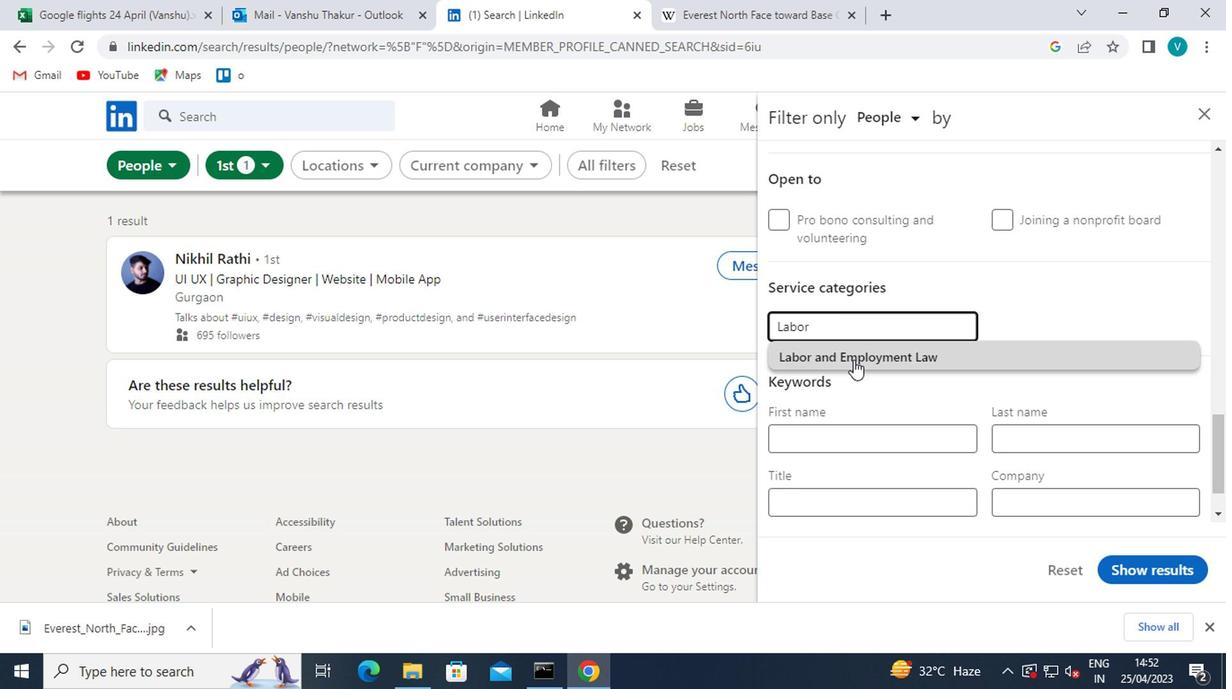 
Action: Mouse moved to (855, 360)
Screenshot: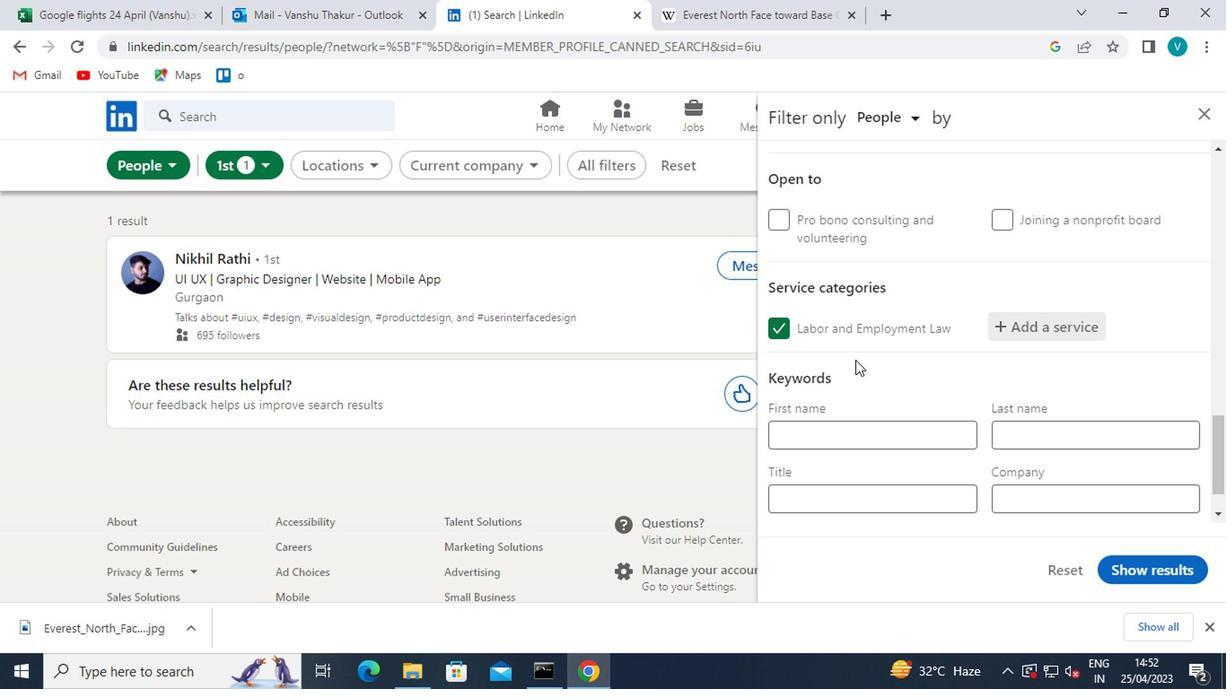 
Action: Mouse scrolled (855, 358) with delta (0, -1)
Screenshot: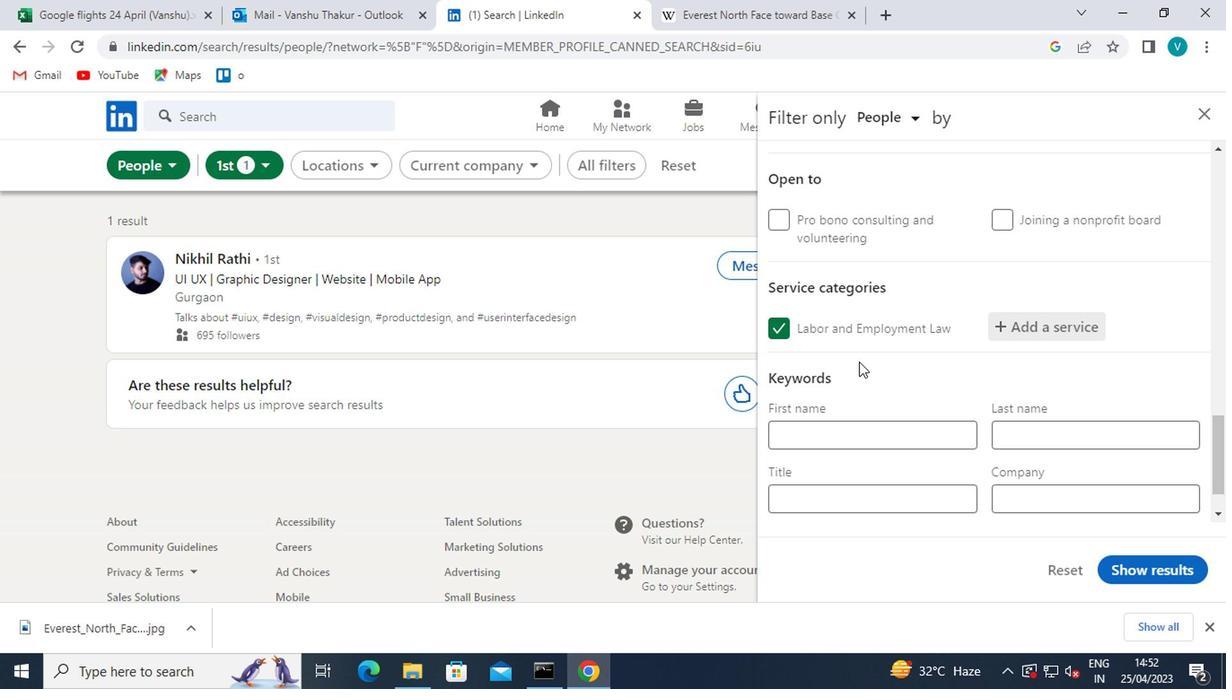 
Action: Mouse moved to (864, 423)
Screenshot: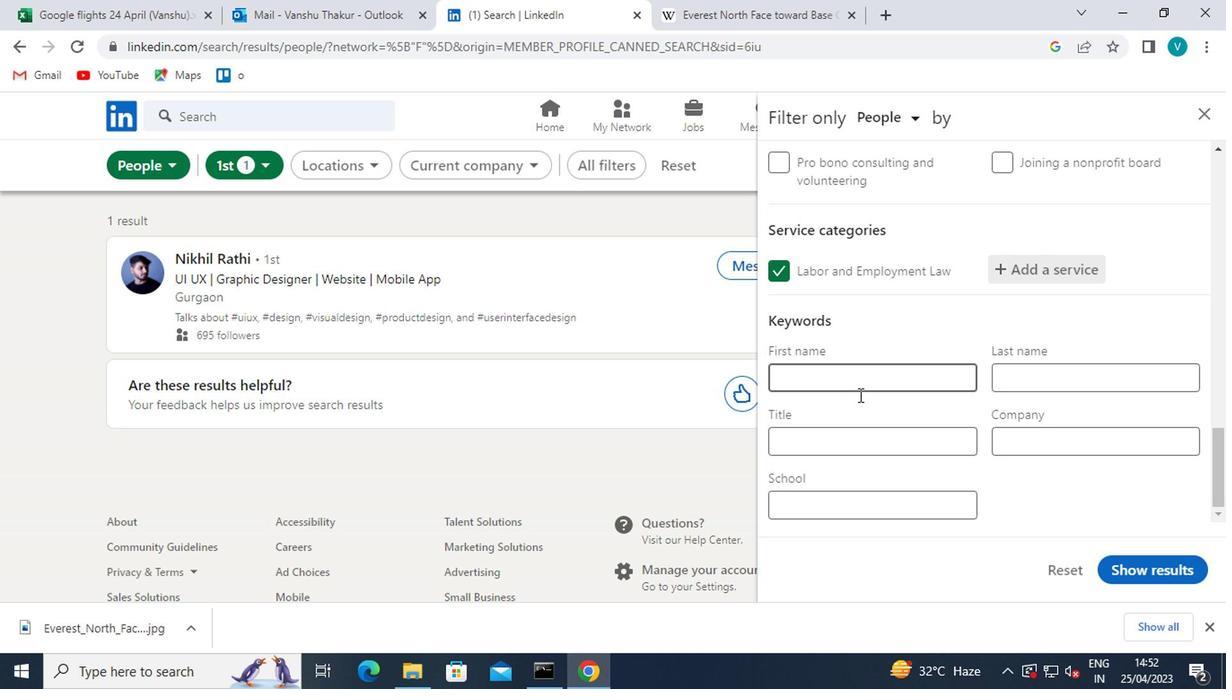 
Action: Mouse pressed left at (864, 423)
Screenshot: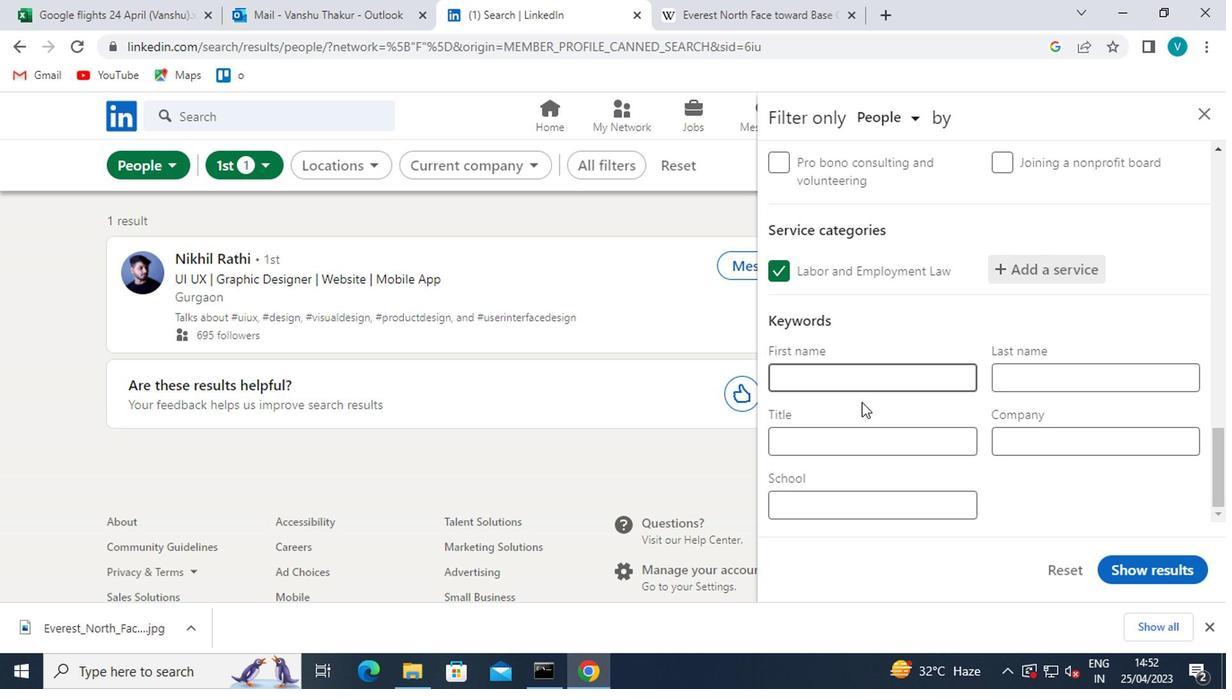 
Action: Mouse moved to (864, 423)
Screenshot: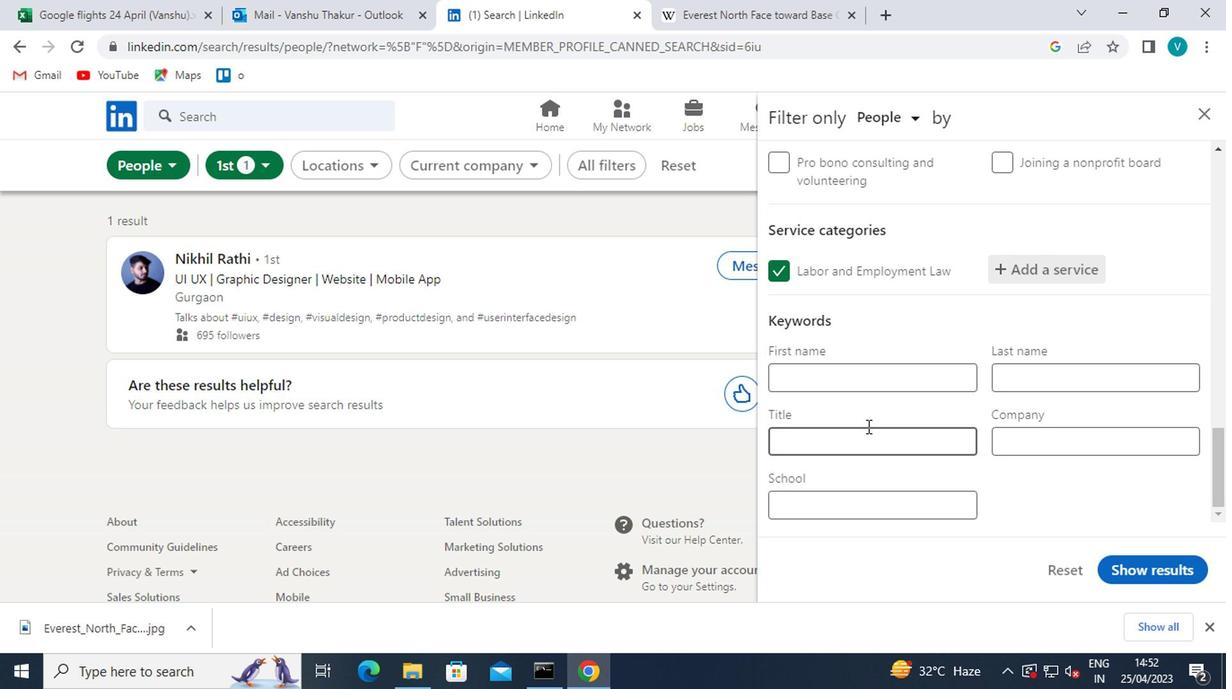 
Action: Key pressed <Key.shift>OVER<Key.space><Key.shift>THE<Key.space><Key.shift>PHONE<Key.space><Key.shift>INTERPRETER
Screenshot: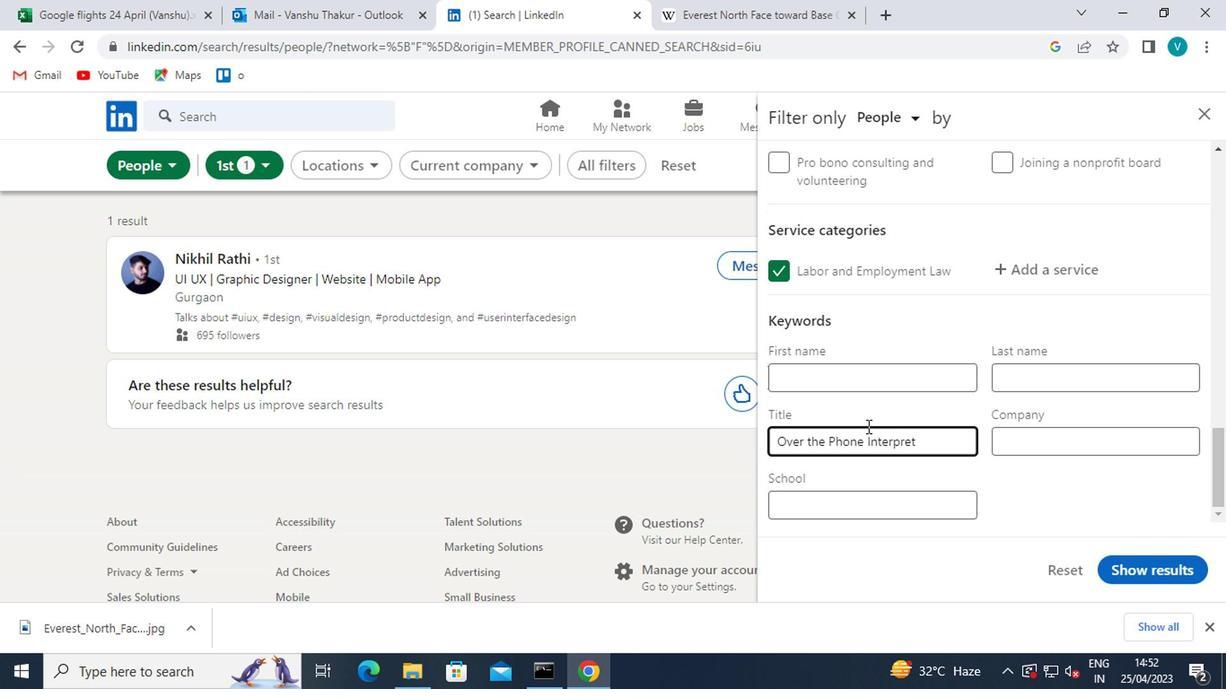 
Action: Mouse moved to (1180, 567)
Screenshot: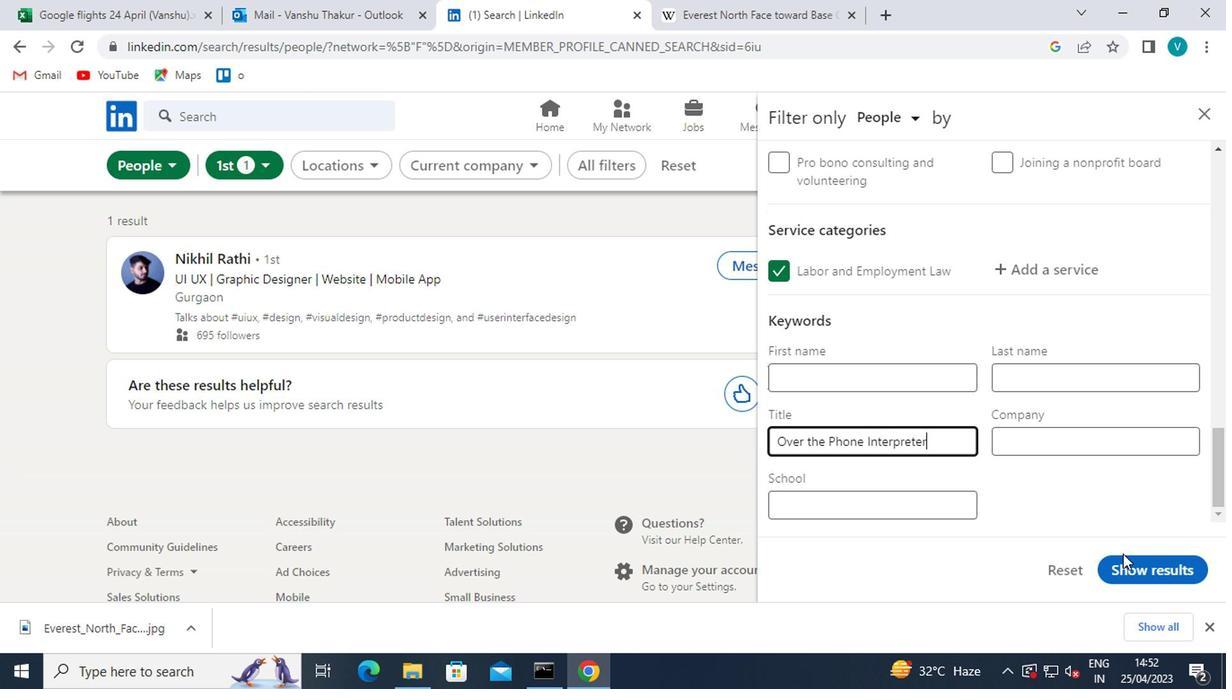 
Action: Mouse pressed left at (1180, 567)
Screenshot: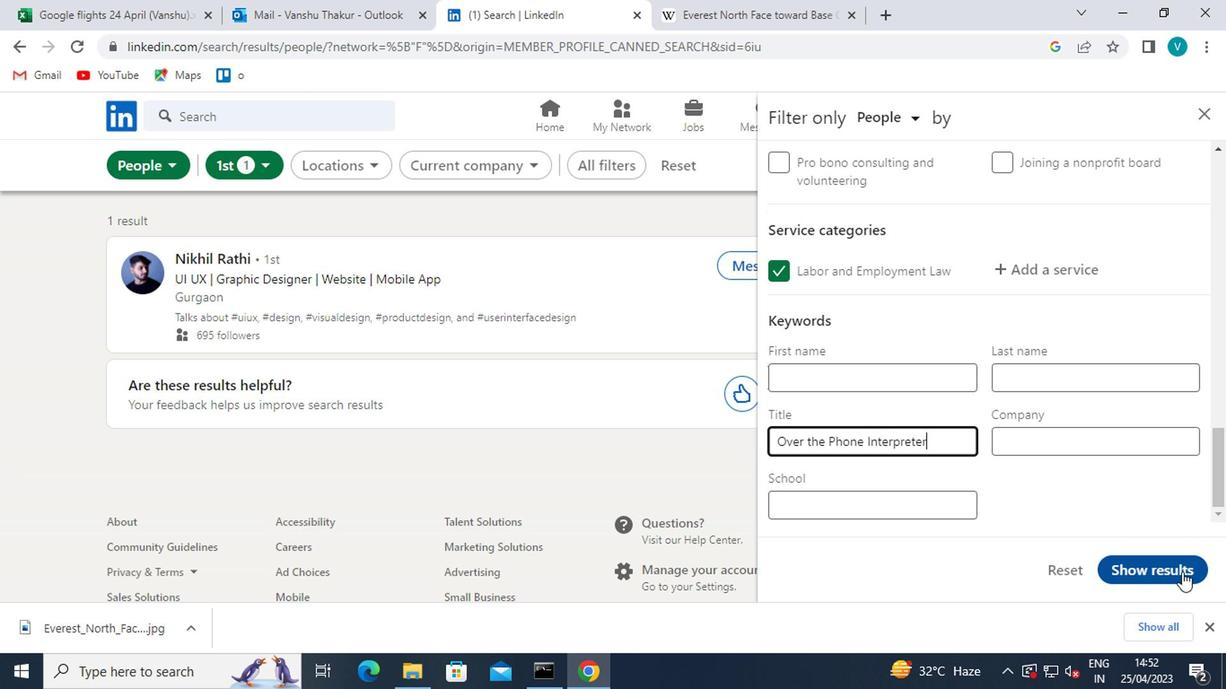 
